 Task: Search one way flight ticket for 1 adult, 5 children, 2 infants in seat and 1 infant on lap in first from New York: Laguardia Airport (and Marine Air Terminal) to Rock Springs: Southwest Wyoming Regional Airport (rock Springs Sweetwater County Airport) on 8-5-2023. Choice of flights is Alaska. Number of bags: 1 checked bag. Price is upto 77000. Outbound departure time preference is 9:00.
Action: Mouse moved to (388, 332)
Screenshot: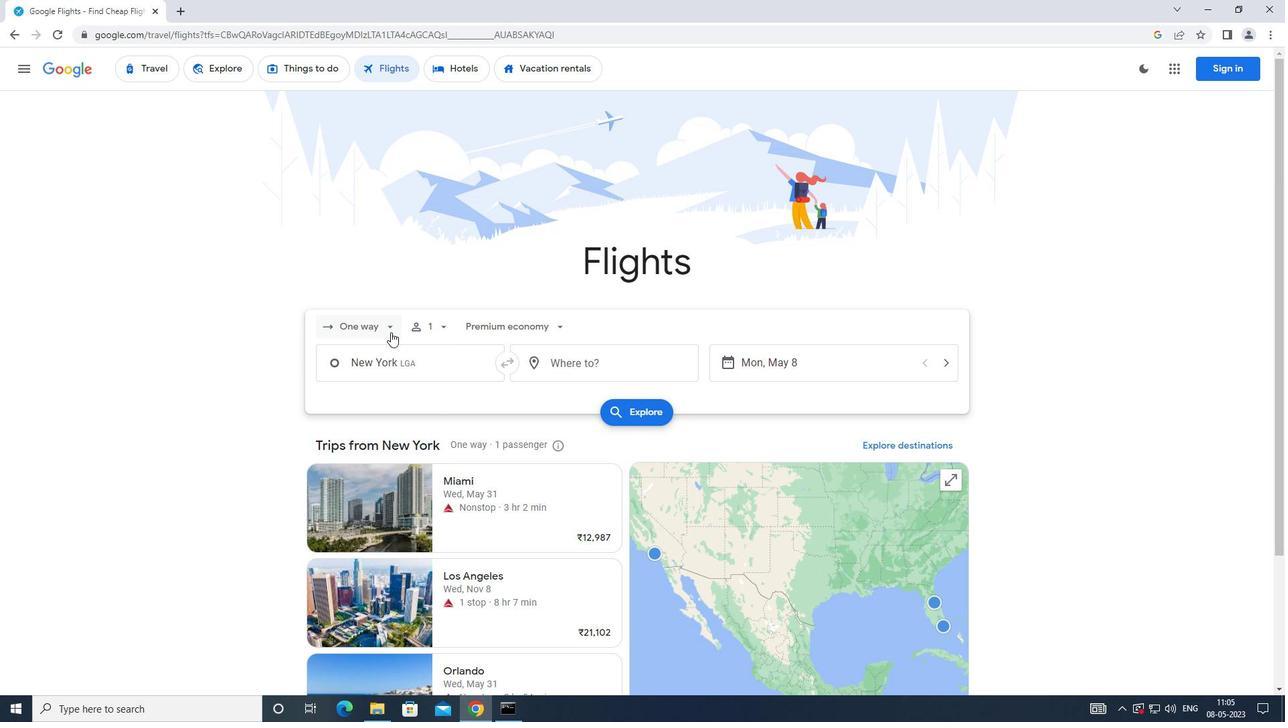 
Action: Mouse pressed left at (388, 332)
Screenshot: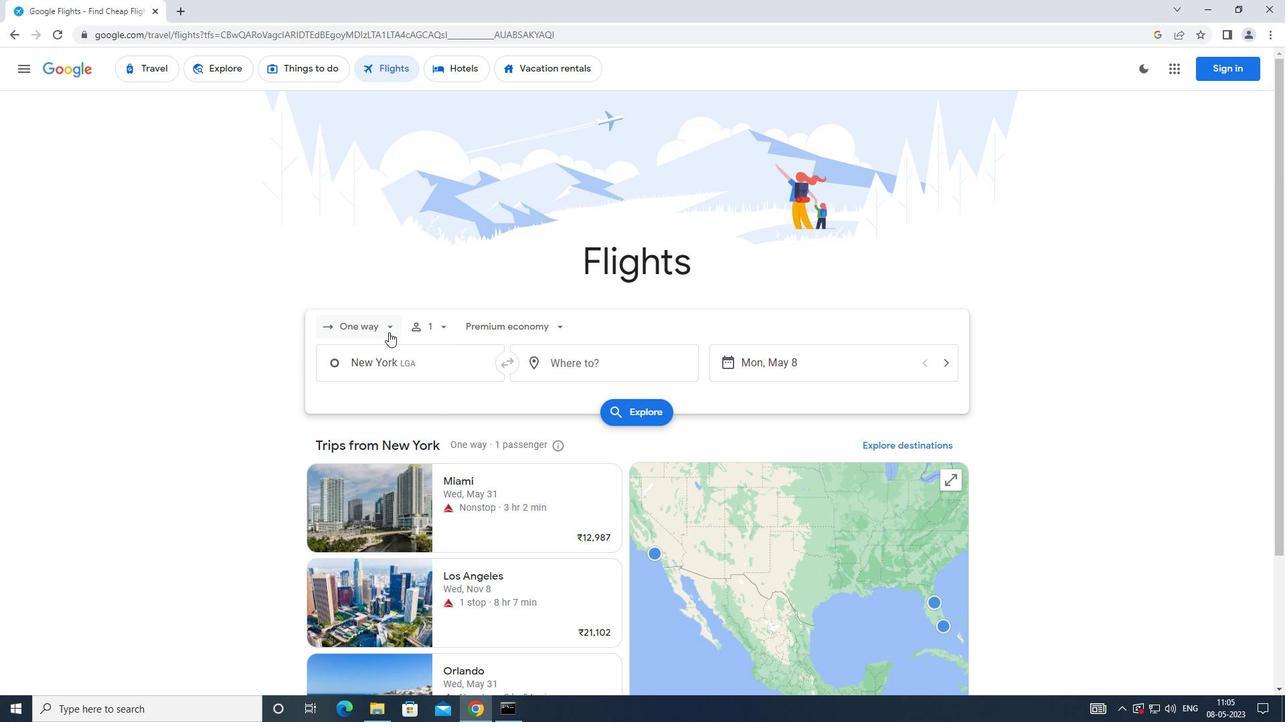 
Action: Mouse moved to (400, 392)
Screenshot: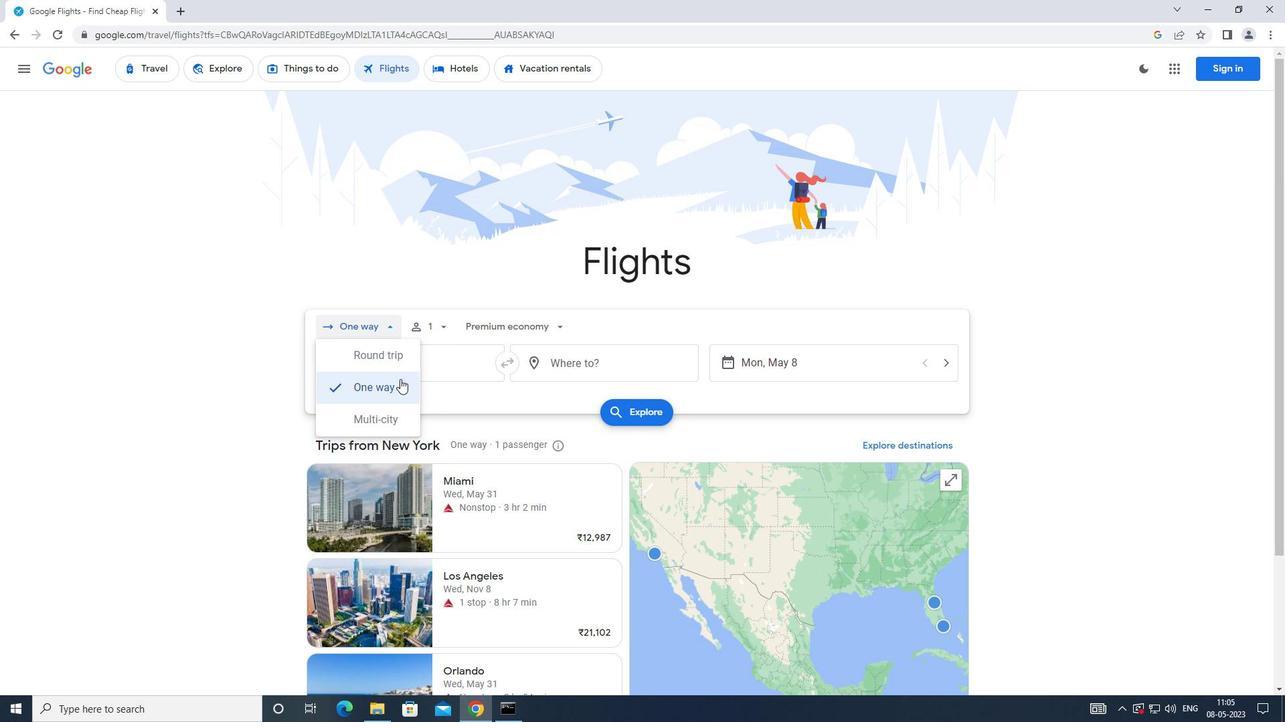 
Action: Mouse pressed left at (400, 392)
Screenshot: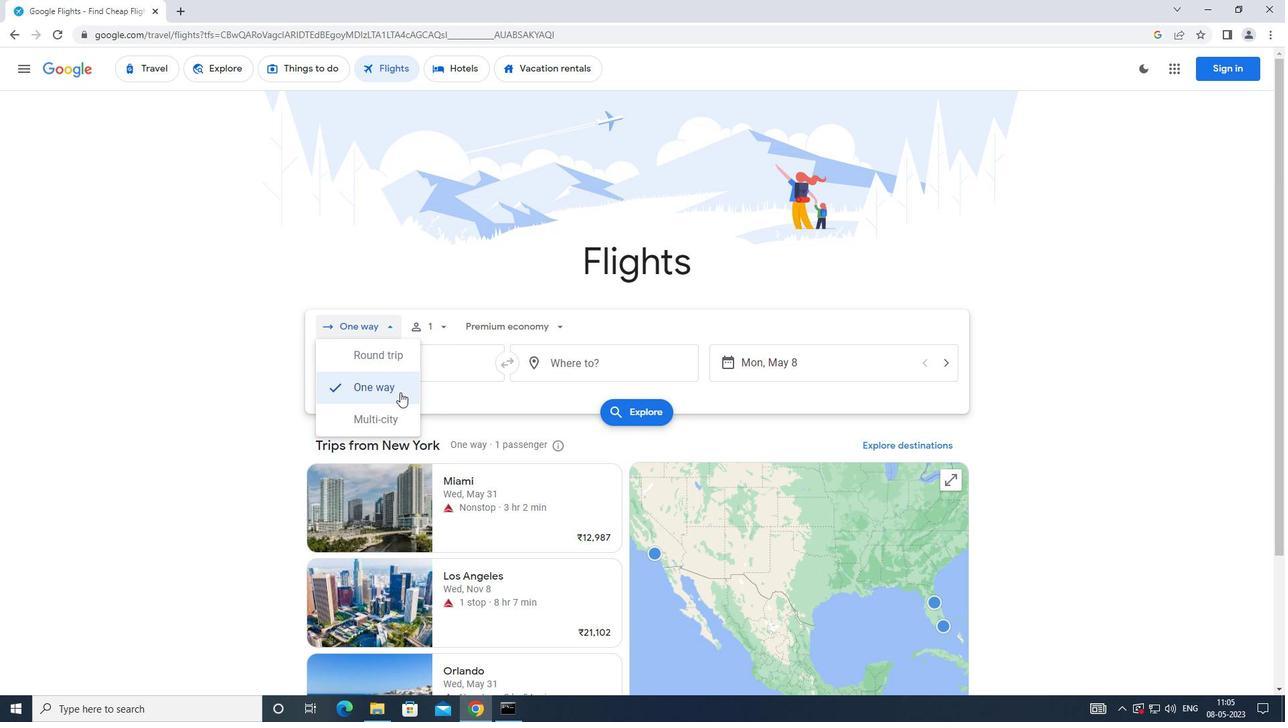 
Action: Mouse moved to (447, 328)
Screenshot: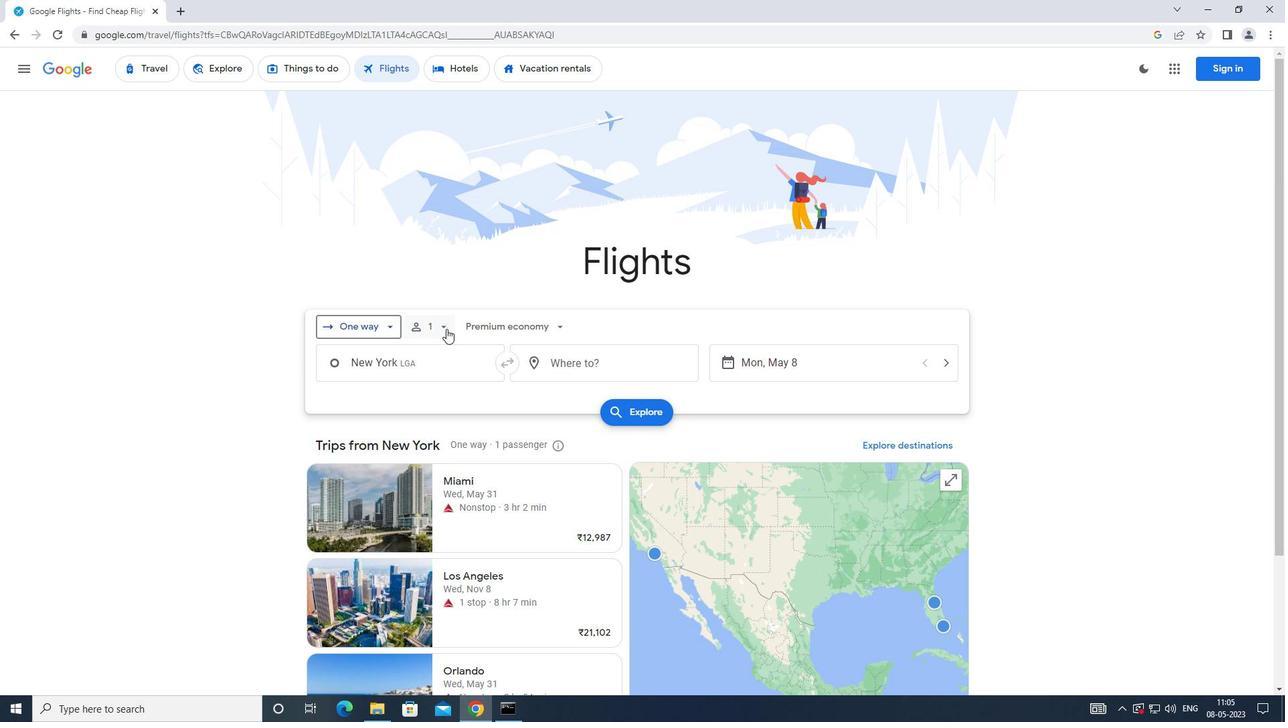
Action: Mouse pressed left at (447, 328)
Screenshot: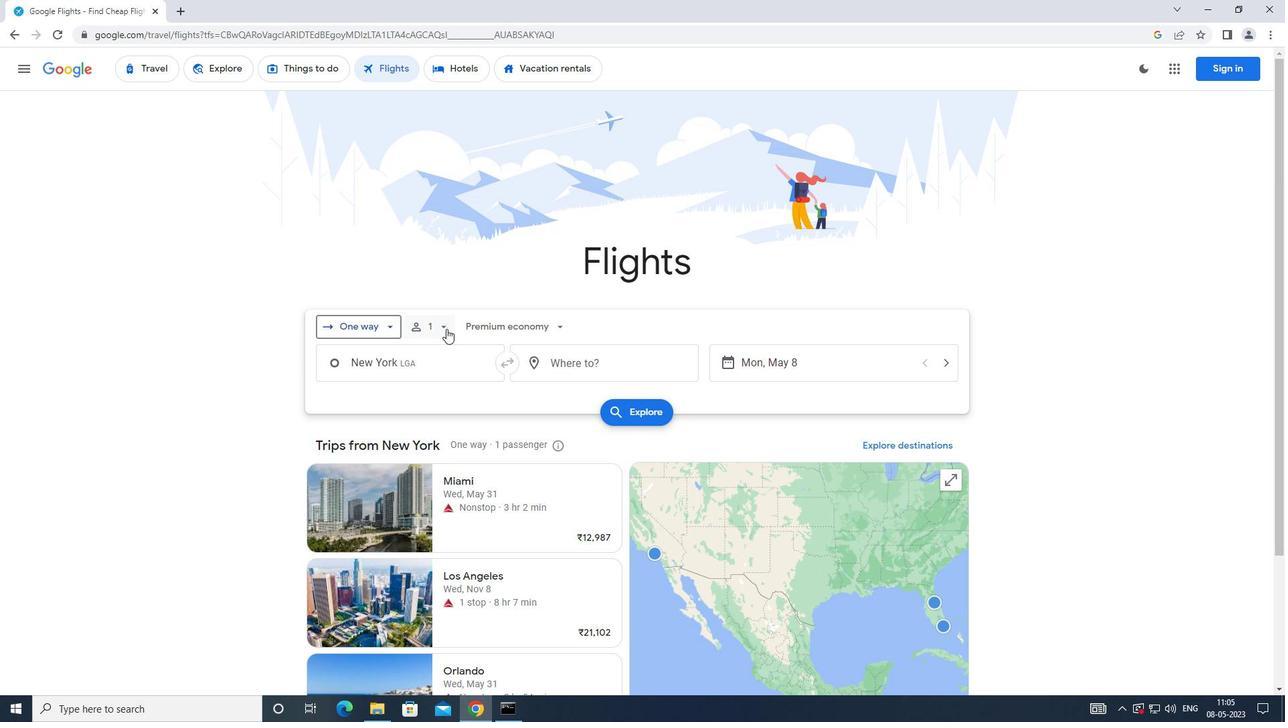 
Action: Mouse moved to (542, 398)
Screenshot: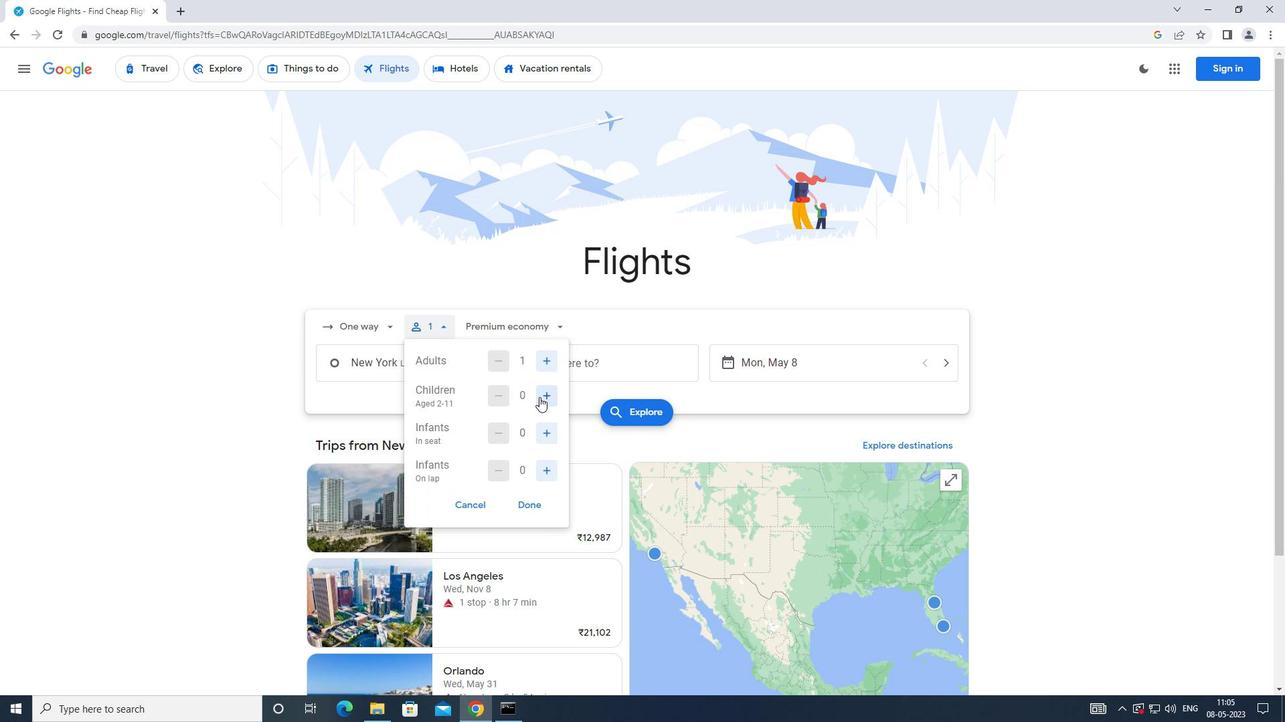 
Action: Mouse pressed left at (542, 398)
Screenshot: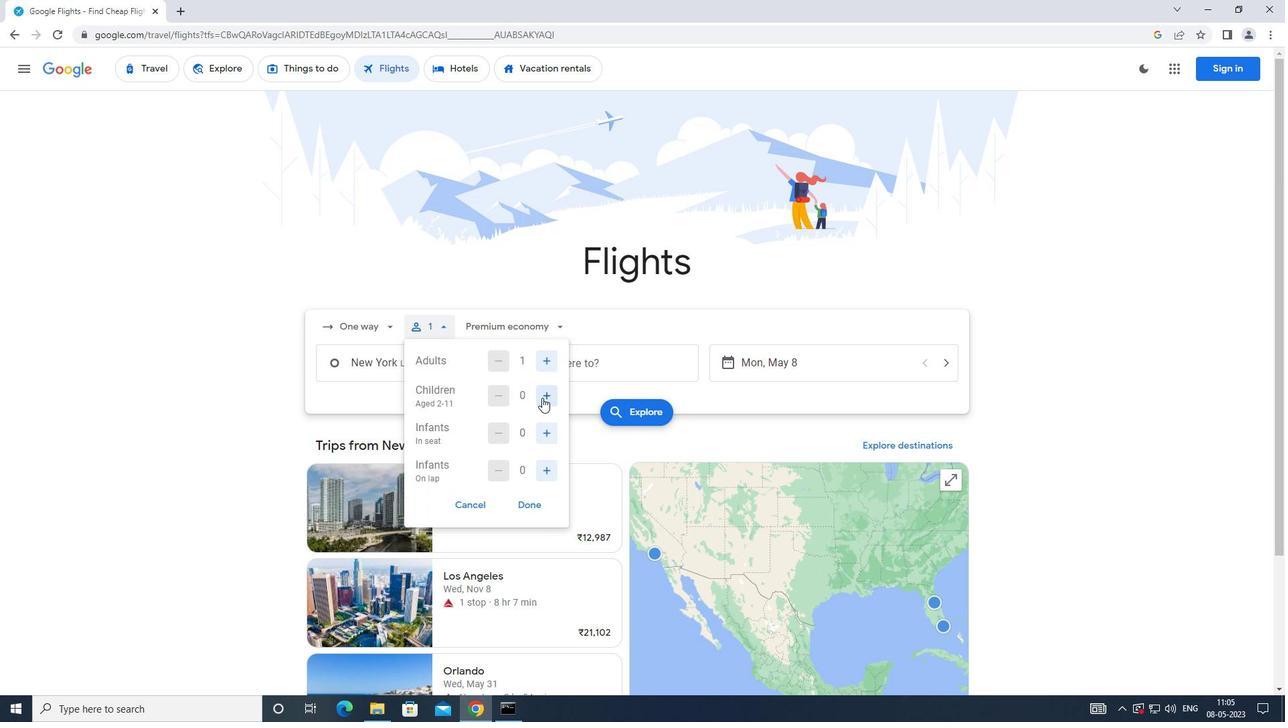 
Action: Mouse pressed left at (542, 398)
Screenshot: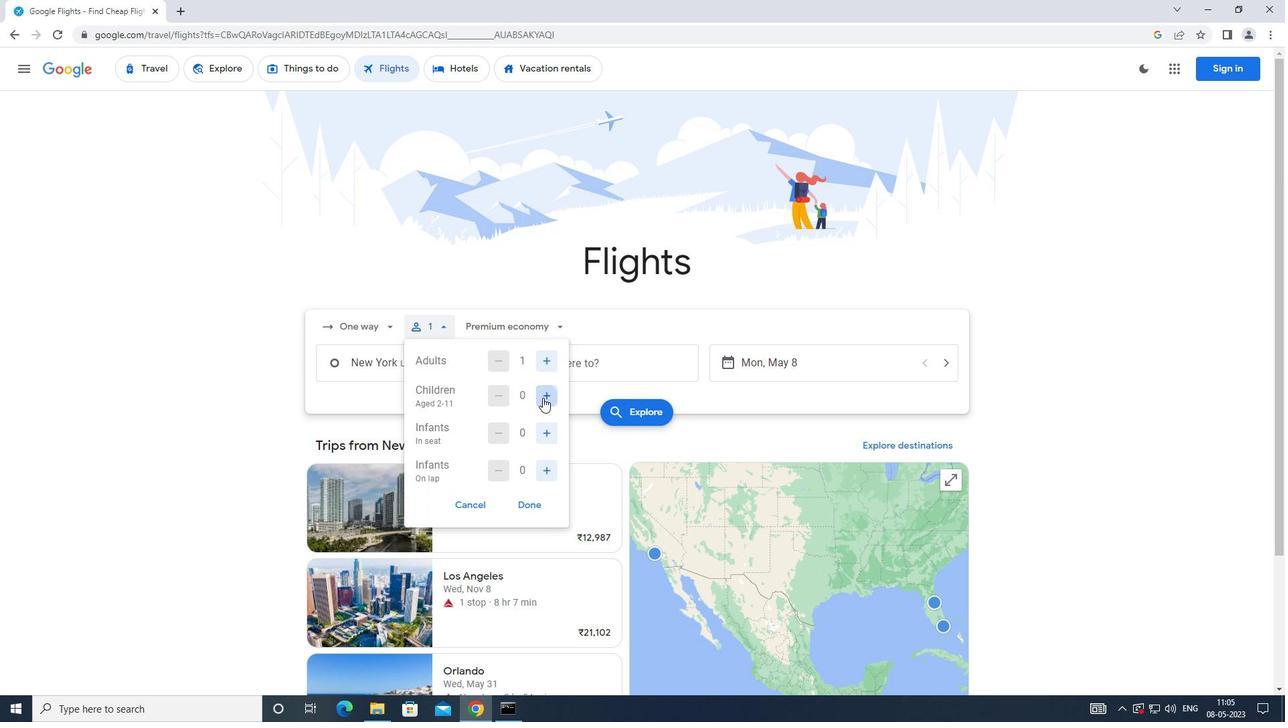 
Action: Mouse pressed left at (542, 398)
Screenshot: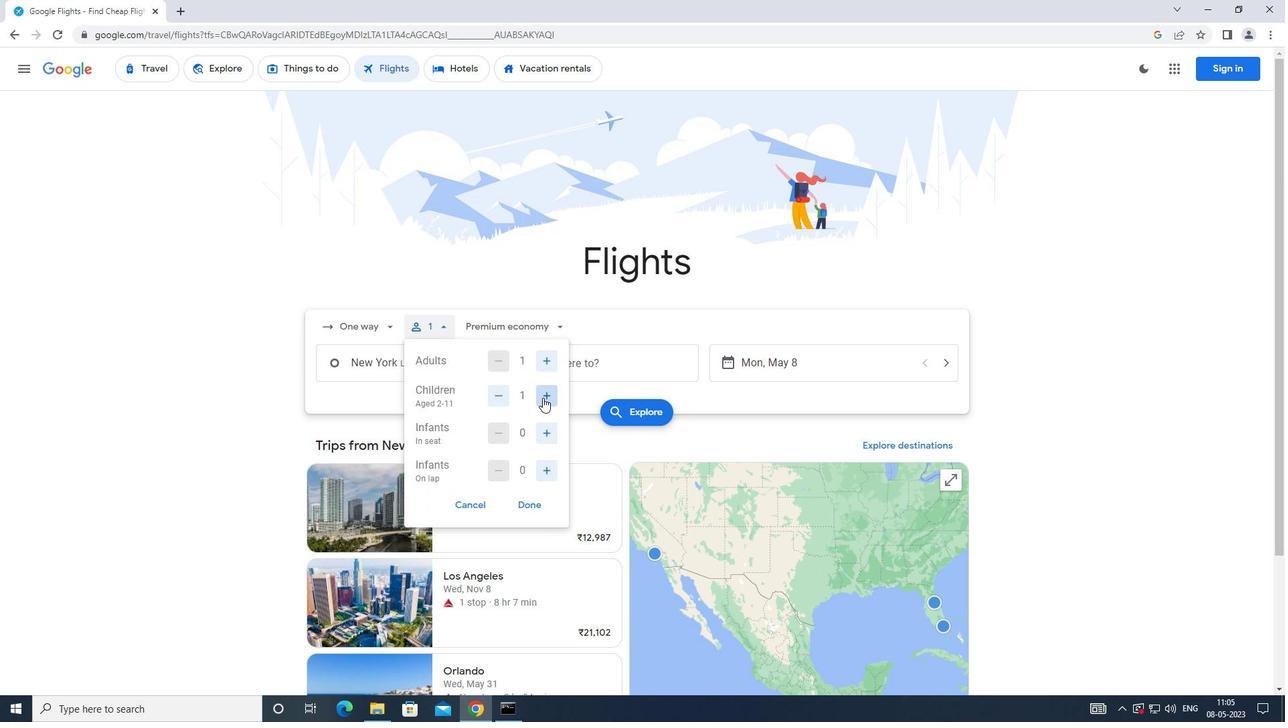 
Action: Mouse pressed left at (542, 398)
Screenshot: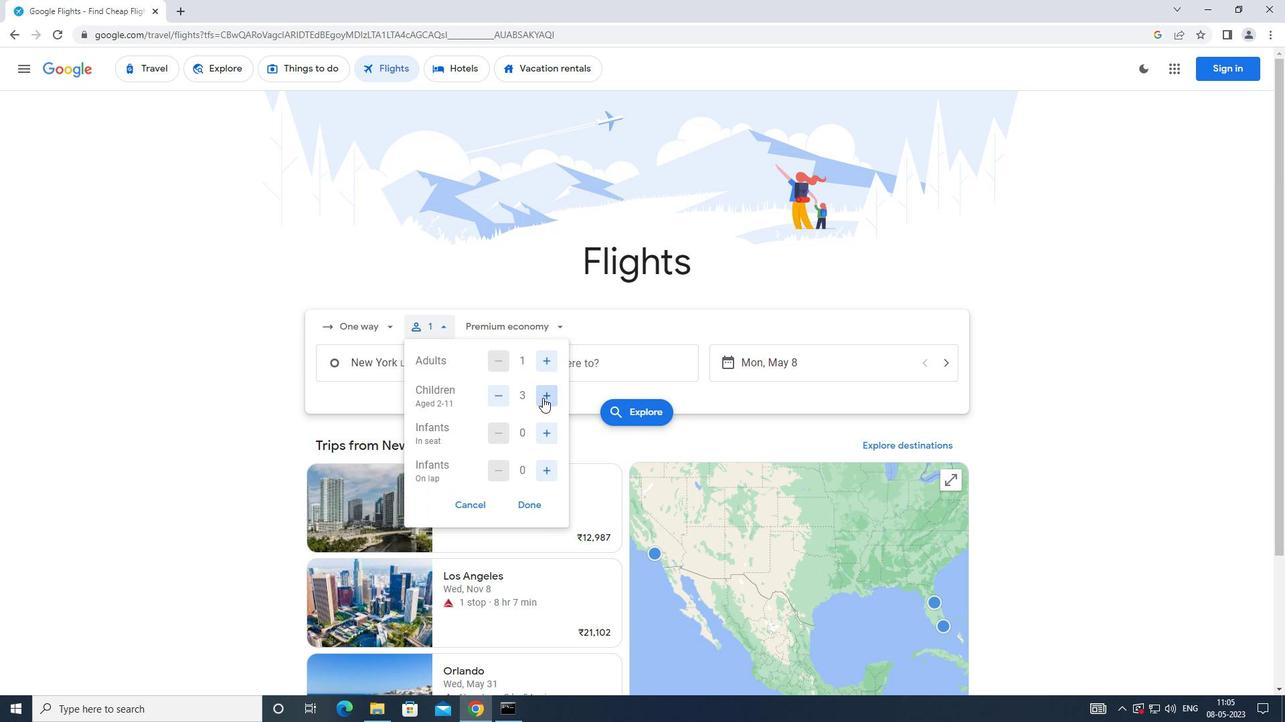 
Action: Mouse pressed left at (542, 398)
Screenshot: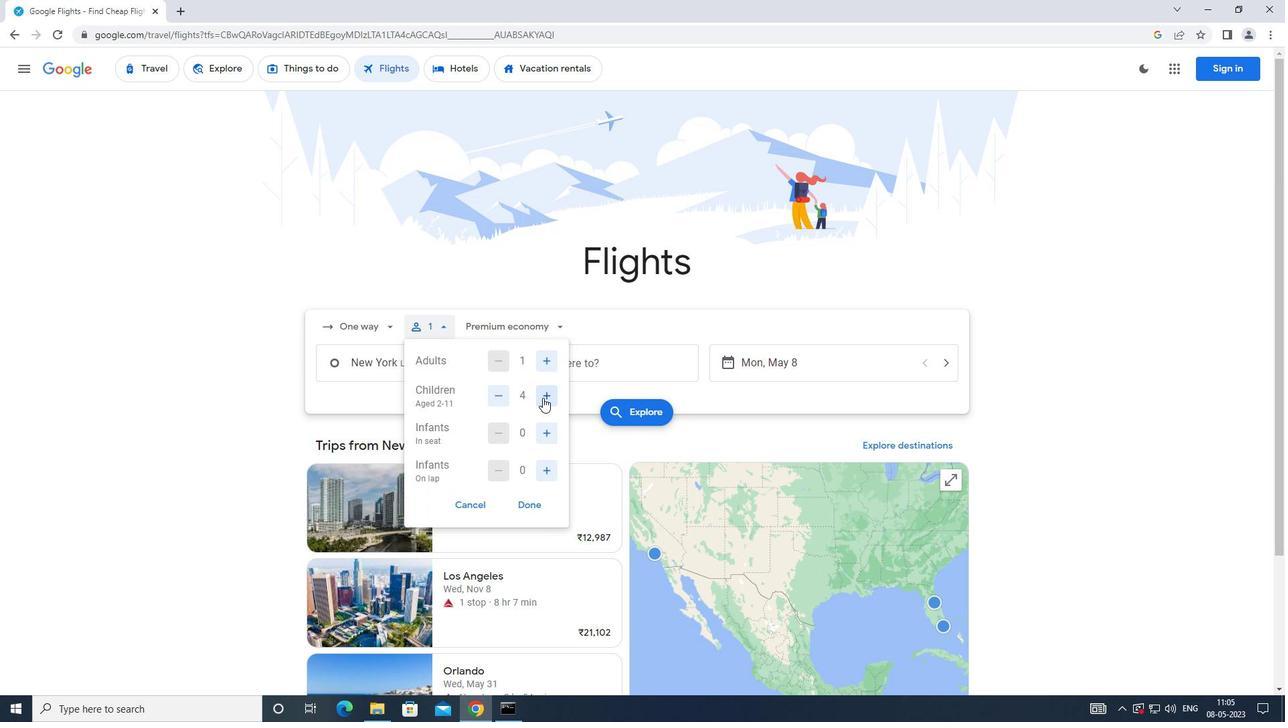 
Action: Mouse moved to (544, 433)
Screenshot: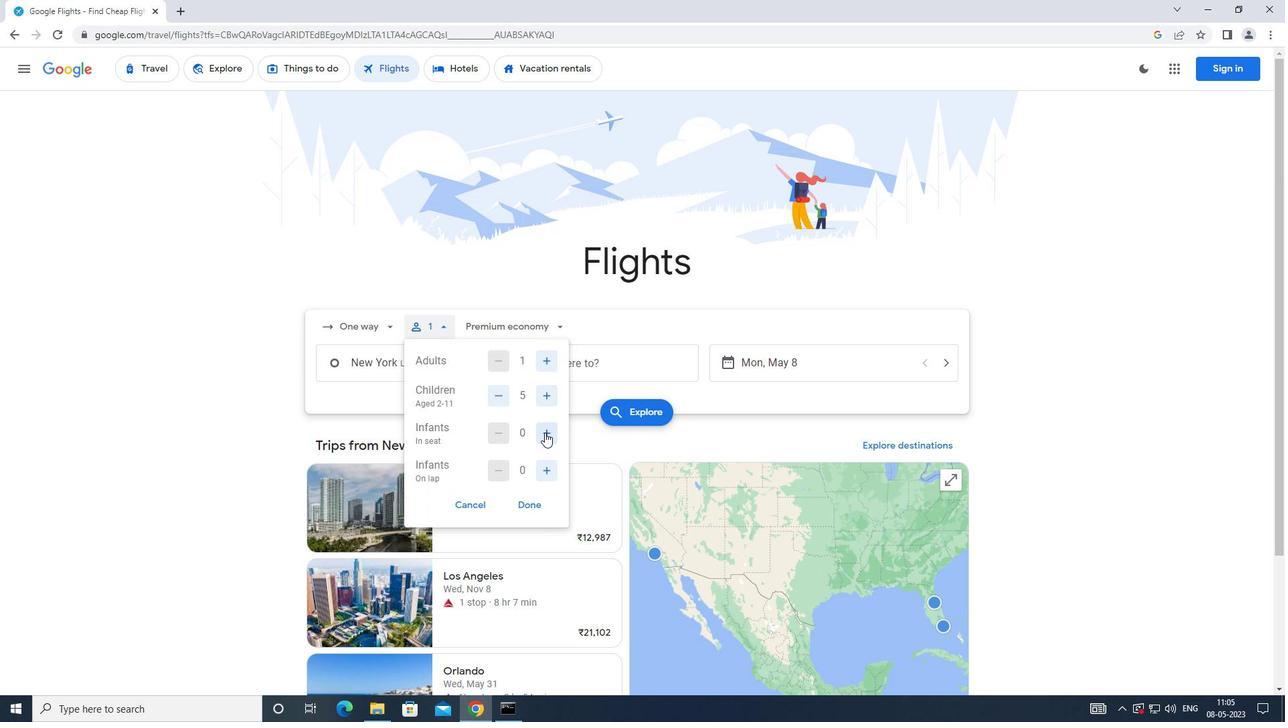 
Action: Mouse pressed left at (544, 433)
Screenshot: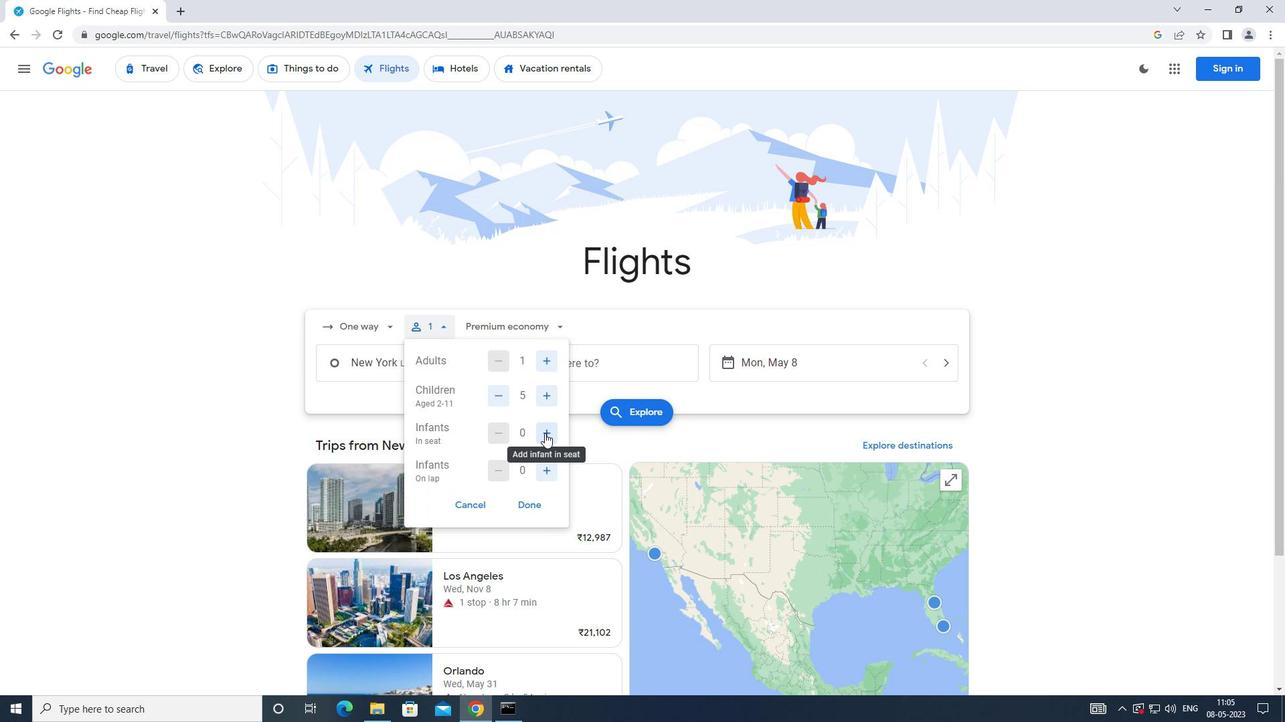
Action: Mouse moved to (546, 469)
Screenshot: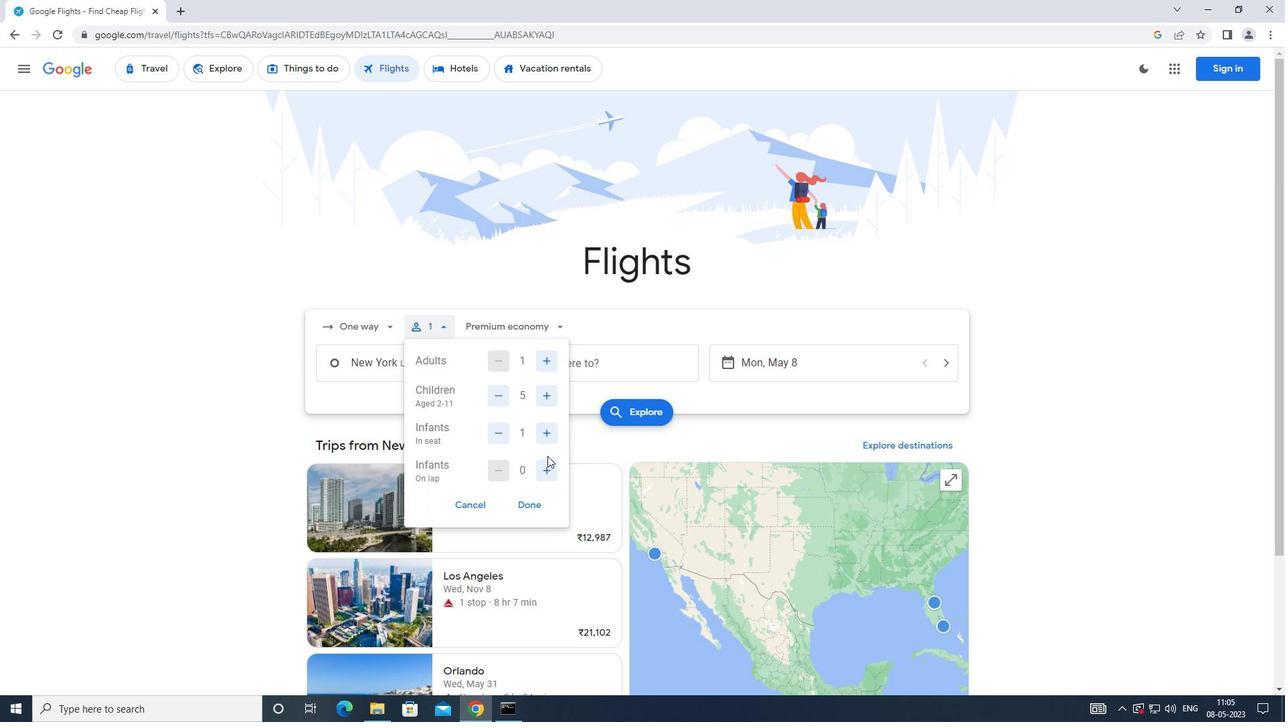 
Action: Mouse pressed left at (546, 469)
Screenshot: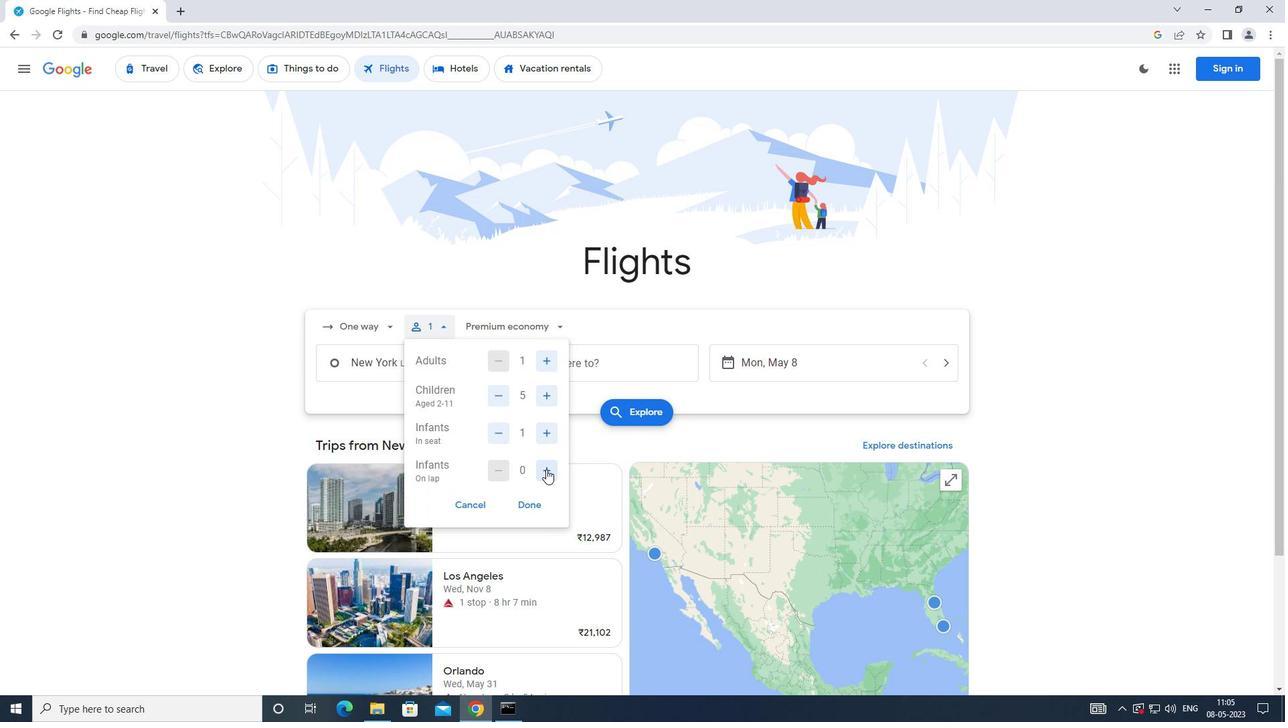 
Action: Mouse moved to (526, 508)
Screenshot: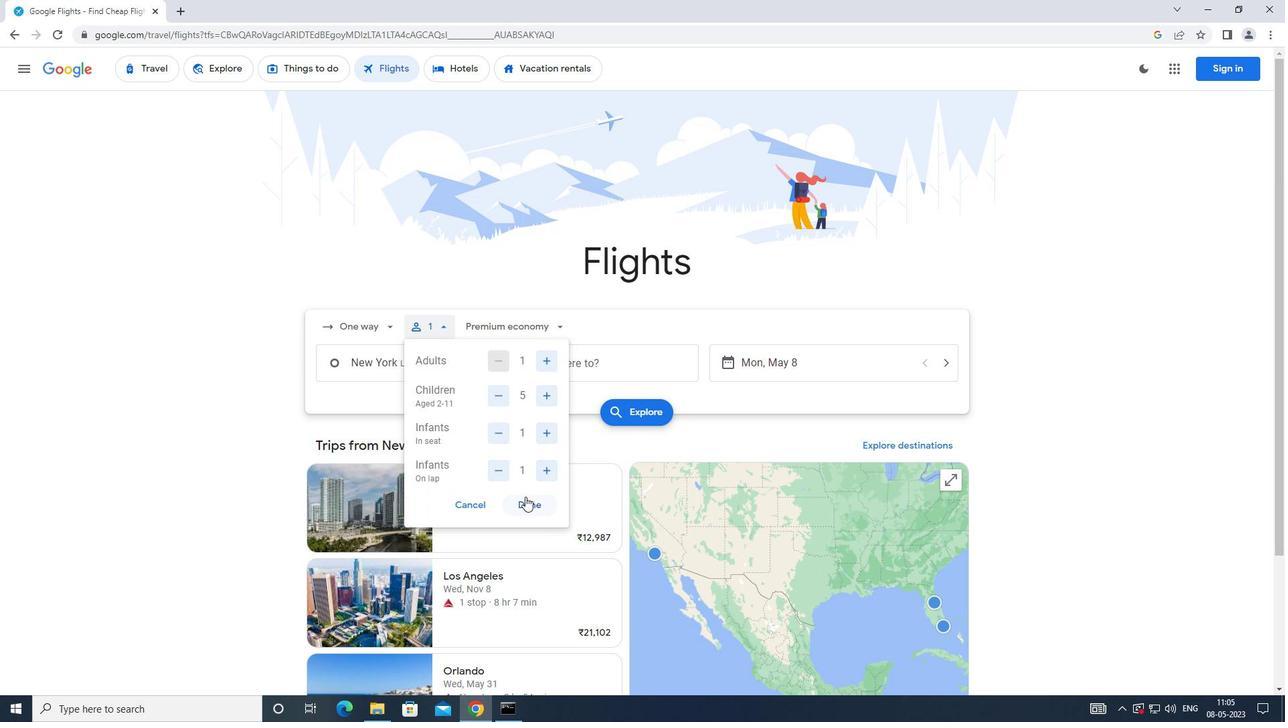 
Action: Mouse pressed left at (526, 508)
Screenshot: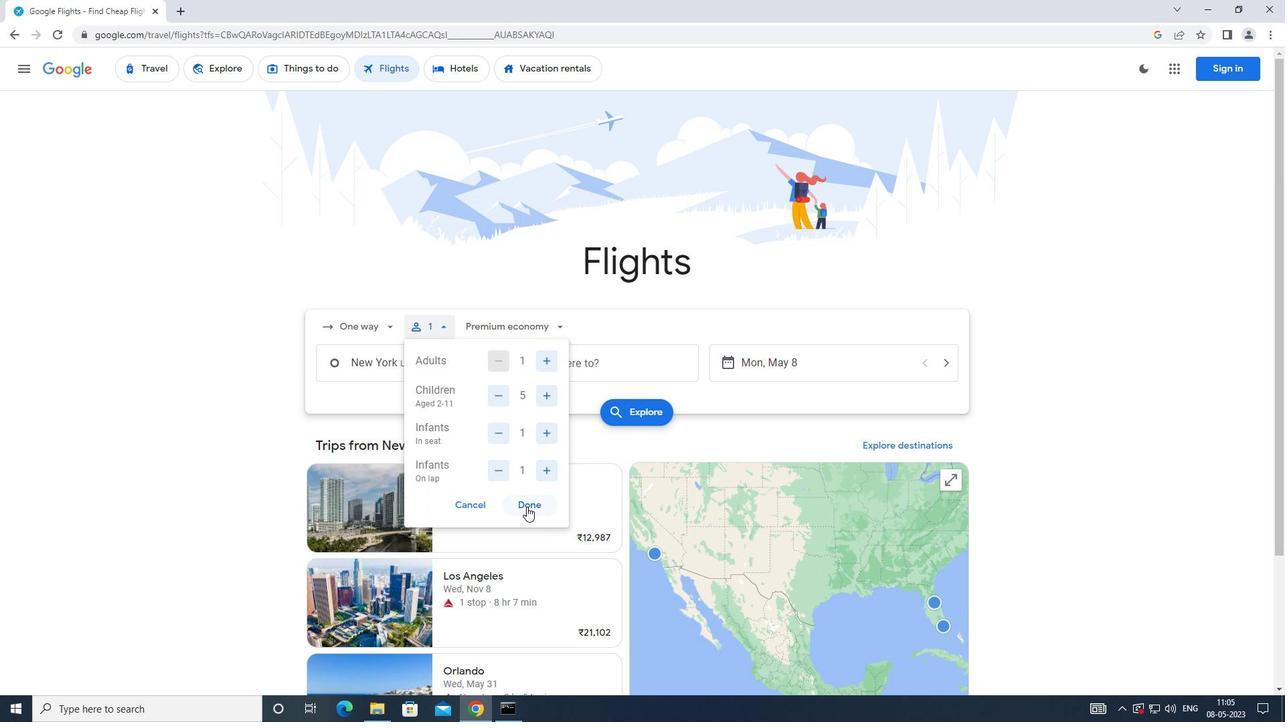 
Action: Mouse moved to (504, 329)
Screenshot: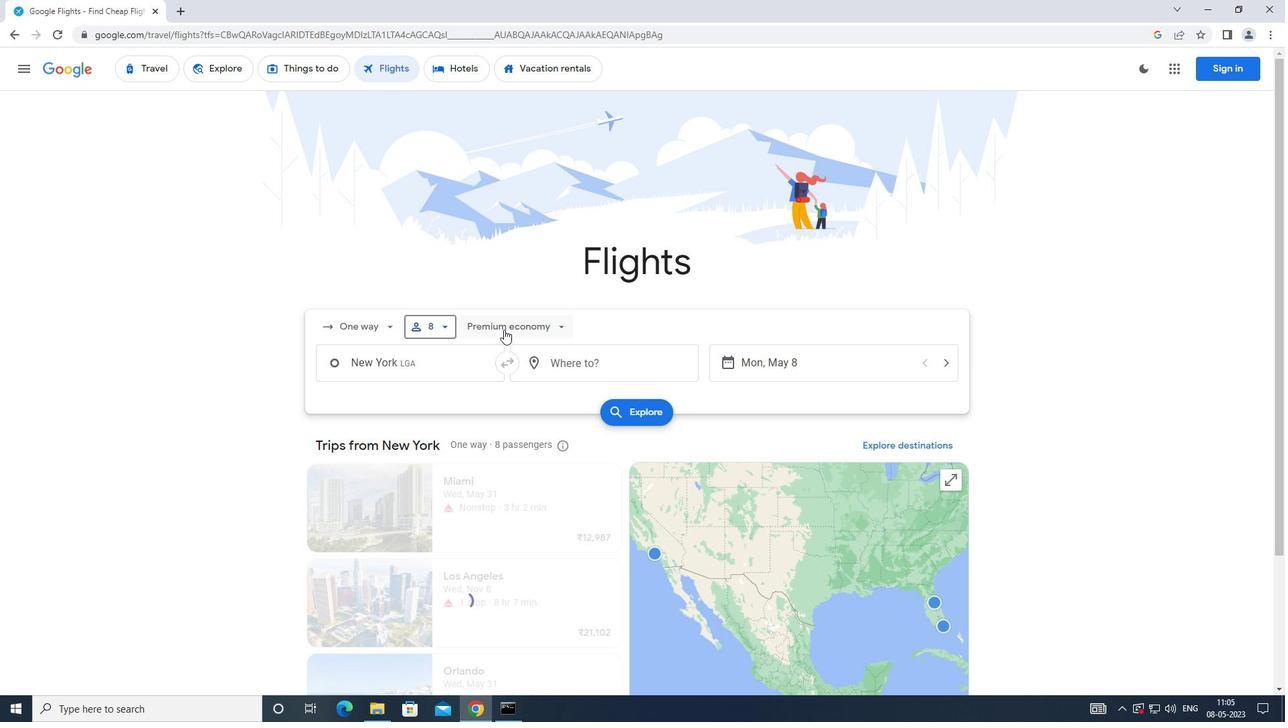 
Action: Mouse pressed left at (504, 329)
Screenshot: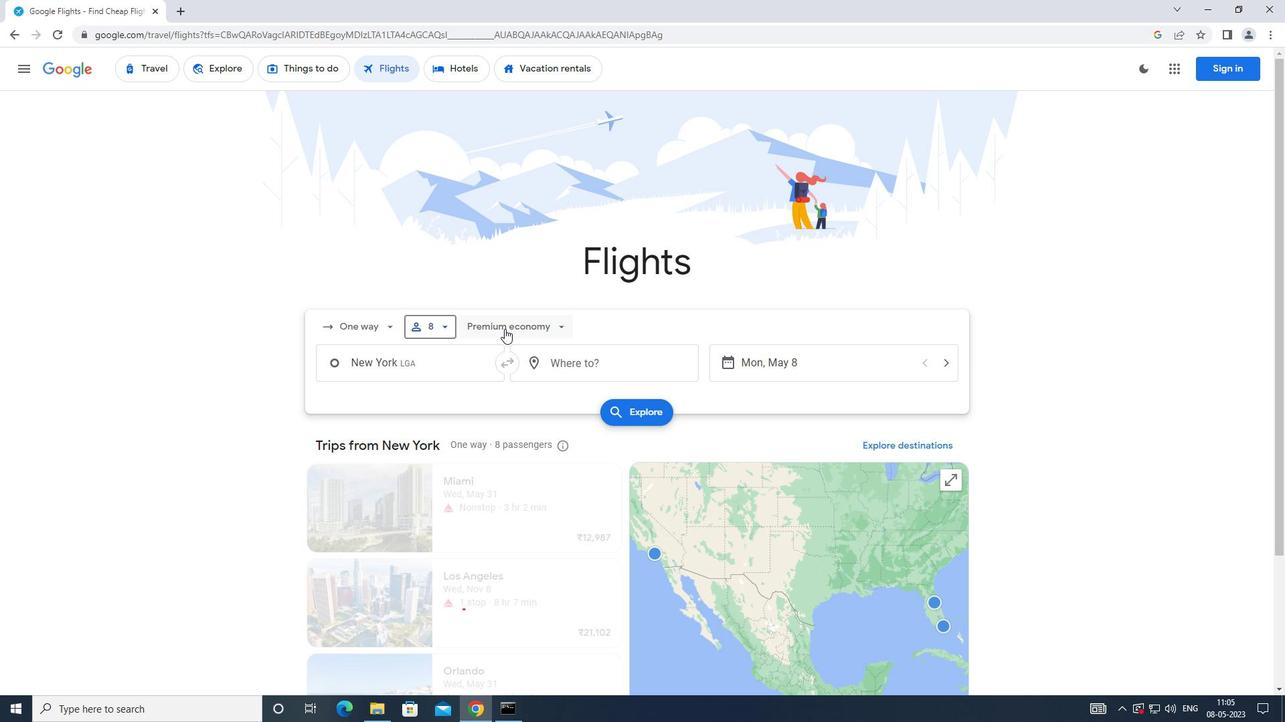 
Action: Mouse moved to (502, 457)
Screenshot: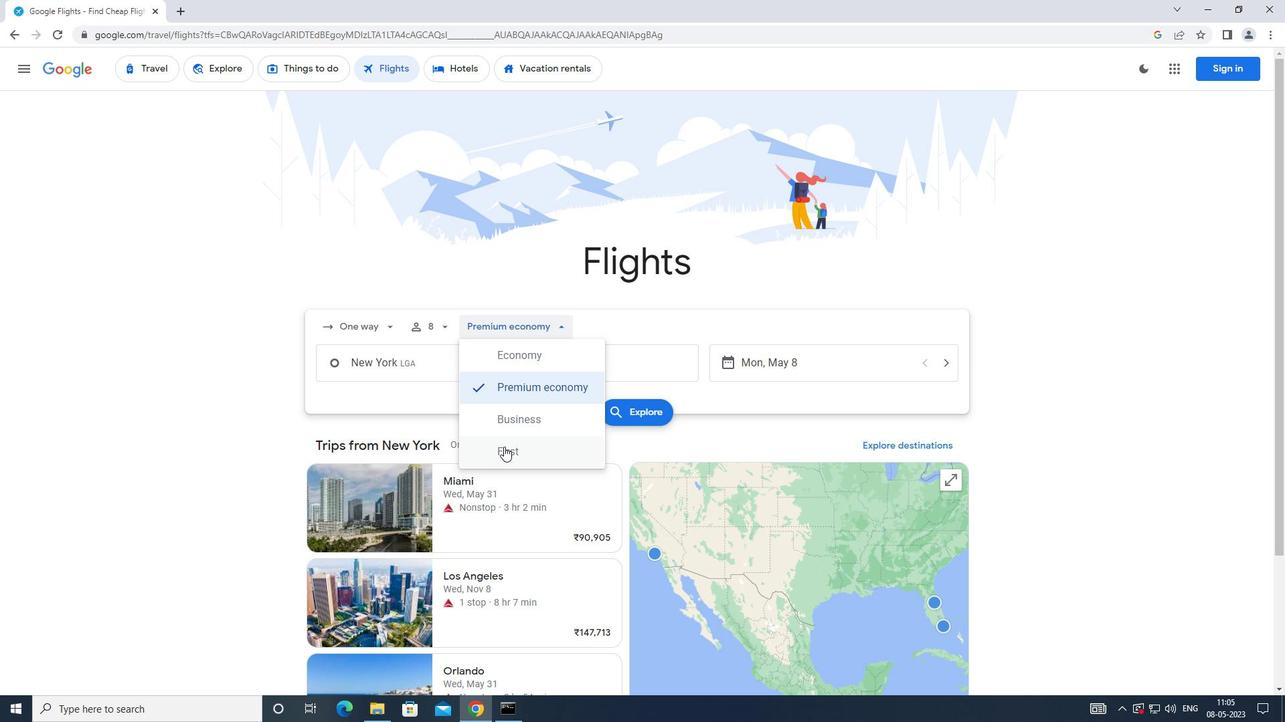 
Action: Mouse pressed left at (502, 457)
Screenshot: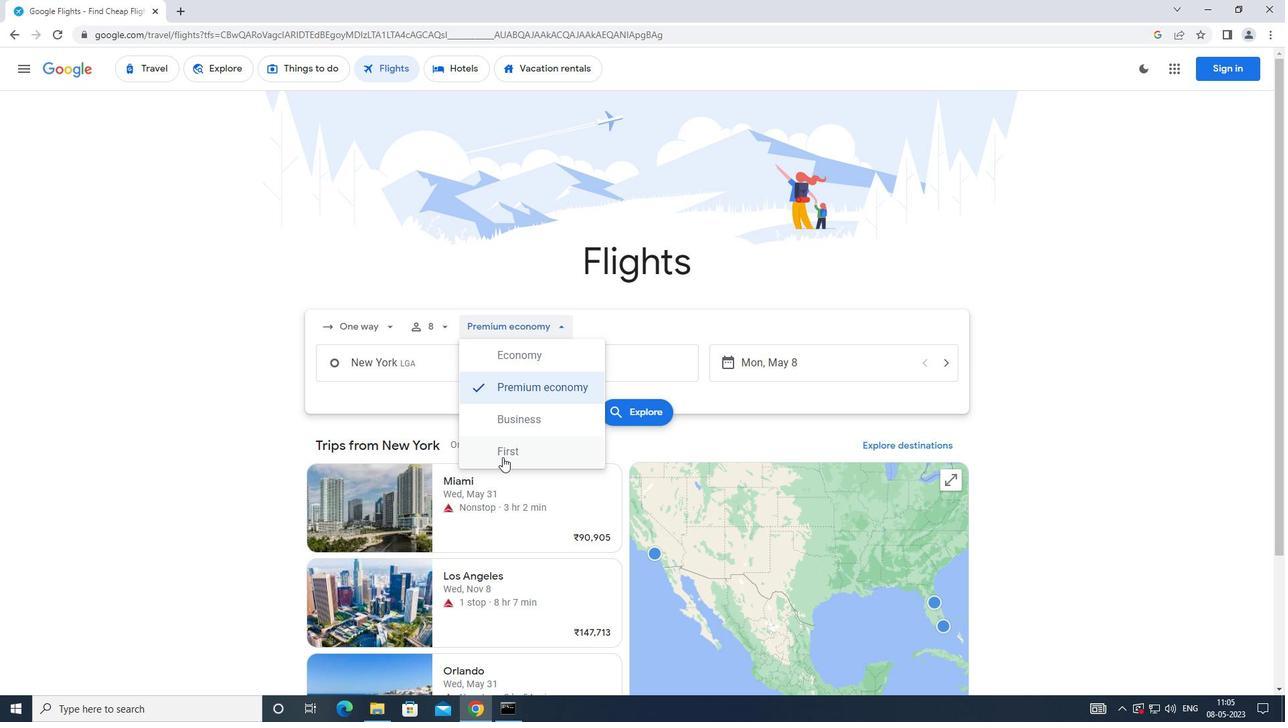 
Action: Mouse moved to (463, 371)
Screenshot: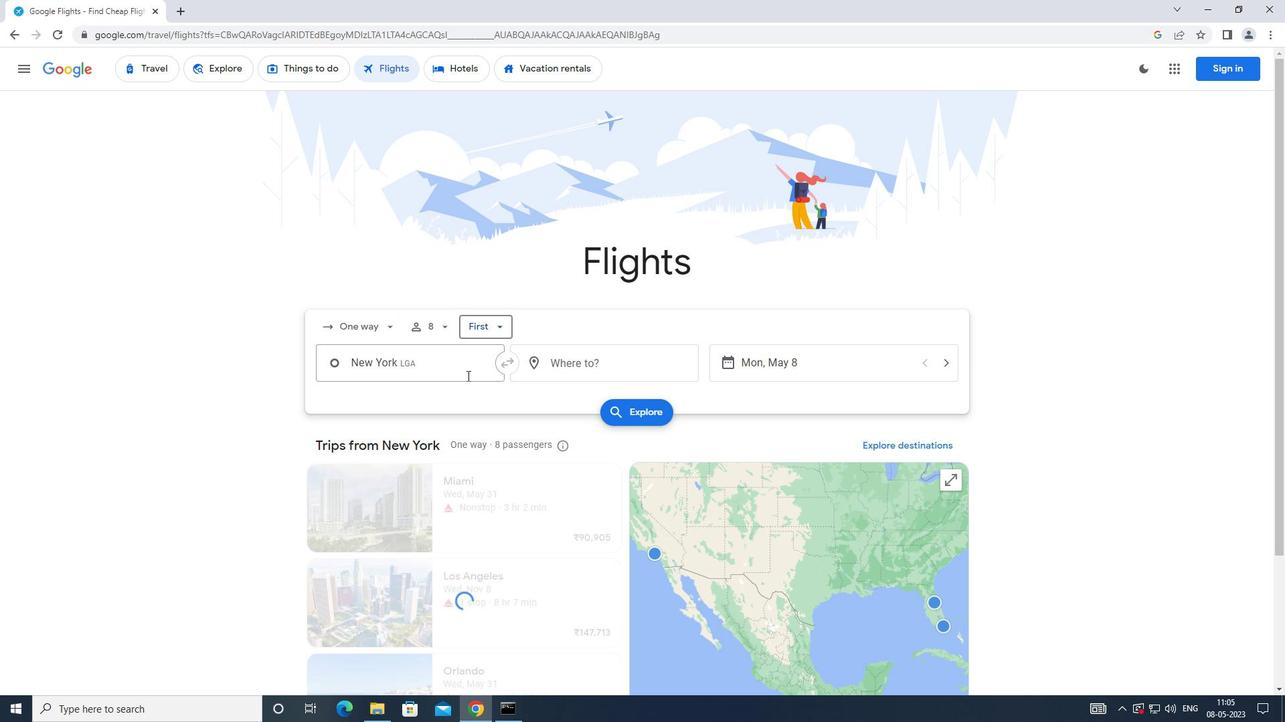 
Action: Mouse pressed left at (463, 371)
Screenshot: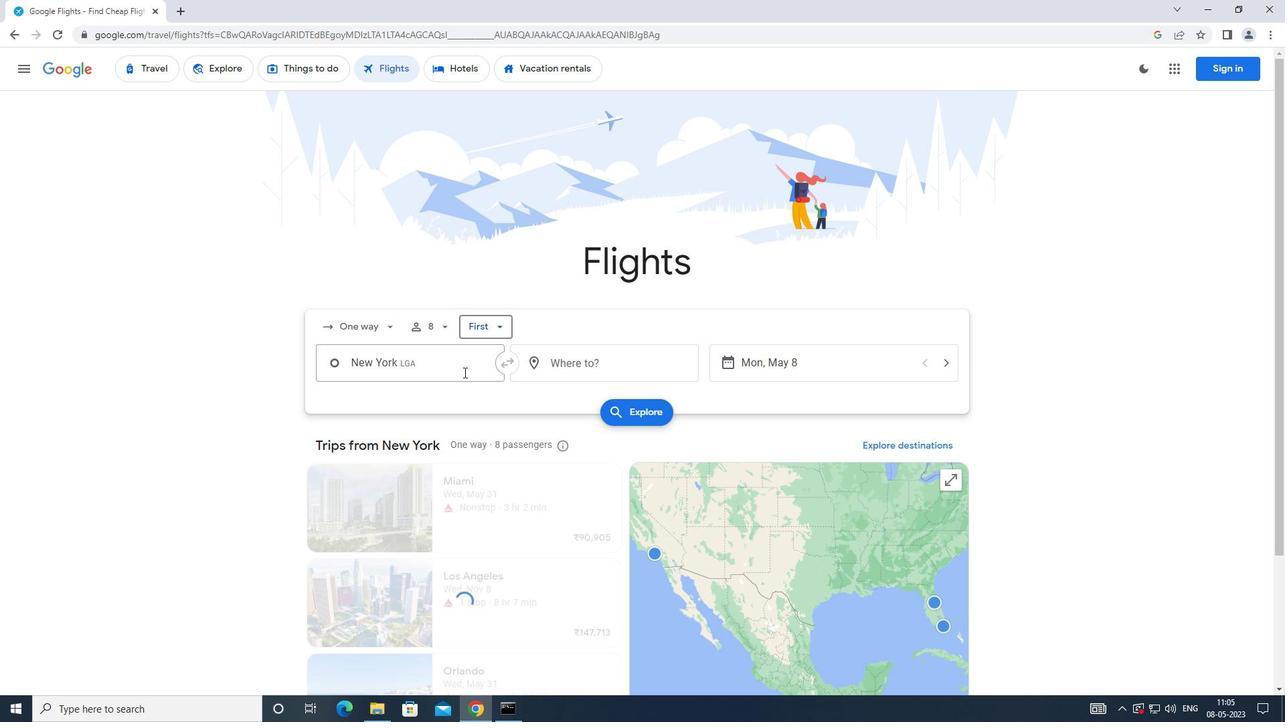 
Action: Mouse moved to (546, 410)
Screenshot: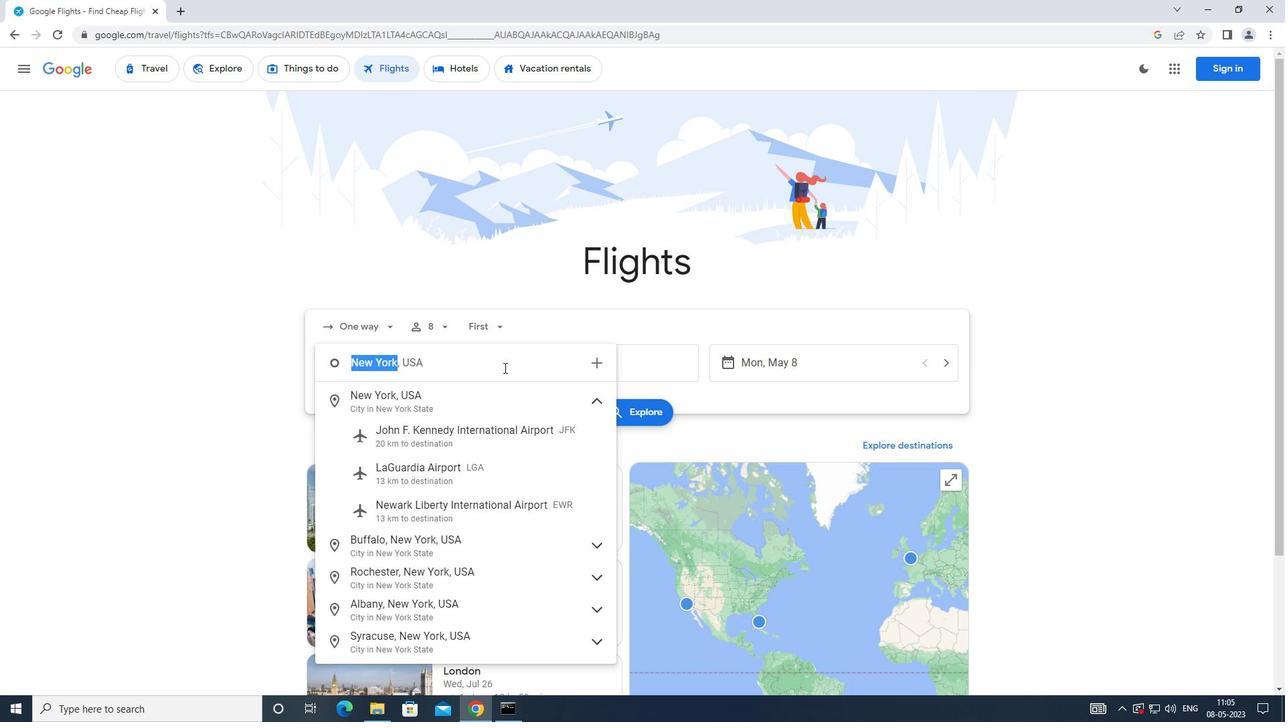 
Action: Key pressed <Key.caps_lock>n<Key.caps_lock>w<Key.backspace>ew<Key.space><Key.caps_lock>york<Key.enter>
Screenshot: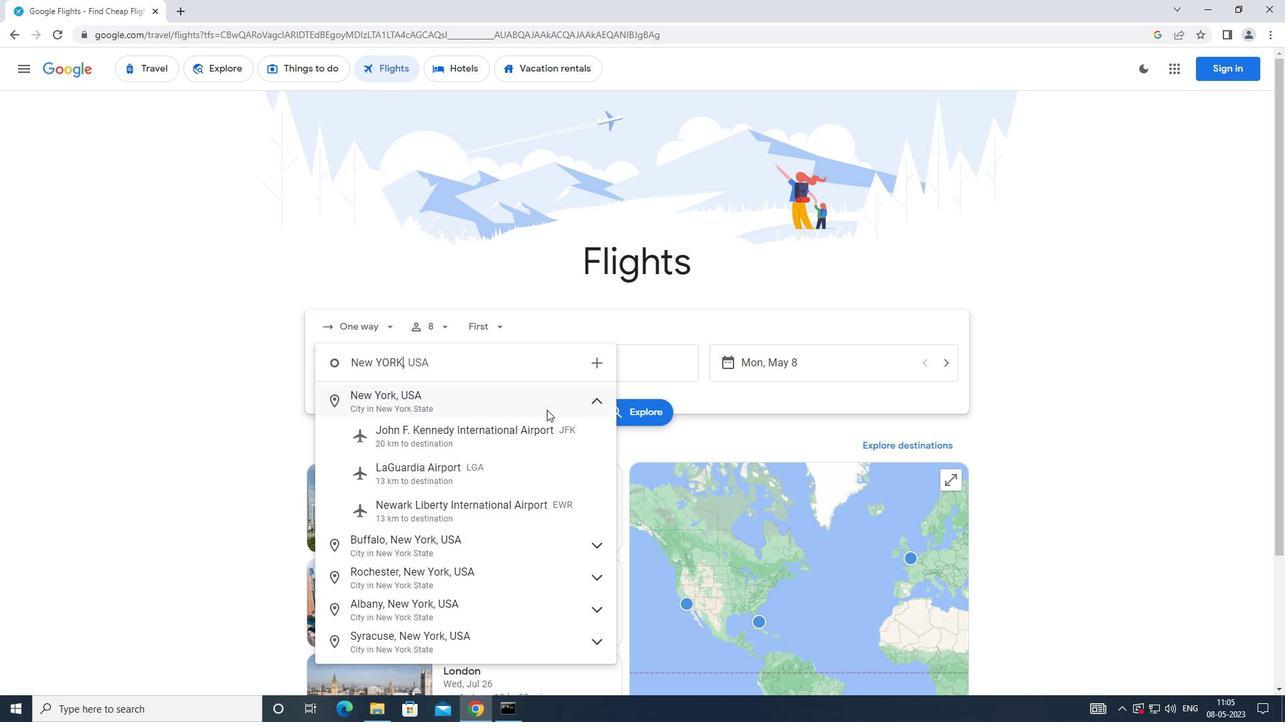 
Action: Mouse moved to (624, 373)
Screenshot: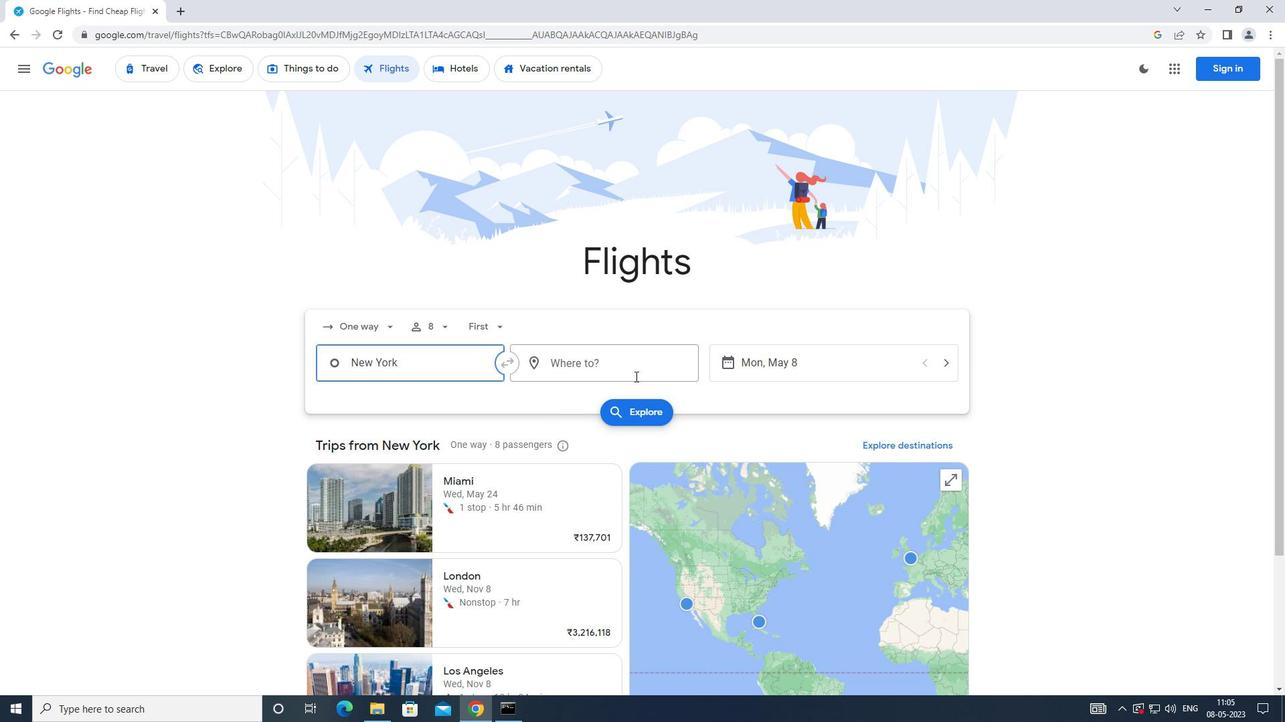 
Action: Mouse pressed left at (624, 373)
Screenshot: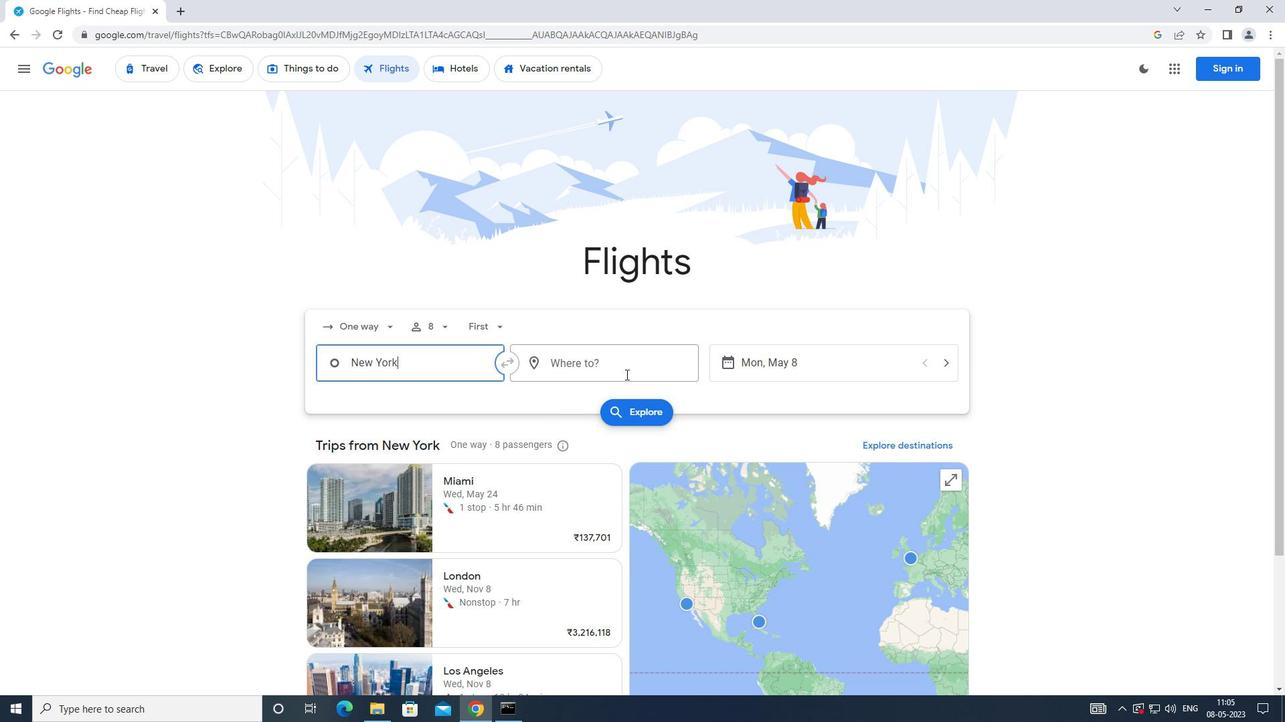 
Action: Mouse moved to (625, 373)
Screenshot: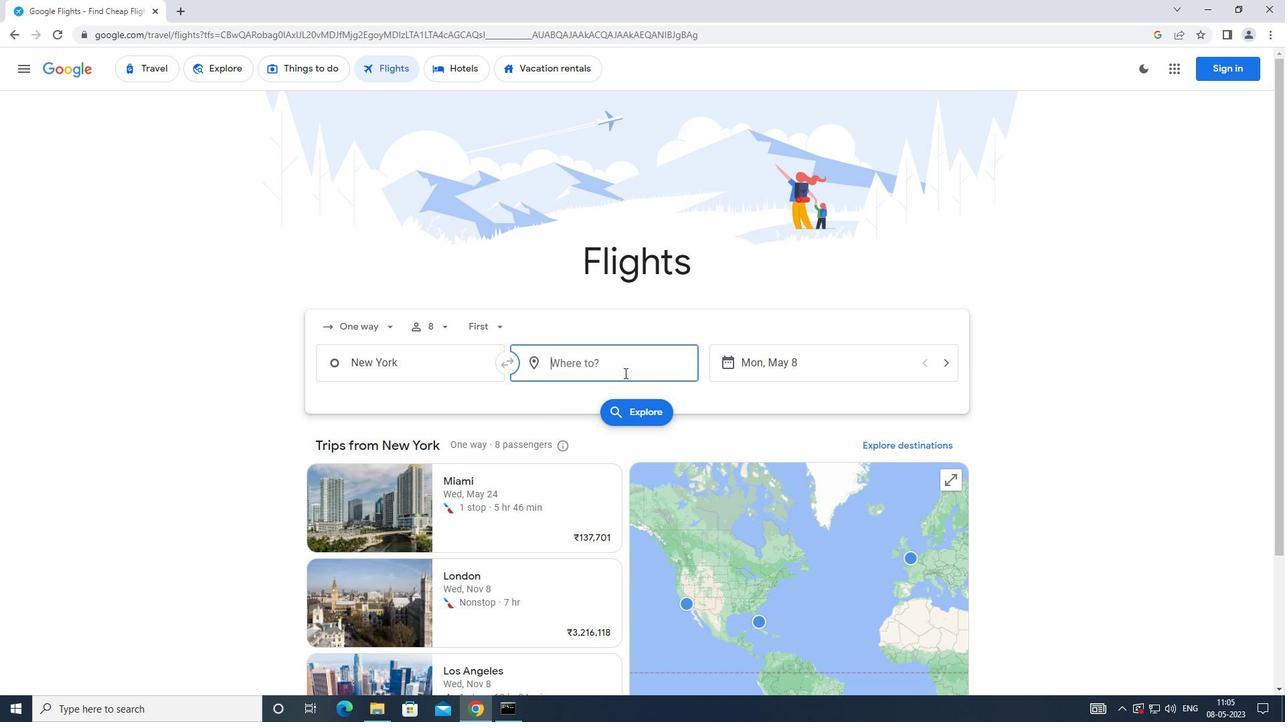 
Action: Key pressed <Key.caps_lock>s<Key.caps_lock>outhwest
Screenshot: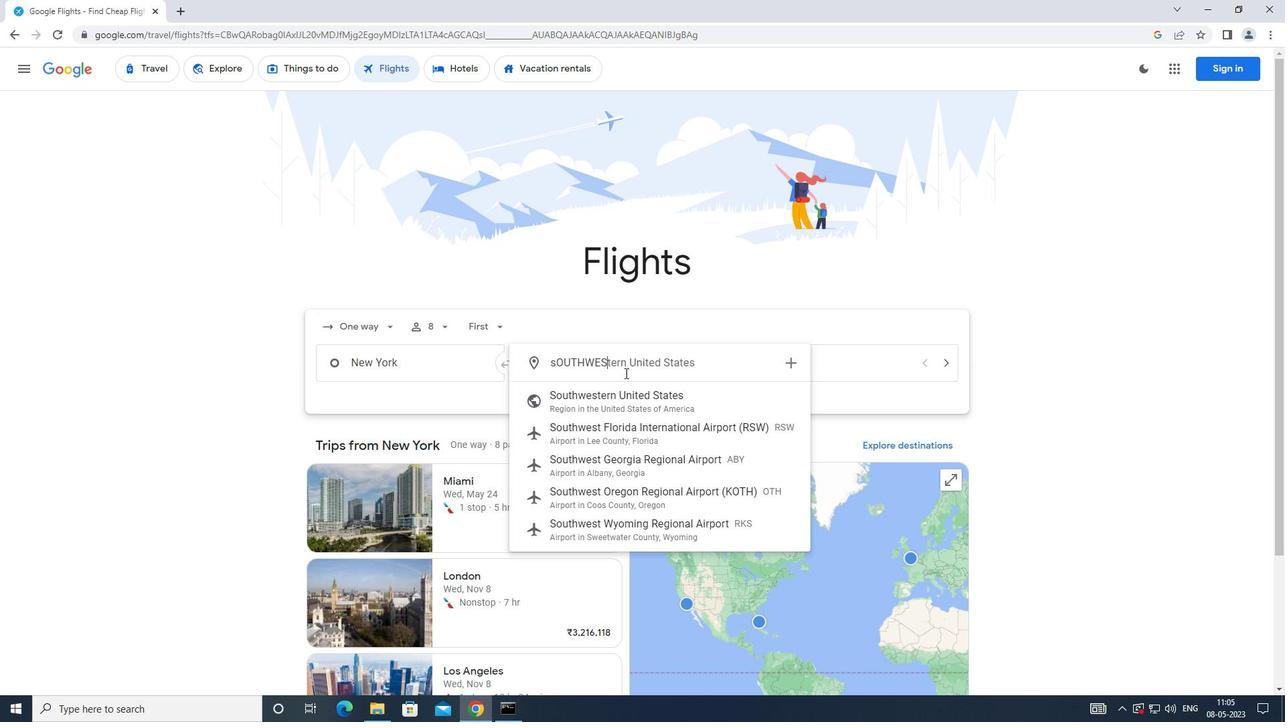 
Action: Mouse moved to (642, 523)
Screenshot: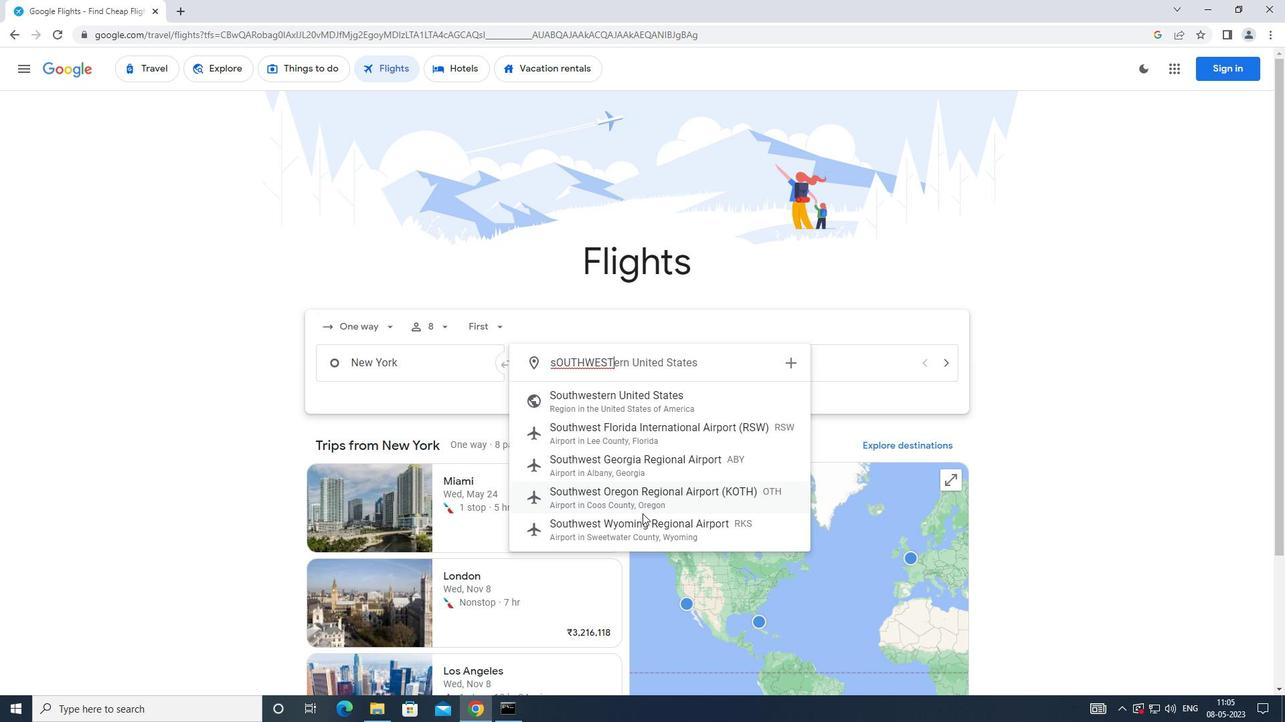 
Action: Mouse pressed left at (642, 523)
Screenshot: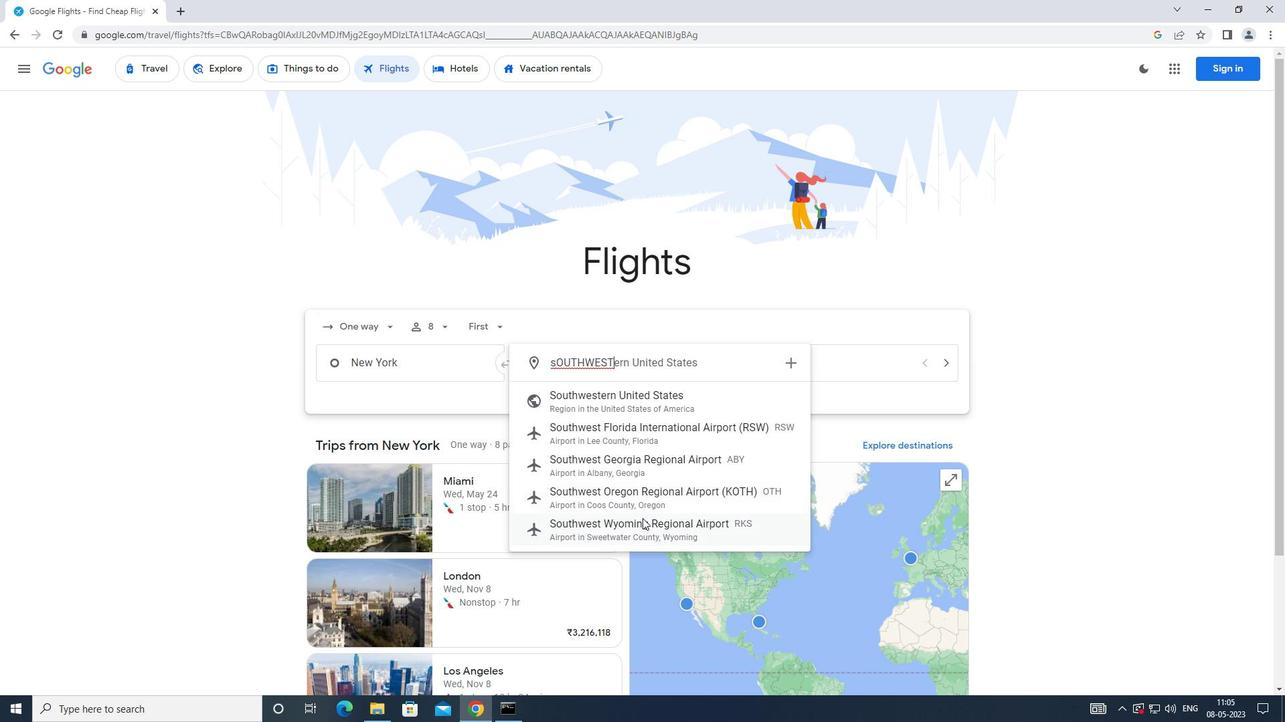 
Action: Mouse moved to (758, 373)
Screenshot: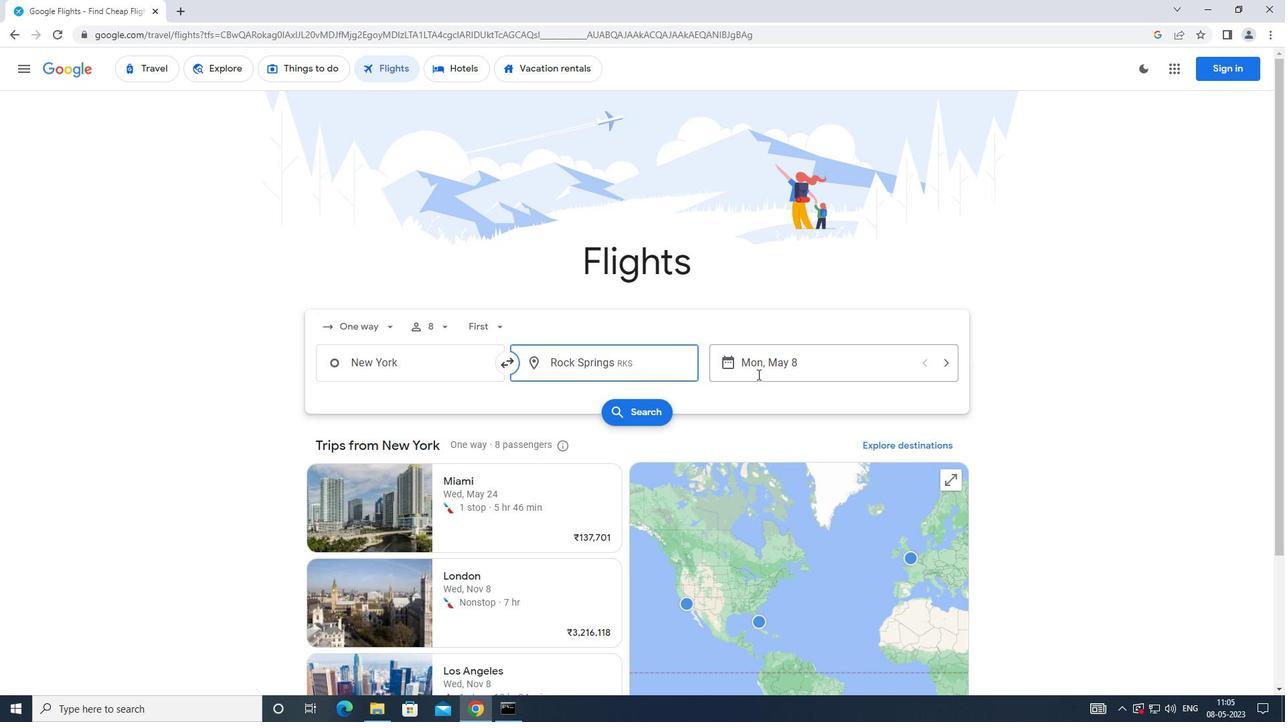 
Action: Mouse pressed left at (758, 373)
Screenshot: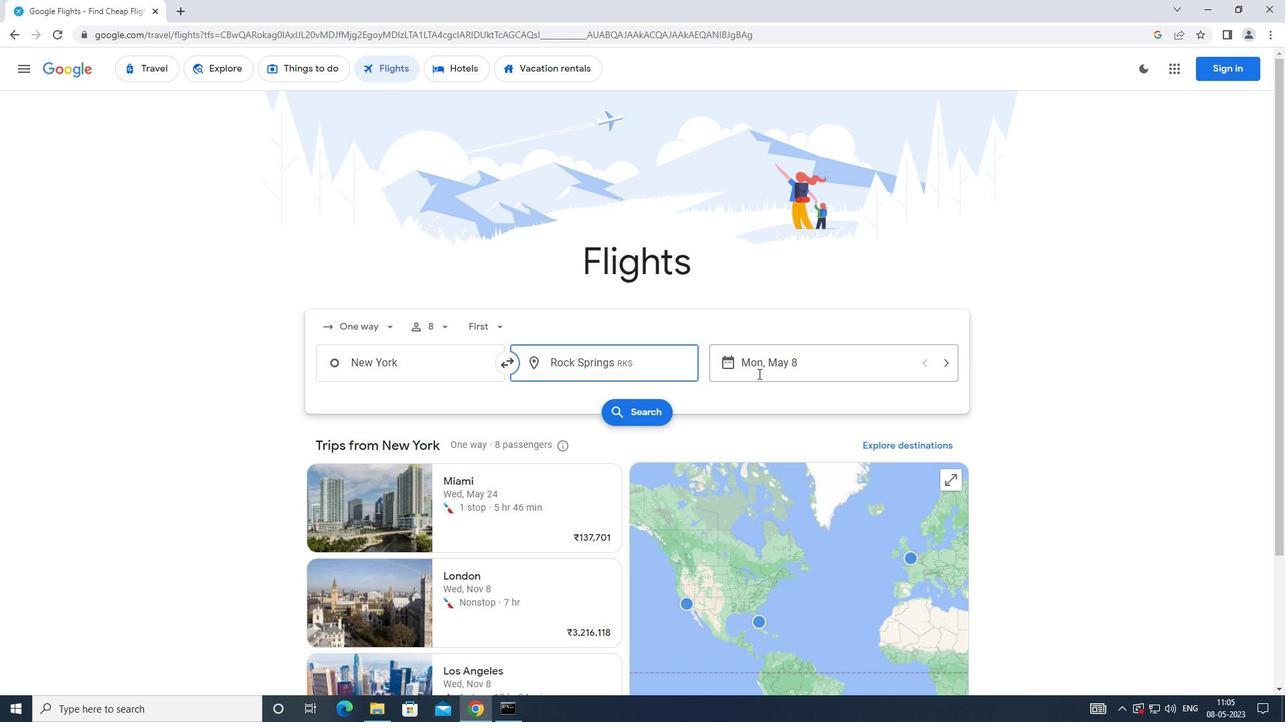 
Action: Mouse moved to (515, 496)
Screenshot: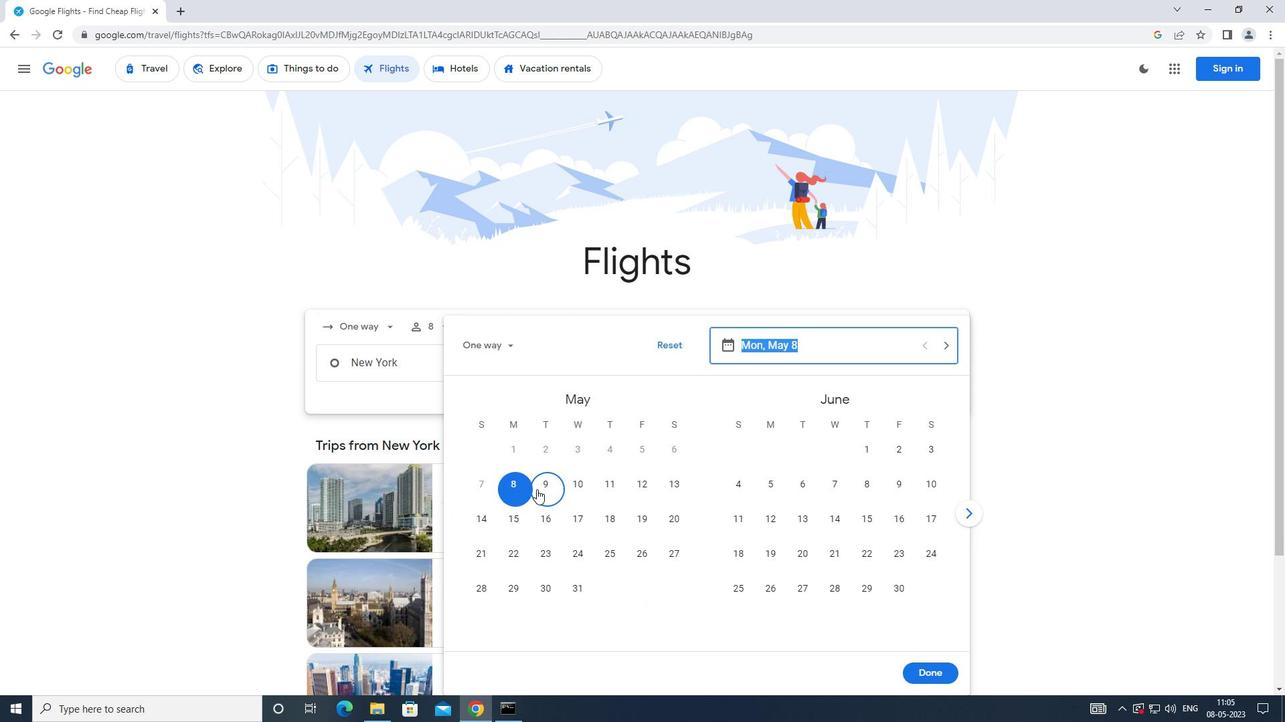 
Action: Mouse pressed left at (515, 496)
Screenshot: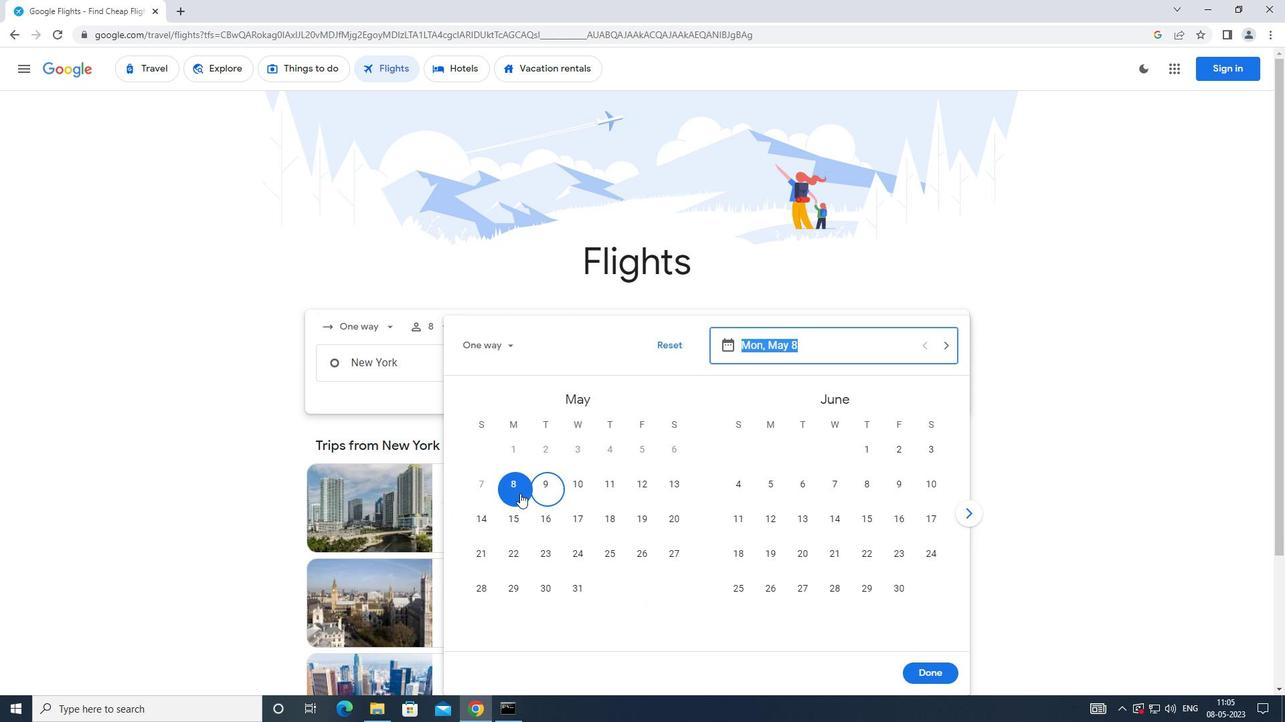 
Action: Mouse moved to (923, 670)
Screenshot: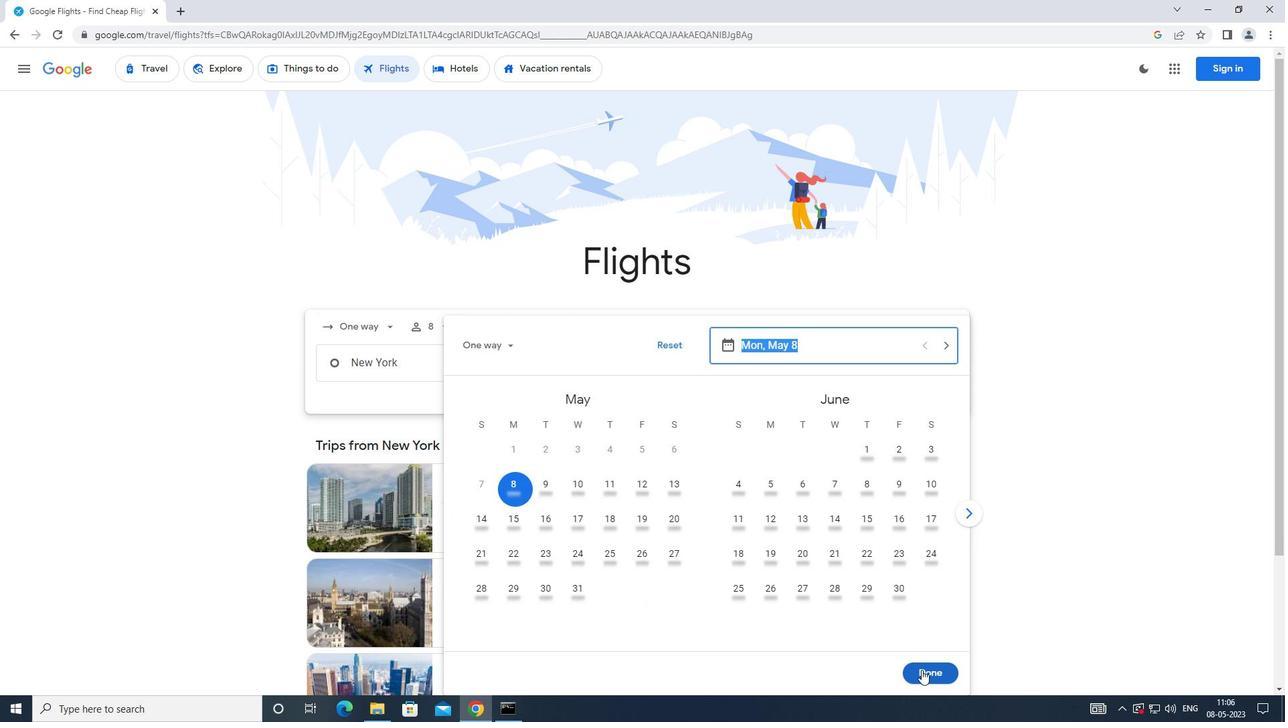 
Action: Mouse pressed left at (923, 670)
Screenshot: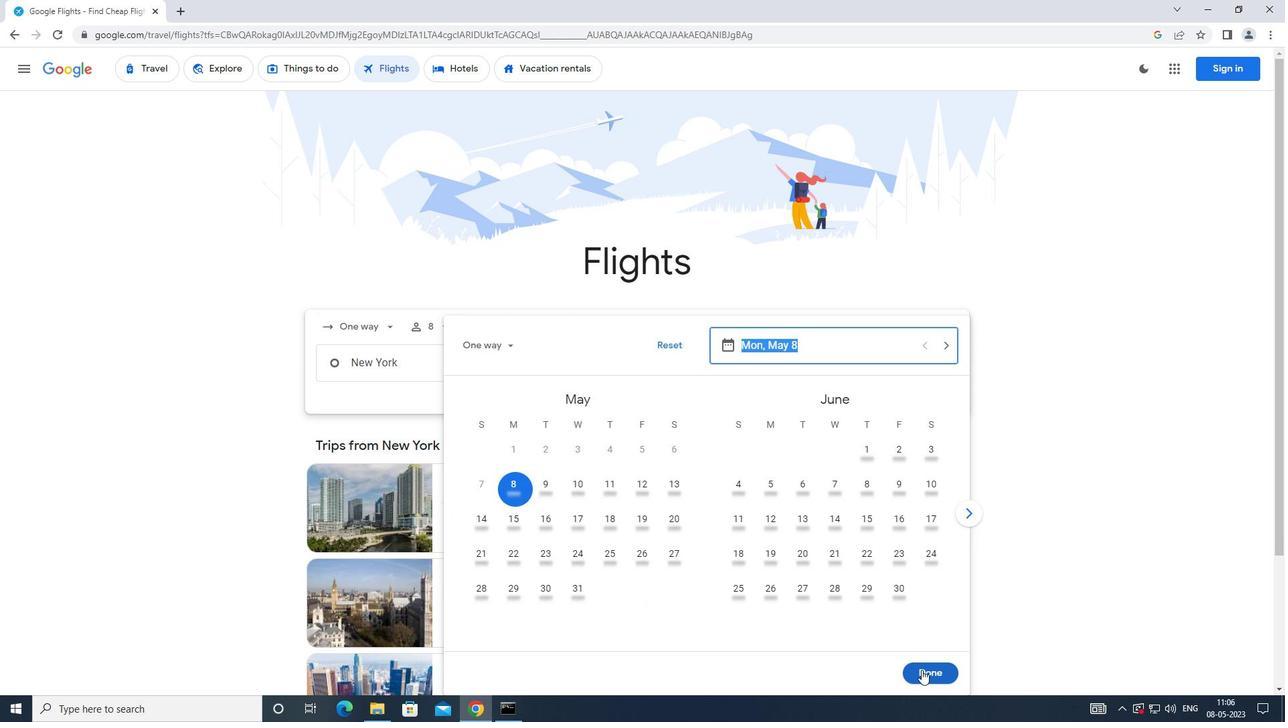 
Action: Mouse moved to (642, 405)
Screenshot: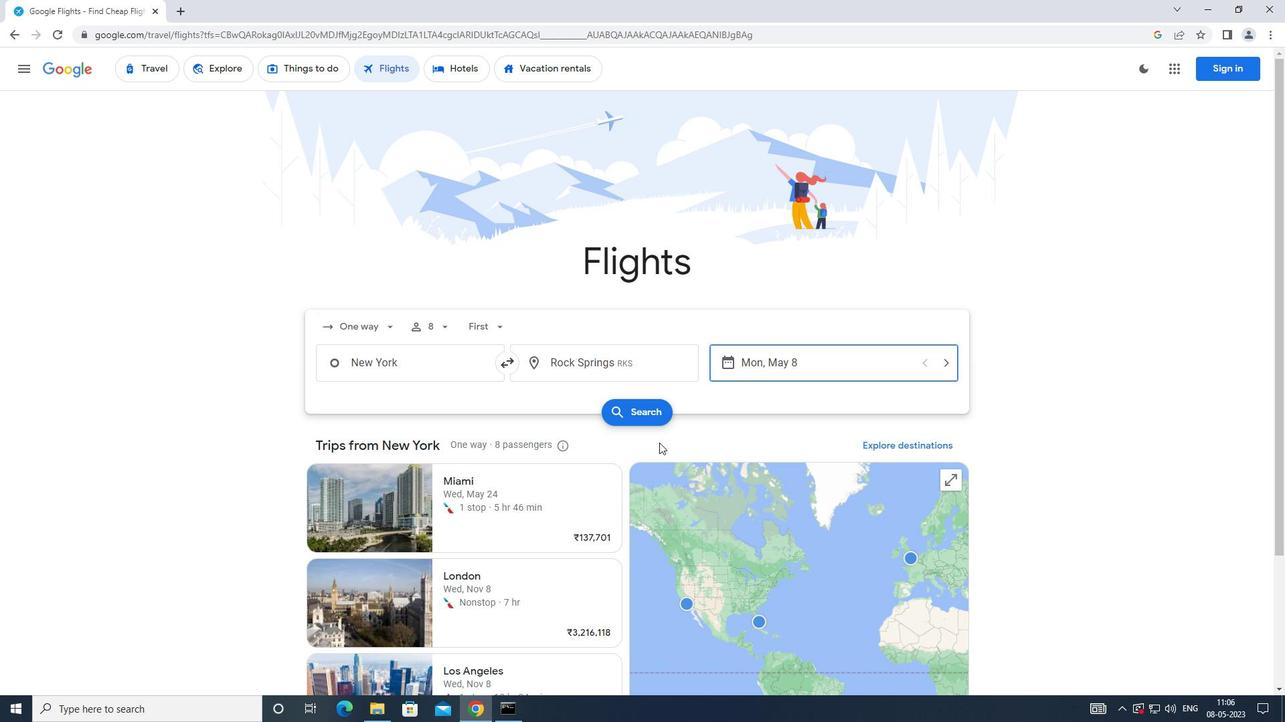 
Action: Mouse pressed left at (642, 405)
Screenshot: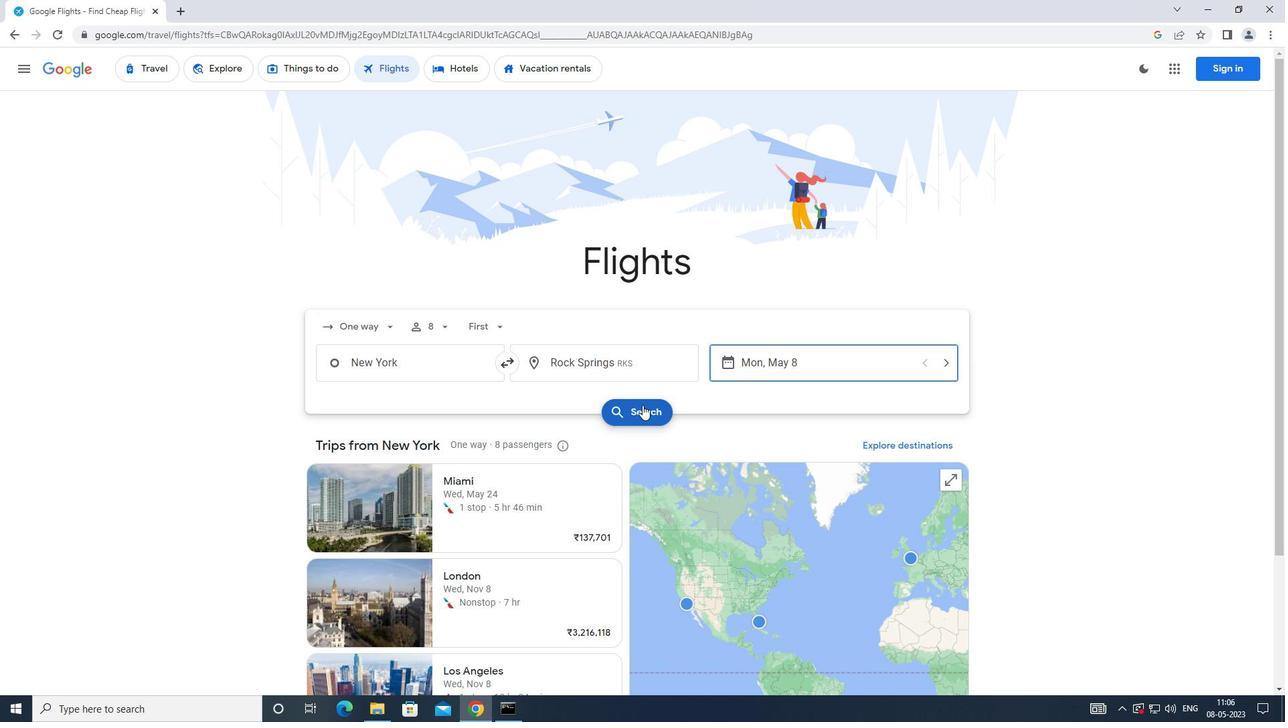 
Action: Mouse moved to (341, 192)
Screenshot: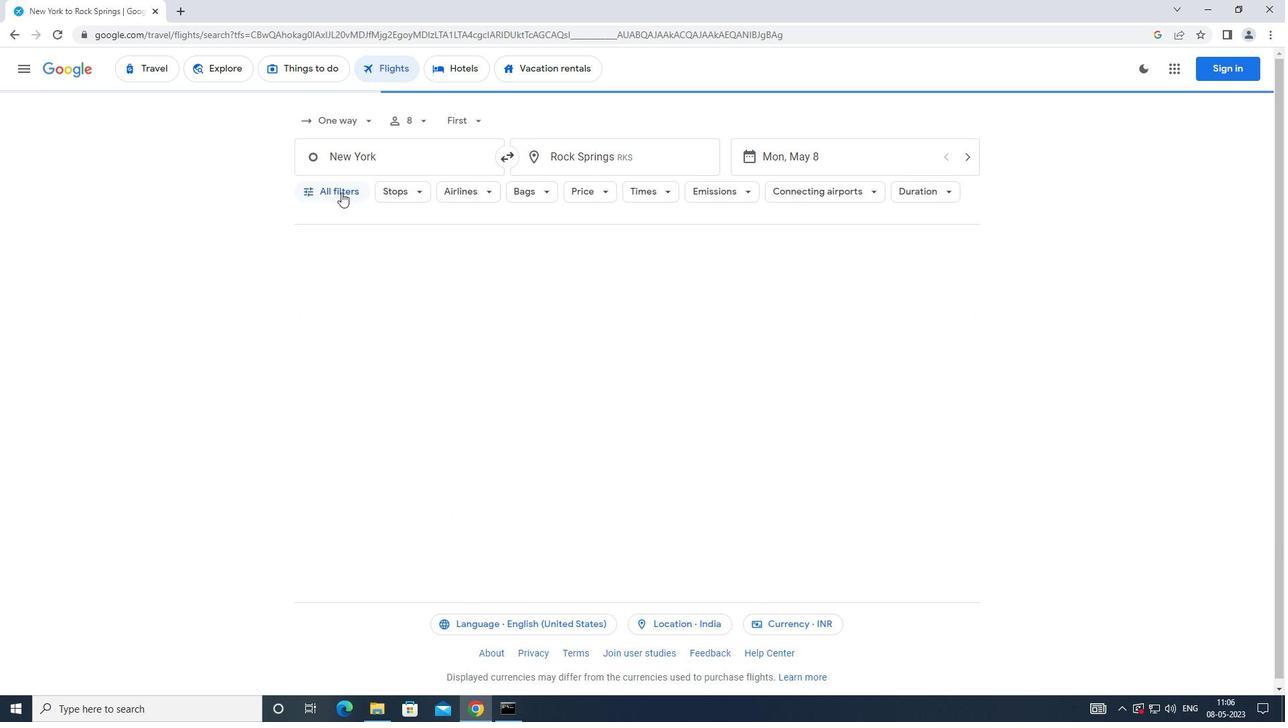 
Action: Mouse pressed left at (341, 192)
Screenshot: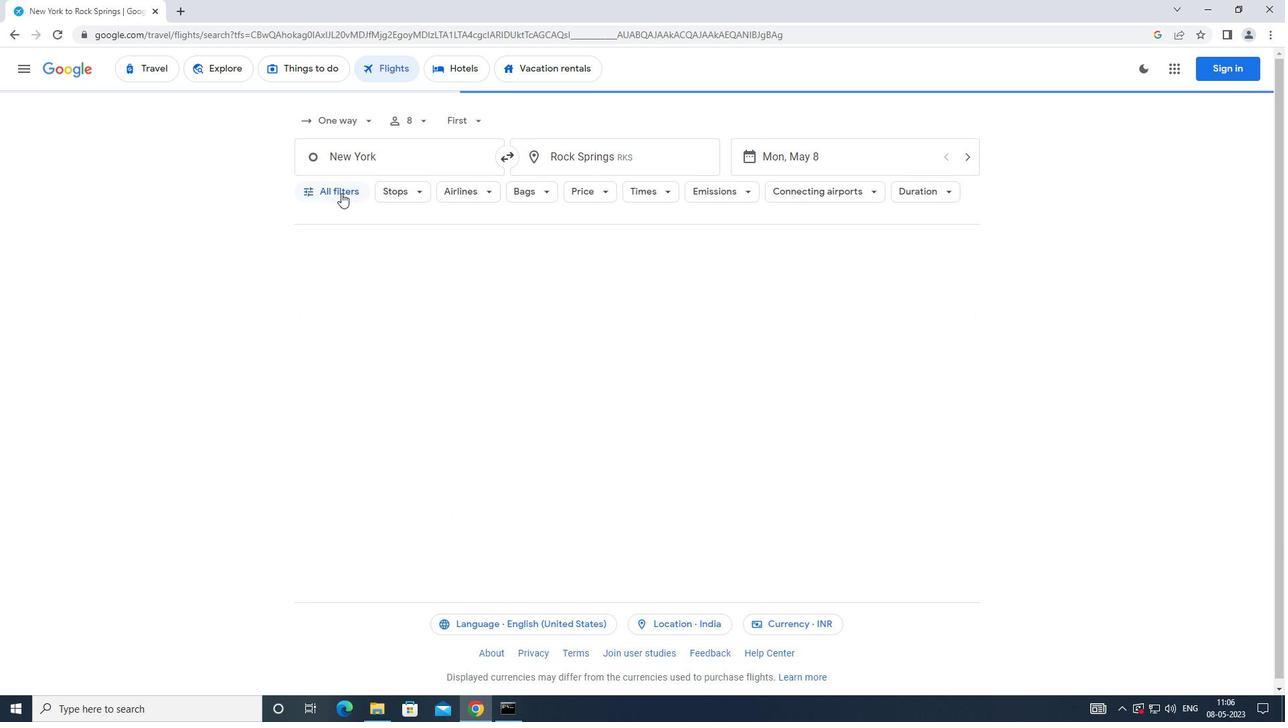 
Action: Mouse moved to (421, 348)
Screenshot: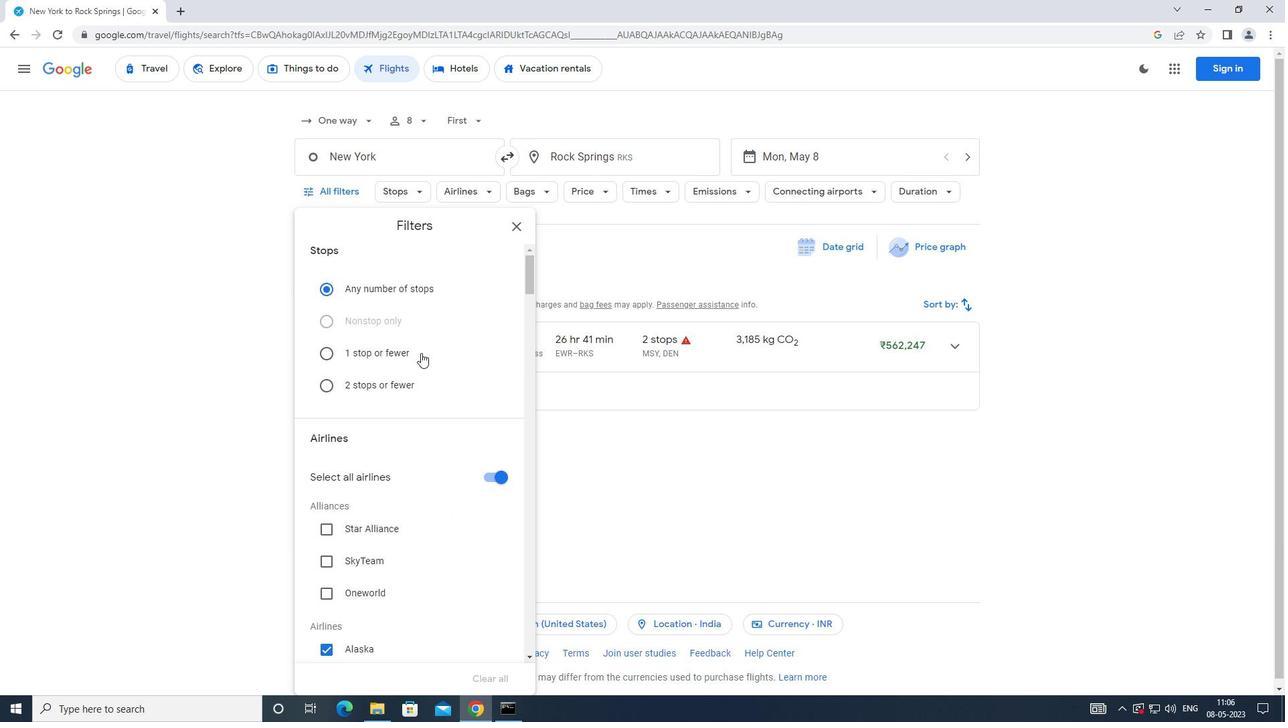 
Action: Mouse scrolled (421, 348) with delta (0, 0)
Screenshot: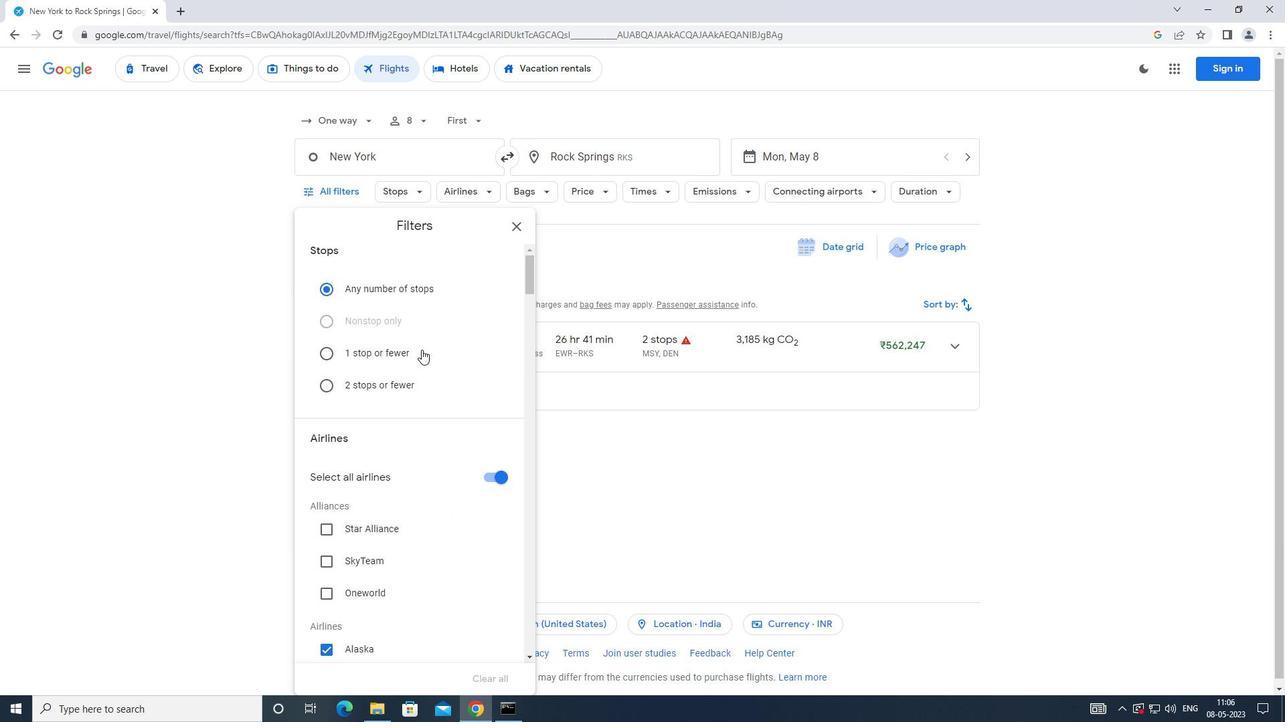 
Action: Mouse moved to (421, 348)
Screenshot: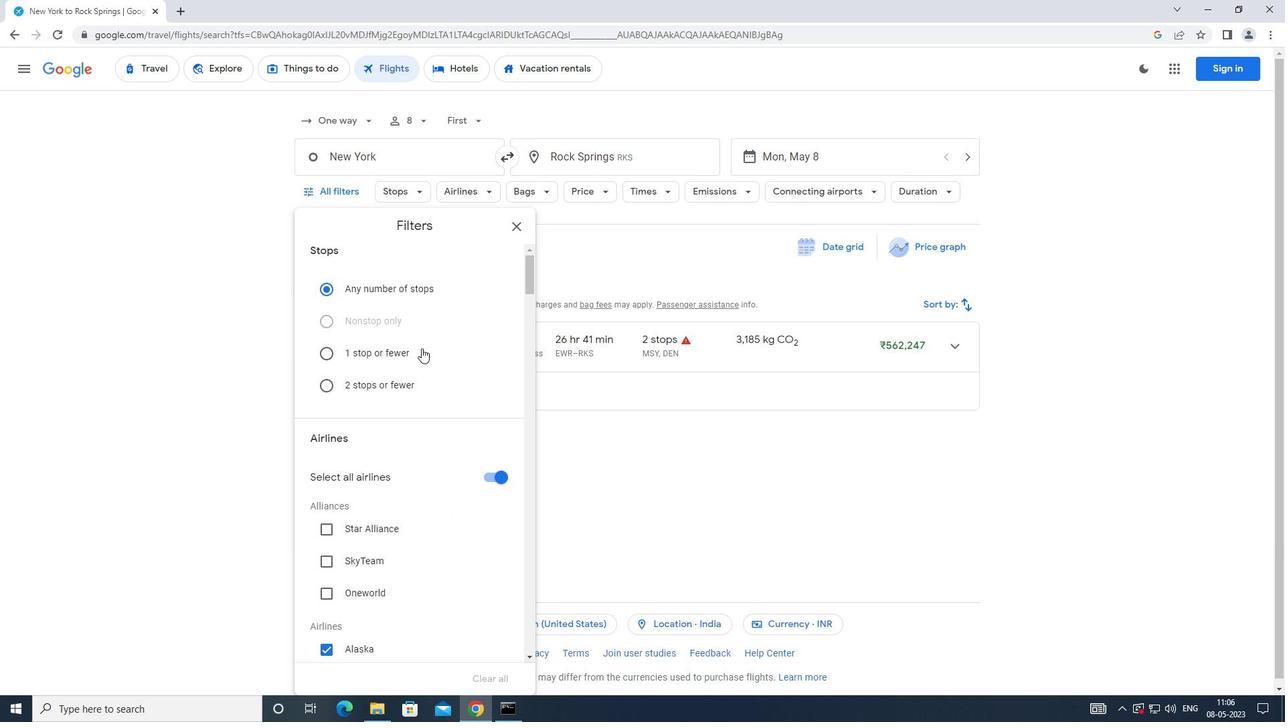 
Action: Mouse scrolled (421, 348) with delta (0, 0)
Screenshot: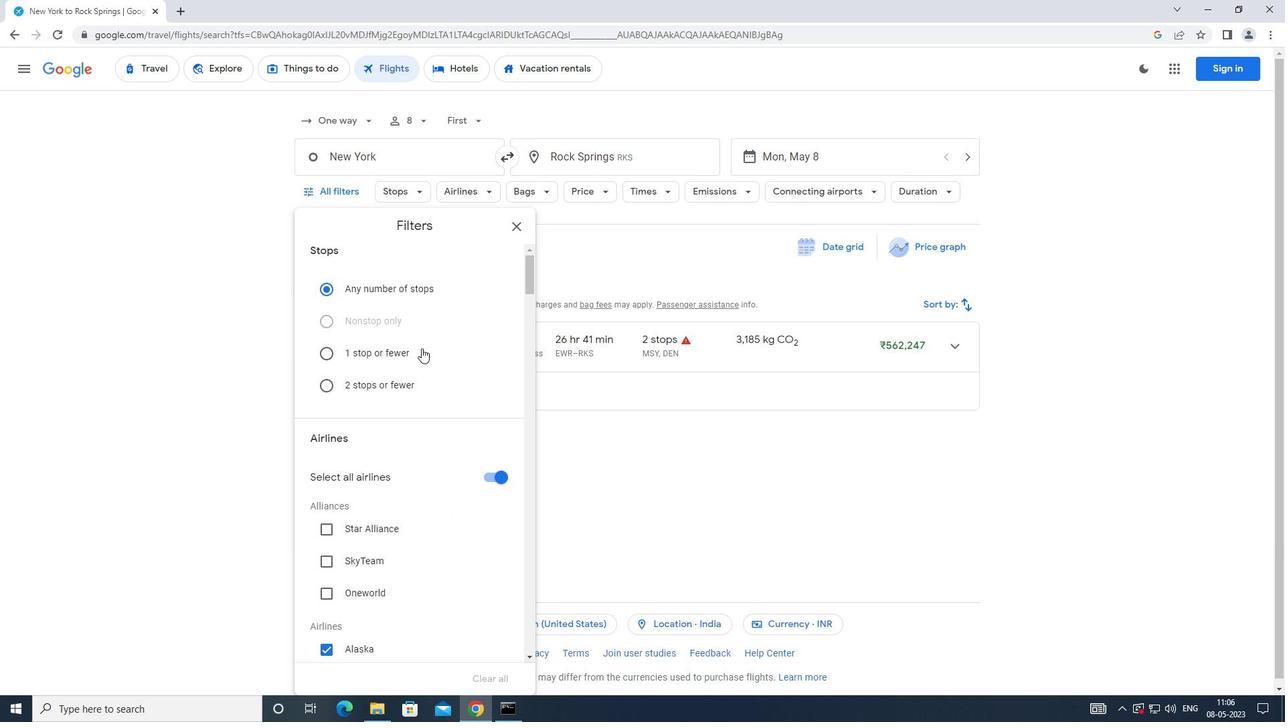 
Action: Mouse moved to (486, 344)
Screenshot: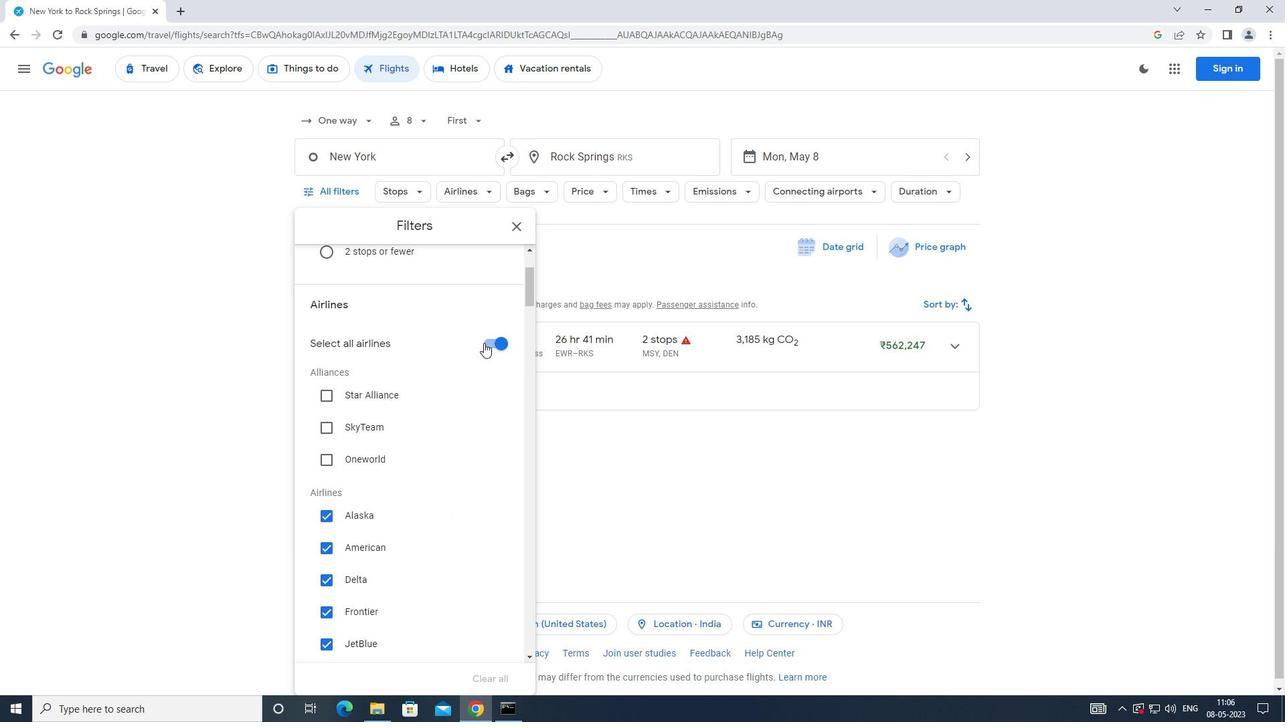 
Action: Mouse pressed left at (486, 344)
Screenshot: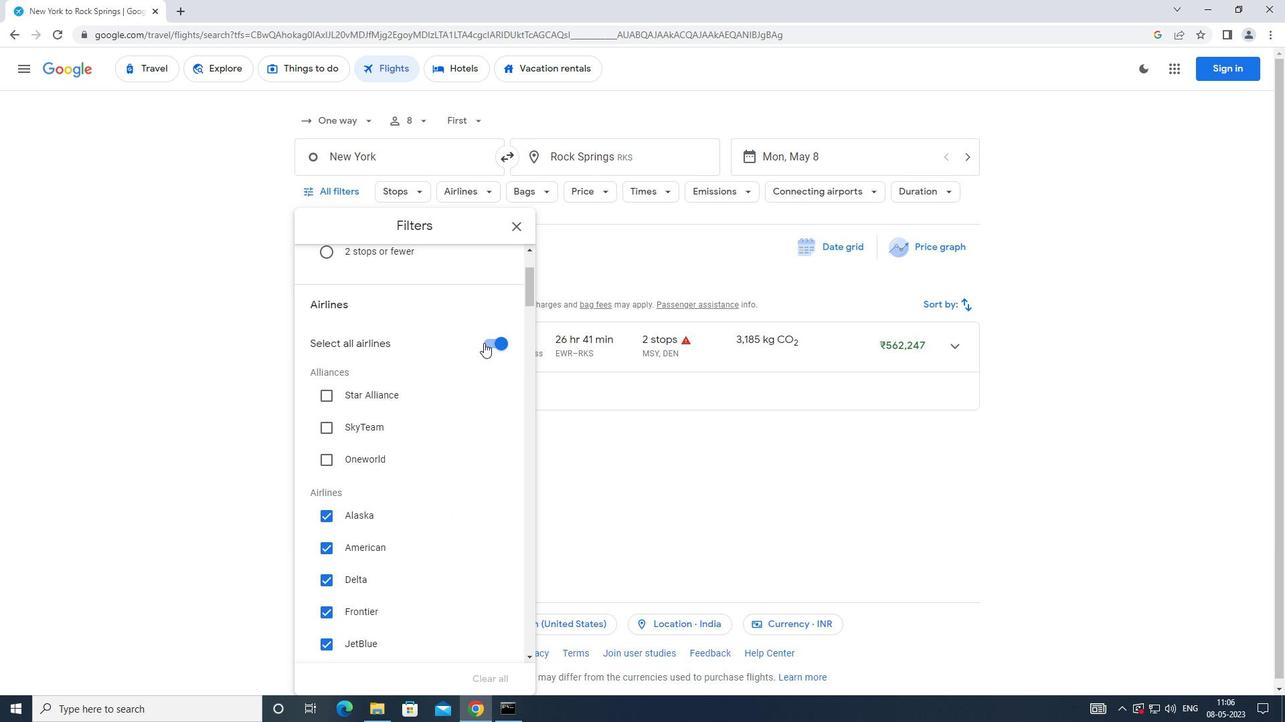 
Action: Mouse moved to (482, 332)
Screenshot: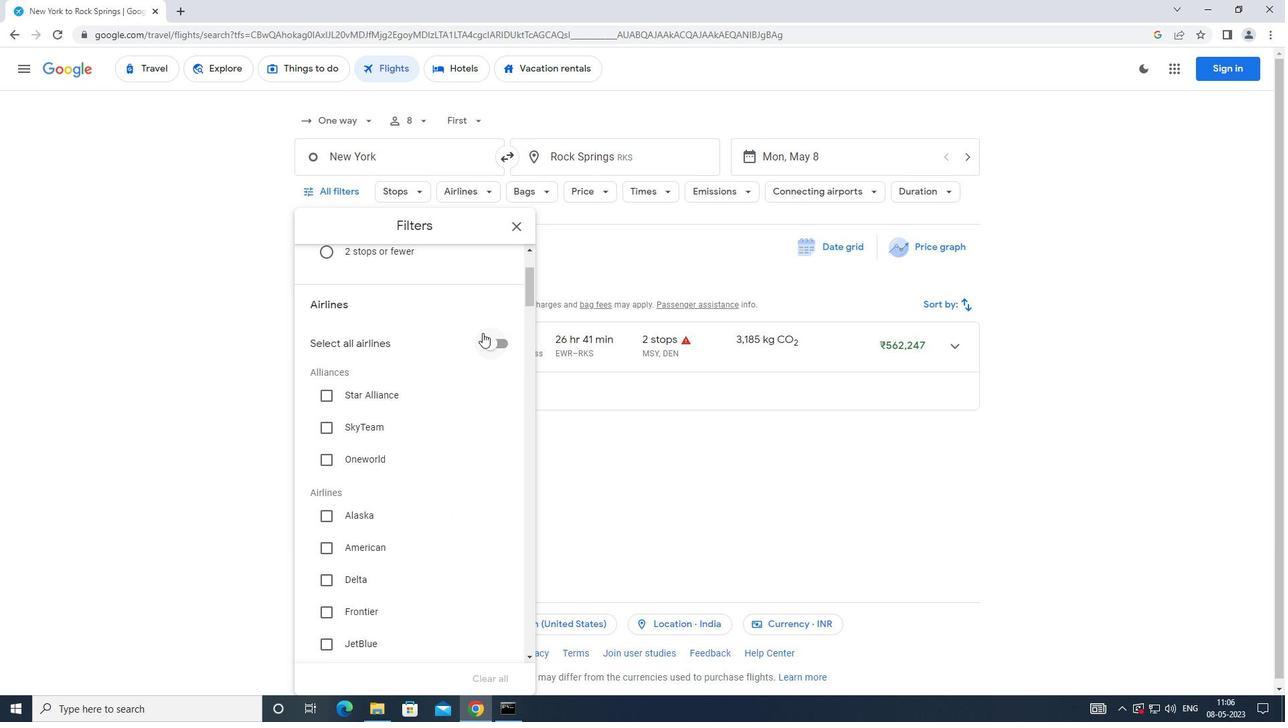 
Action: Mouse scrolled (482, 331) with delta (0, 0)
Screenshot: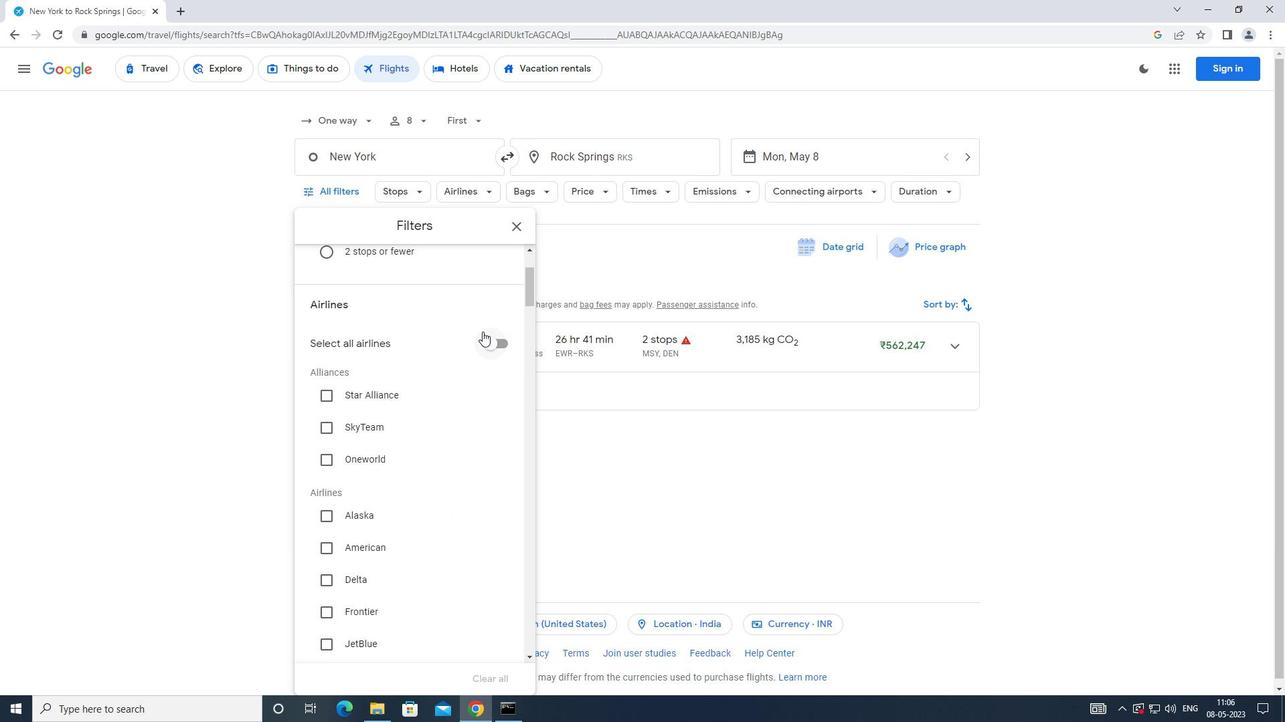
Action: Mouse scrolled (482, 331) with delta (0, 0)
Screenshot: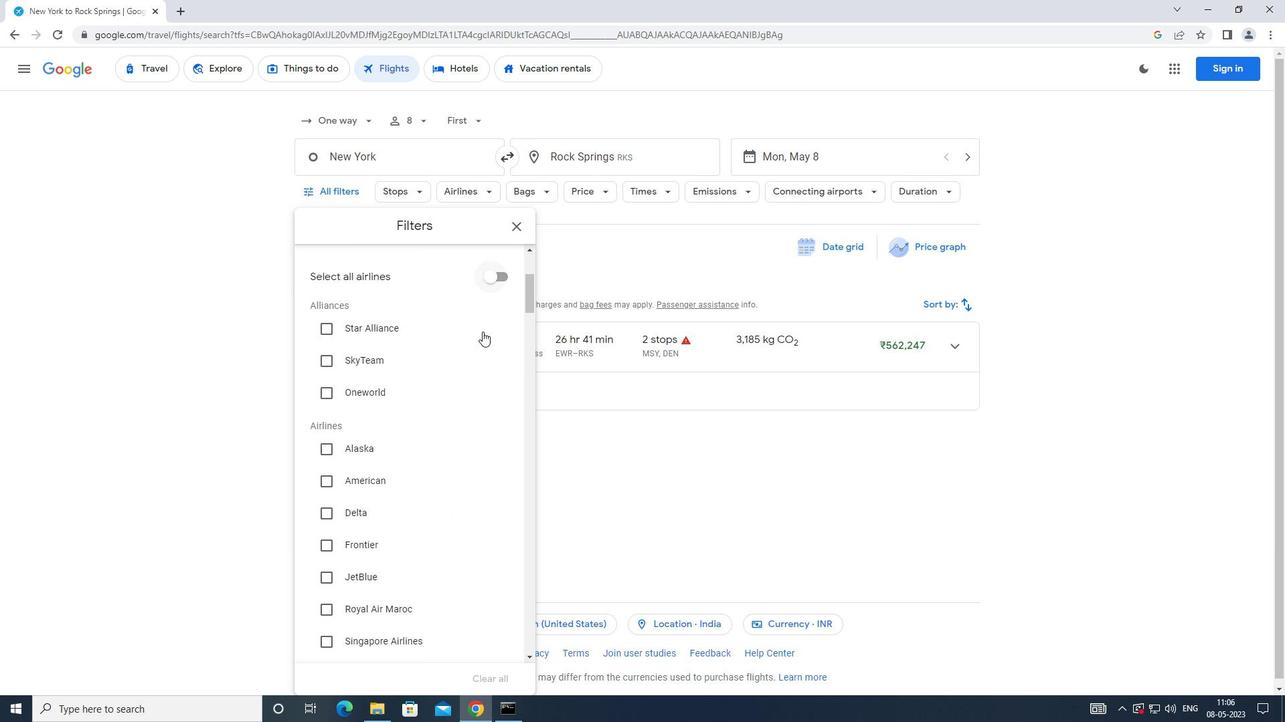 
Action: Mouse scrolled (482, 331) with delta (0, 0)
Screenshot: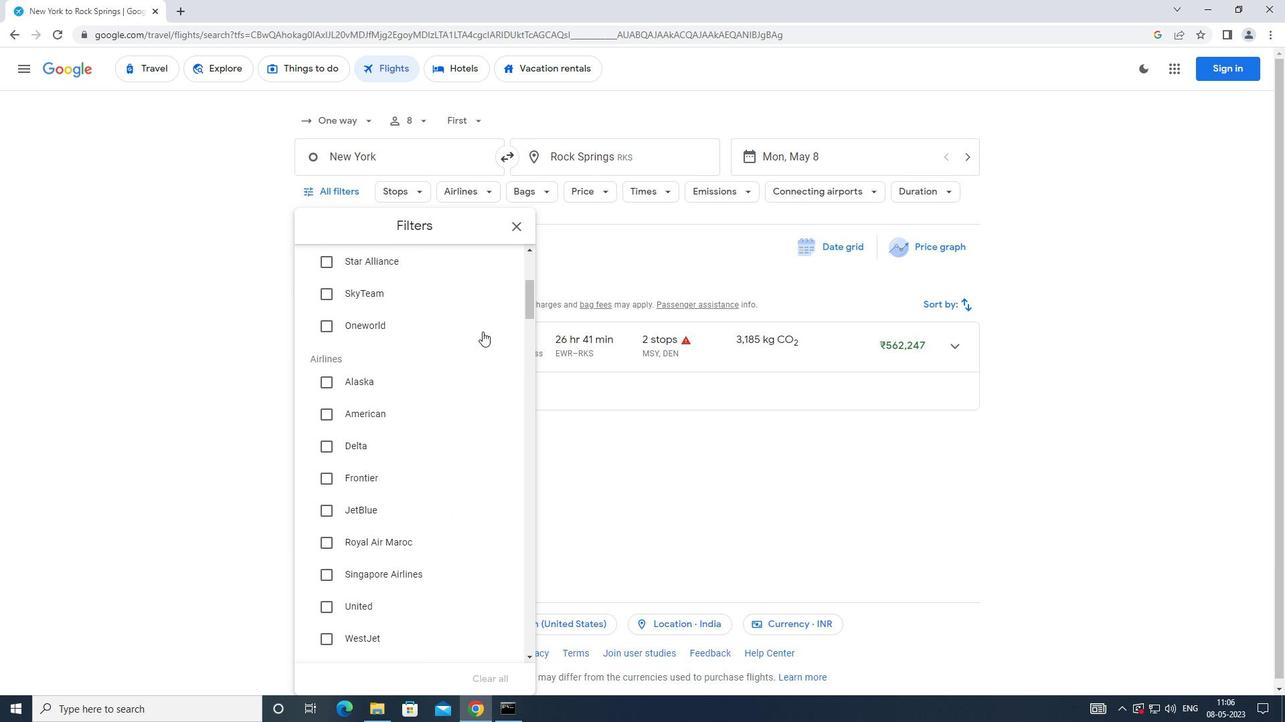
Action: Mouse moved to (326, 313)
Screenshot: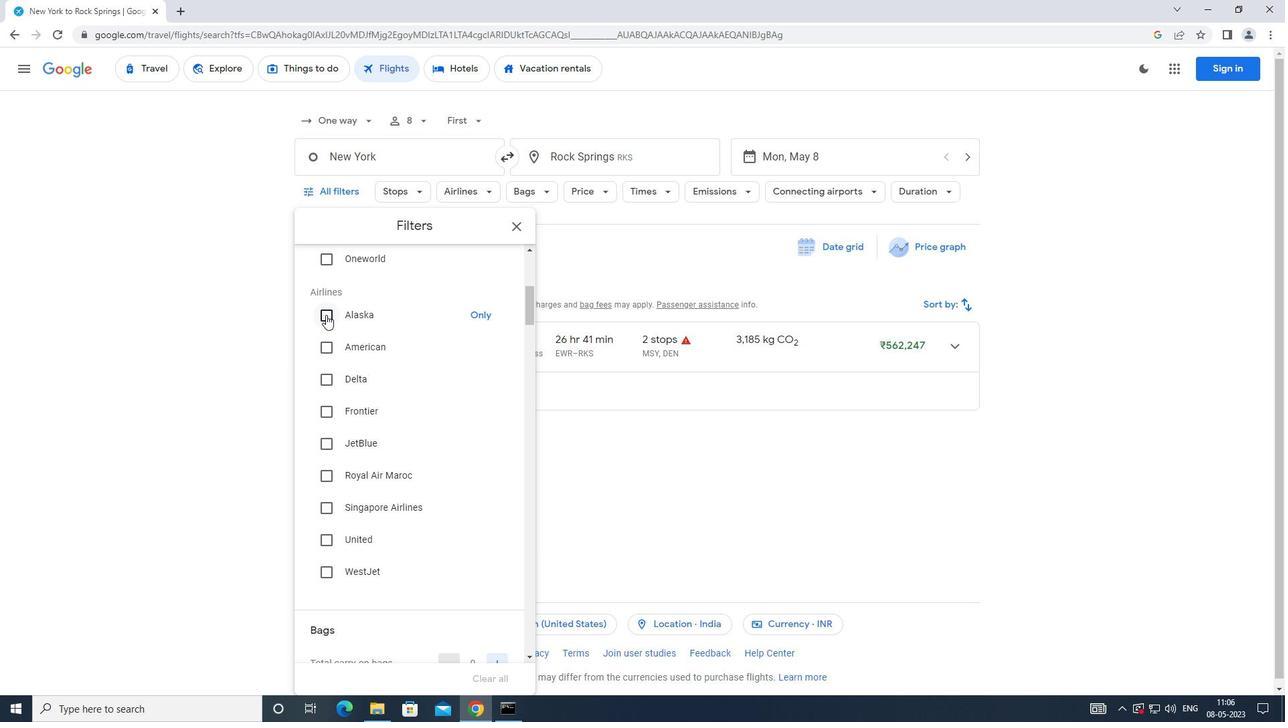 
Action: Mouse pressed left at (326, 313)
Screenshot: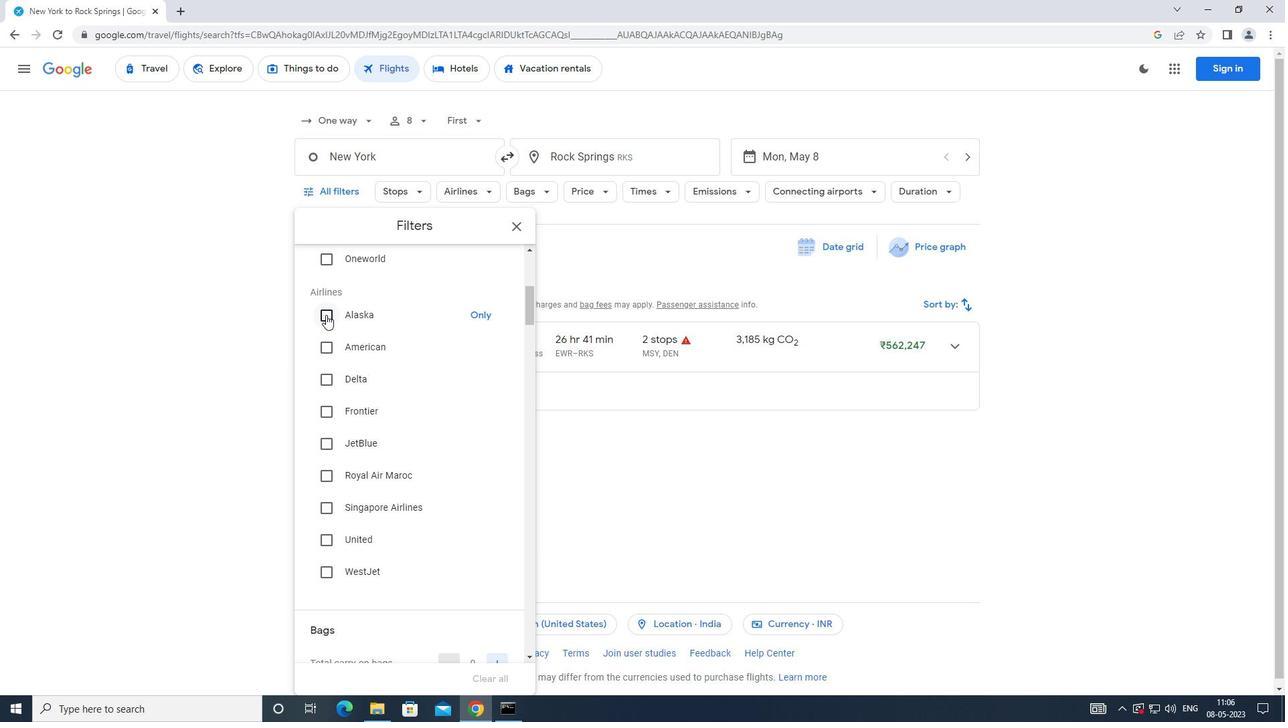 
Action: Mouse moved to (440, 343)
Screenshot: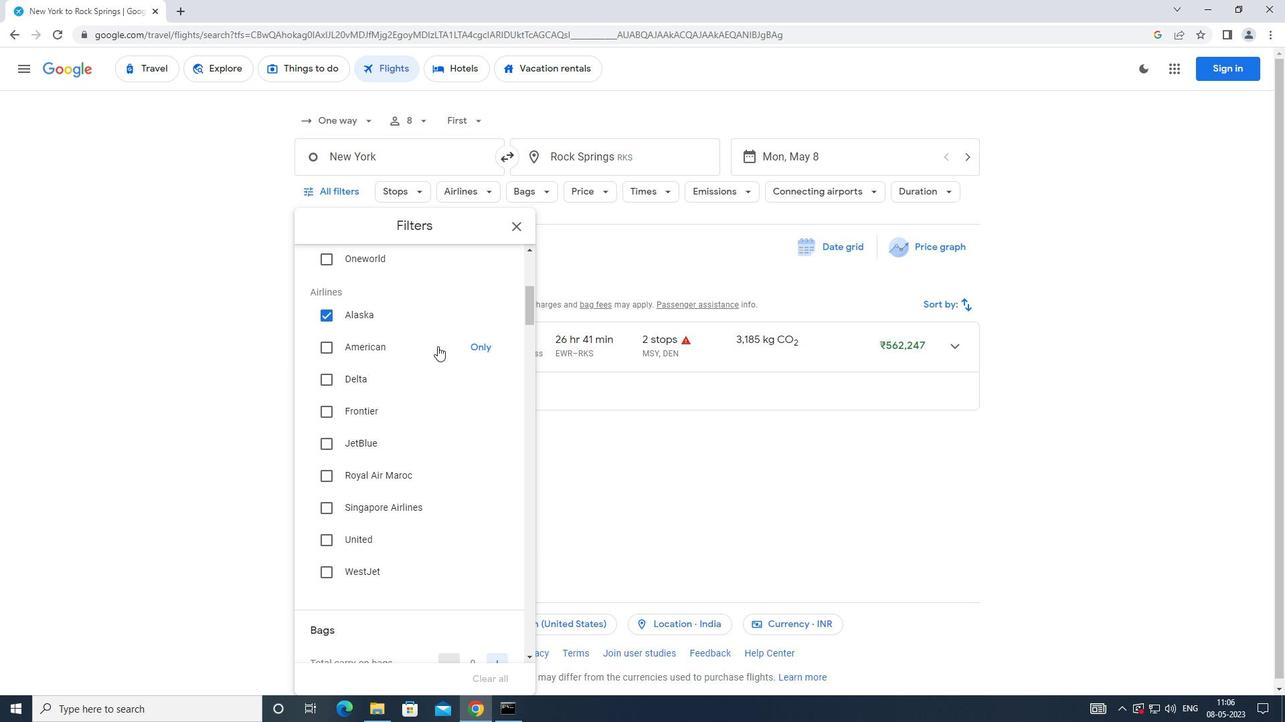 
Action: Mouse scrolled (440, 342) with delta (0, 0)
Screenshot: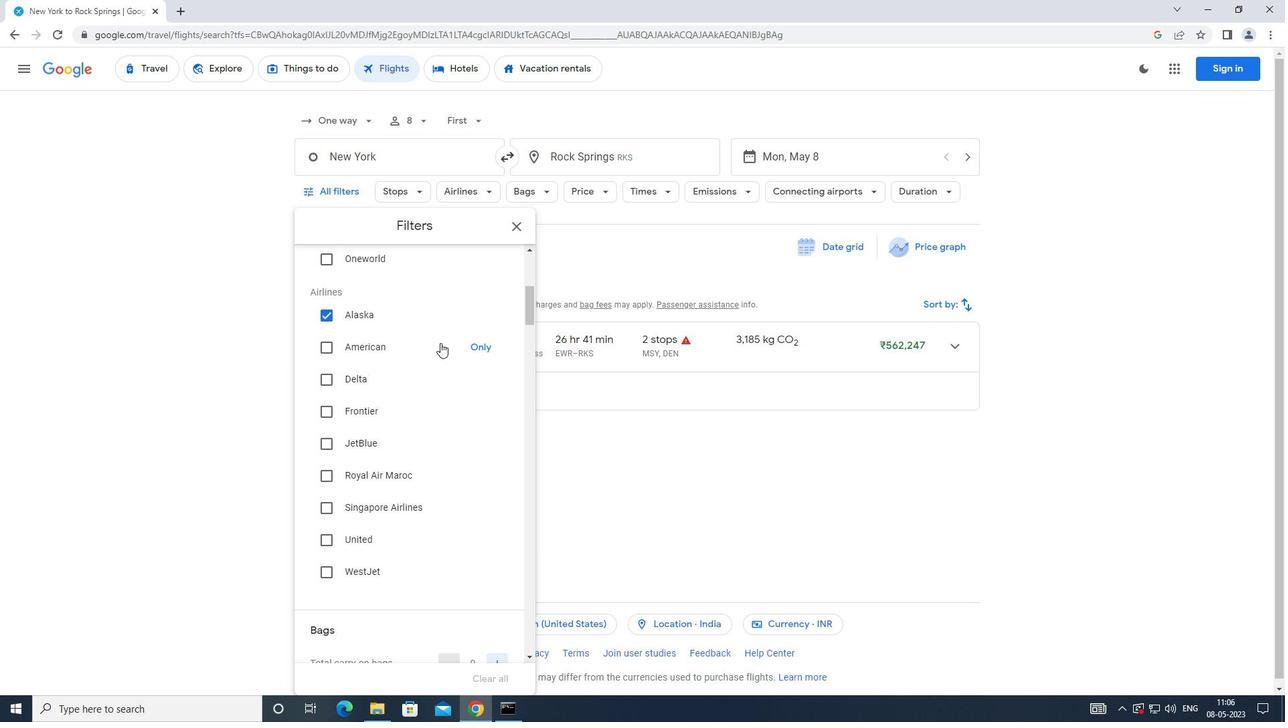 
Action: Mouse scrolled (440, 342) with delta (0, 0)
Screenshot: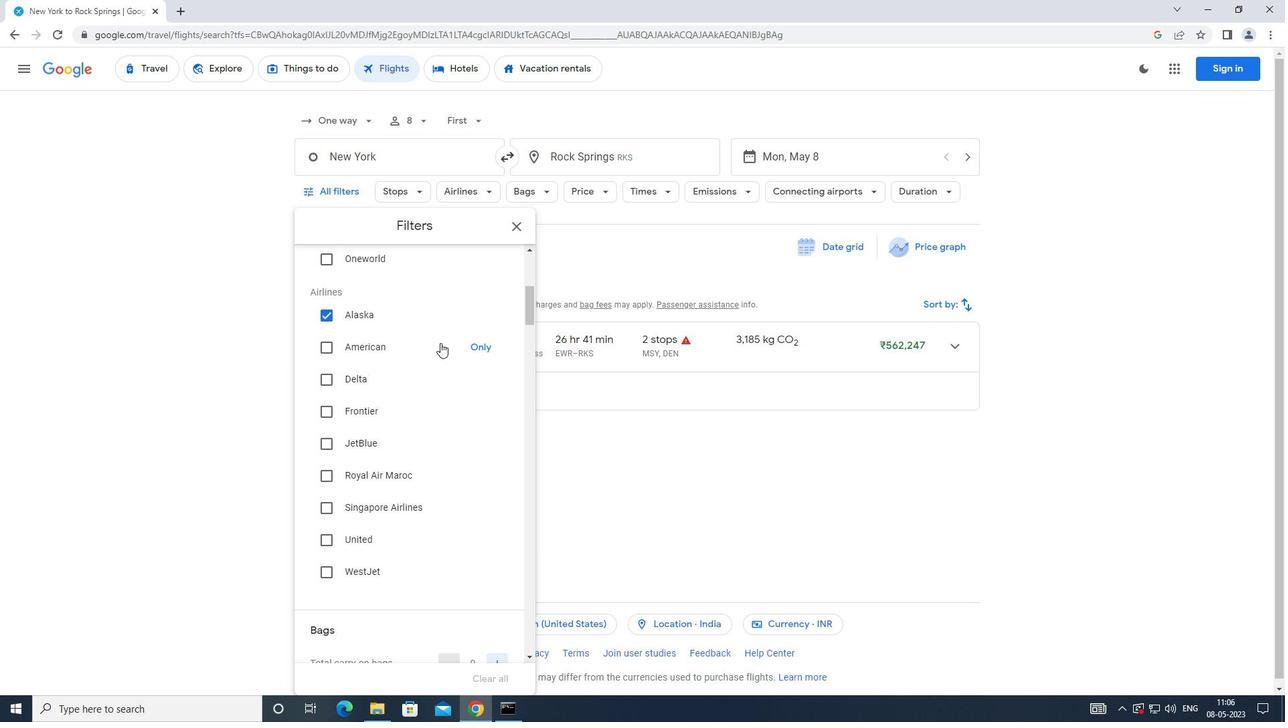 
Action: Mouse moved to (443, 340)
Screenshot: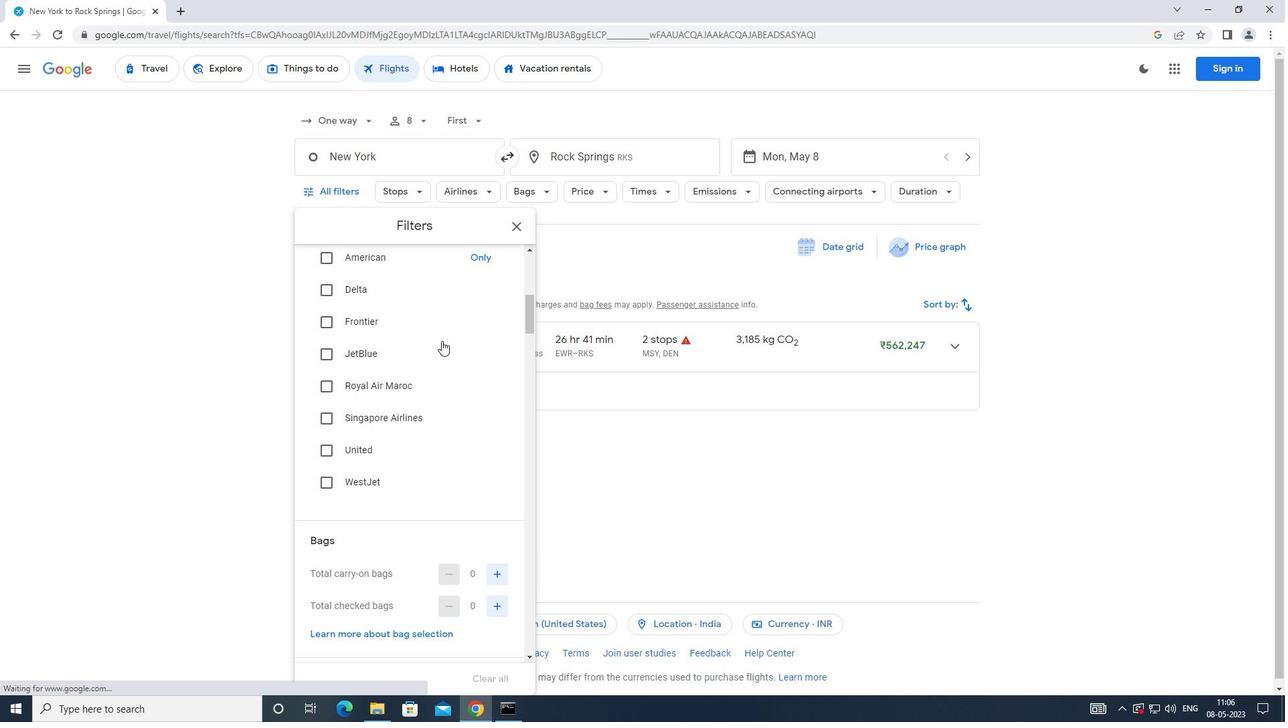 
Action: Mouse scrolled (443, 339) with delta (0, 0)
Screenshot: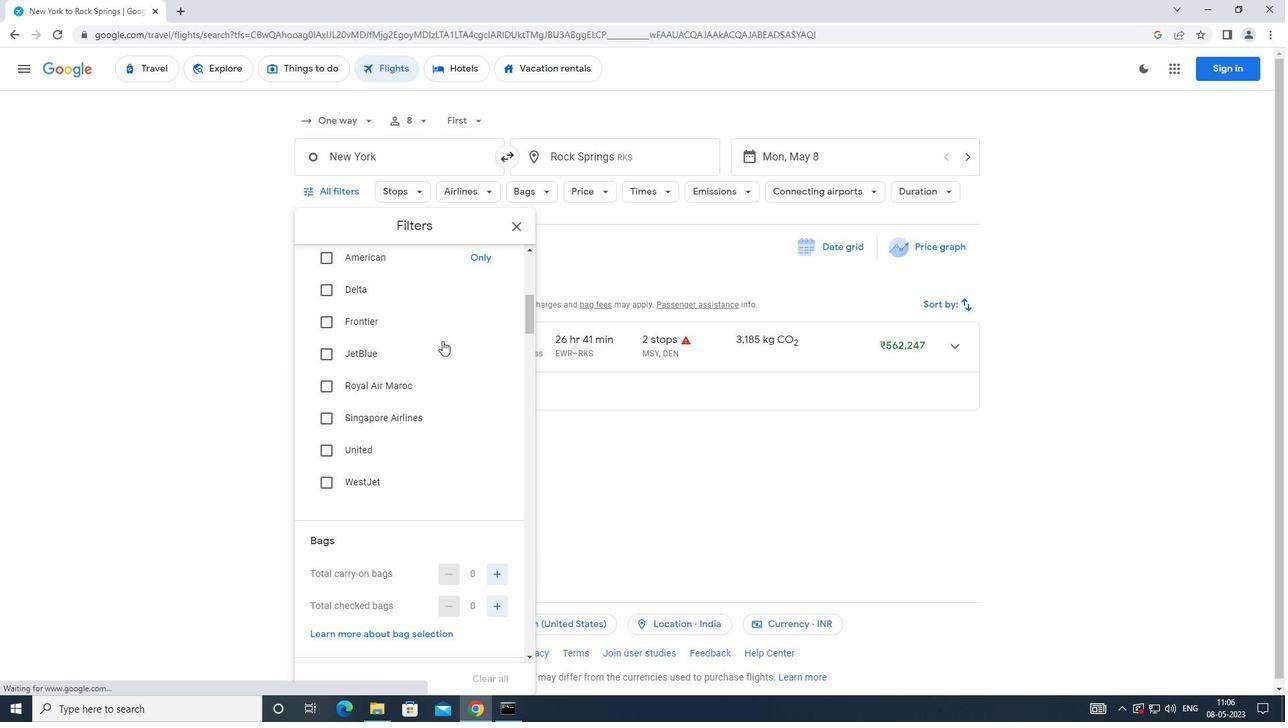 
Action: Mouse scrolled (443, 339) with delta (0, 0)
Screenshot: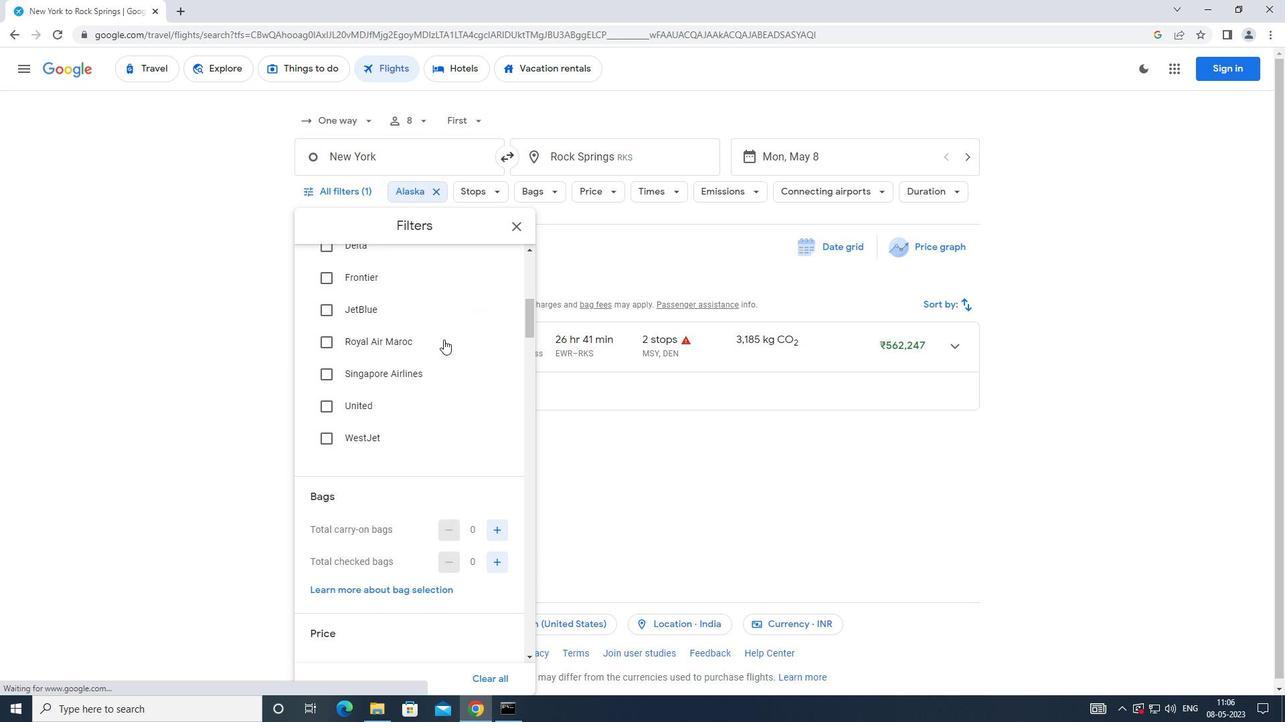 
Action: Mouse scrolled (443, 339) with delta (0, 0)
Screenshot: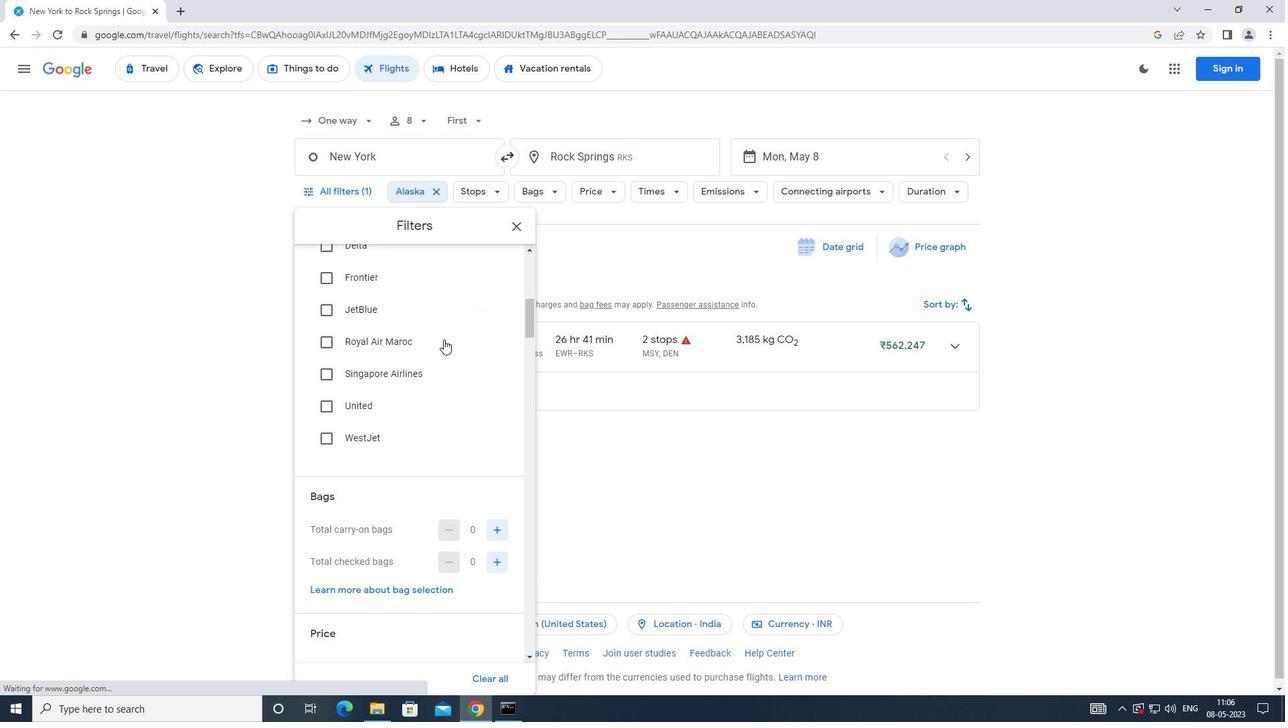 
Action: Mouse moved to (494, 358)
Screenshot: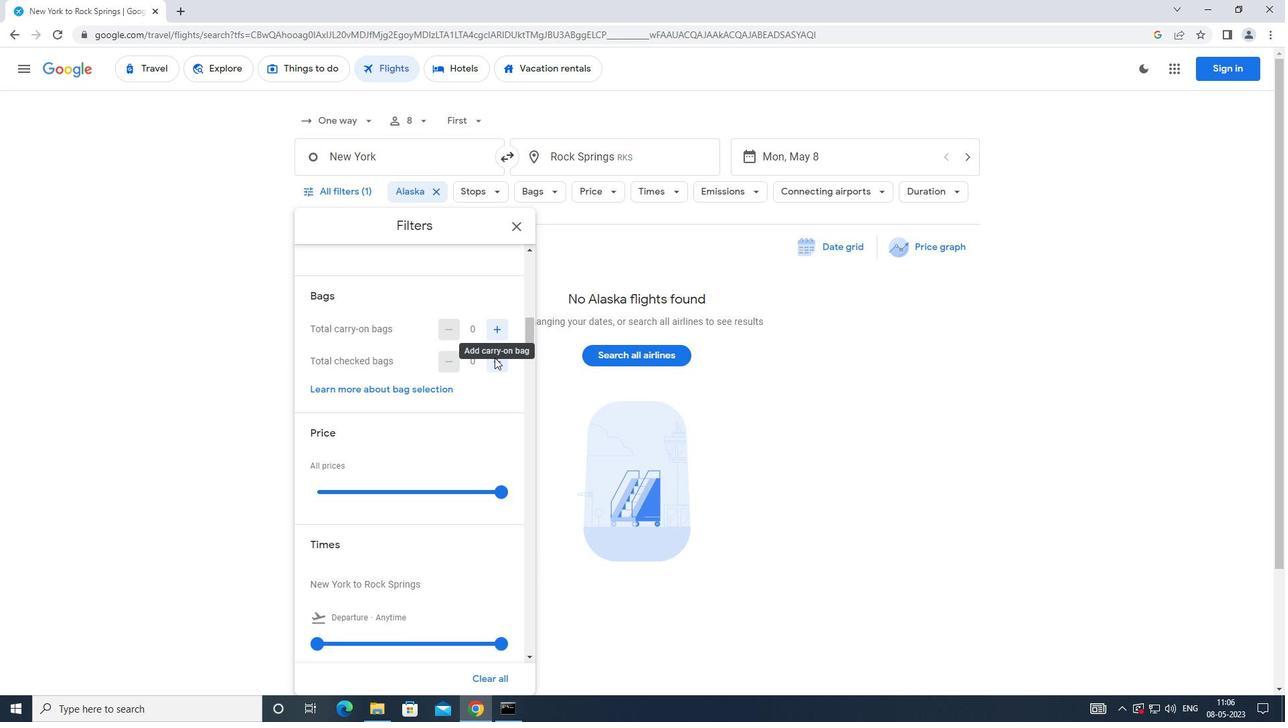 
Action: Mouse pressed left at (494, 358)
Screenshot: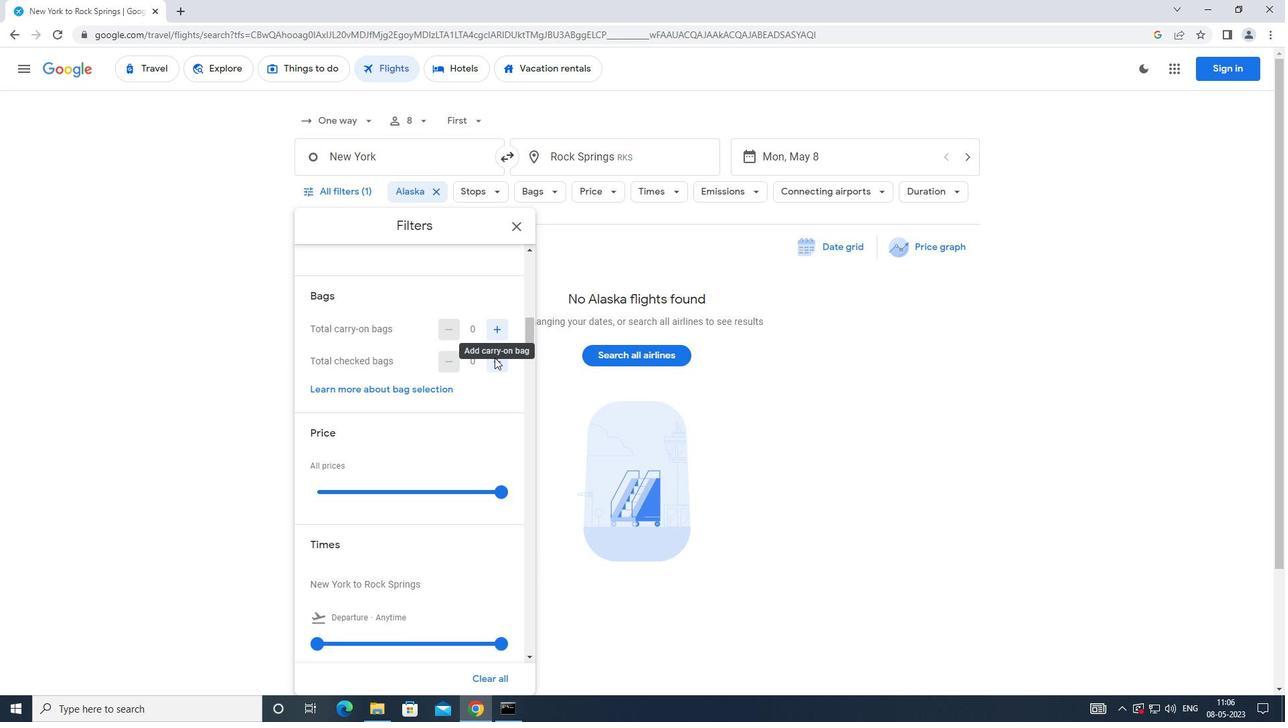 
Action: Mouse moved to (353, 194)
Screenshot: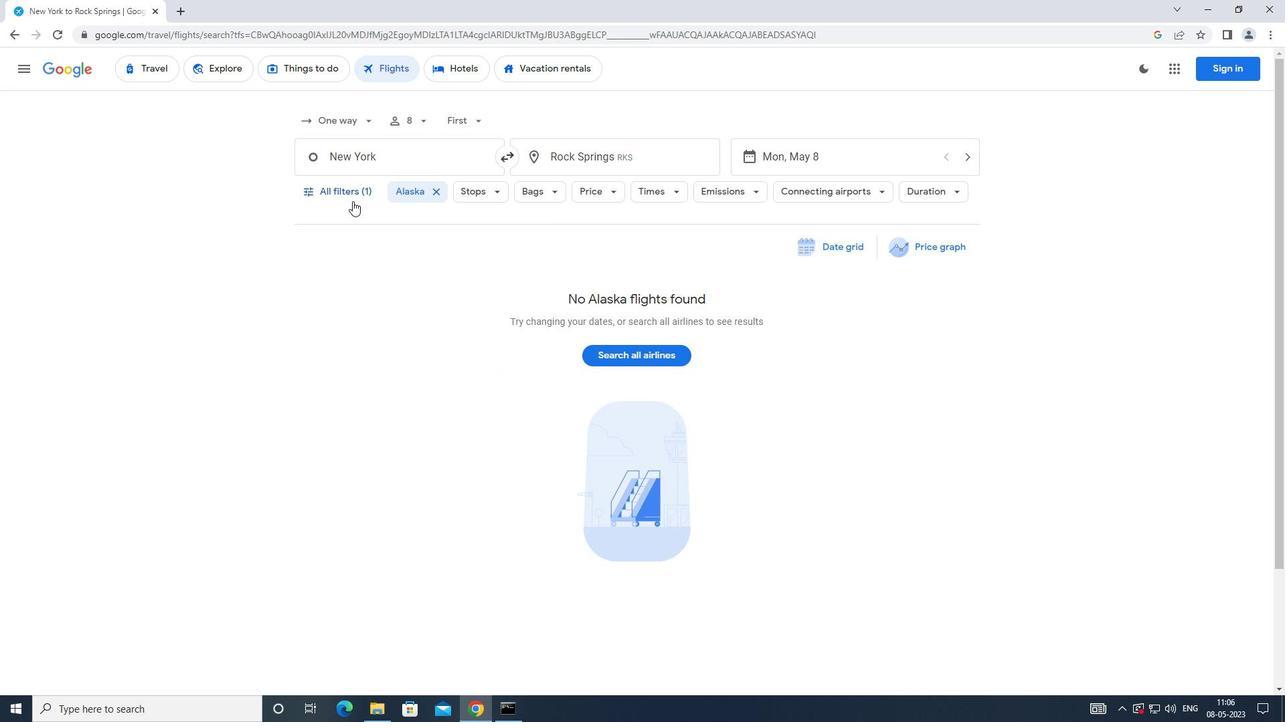 
Action: Mouse pressed left at (353, 194)
Screenshot: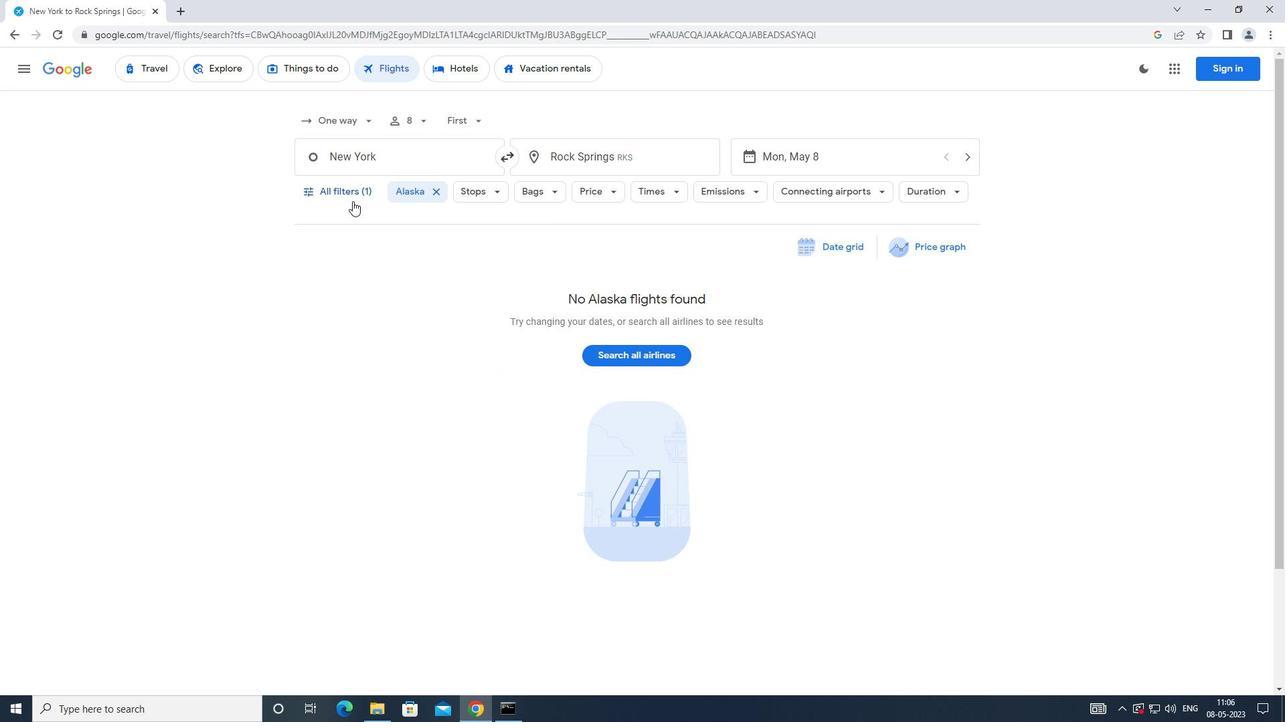 
Action: Mouse moved to (429, 346)
Screenshot: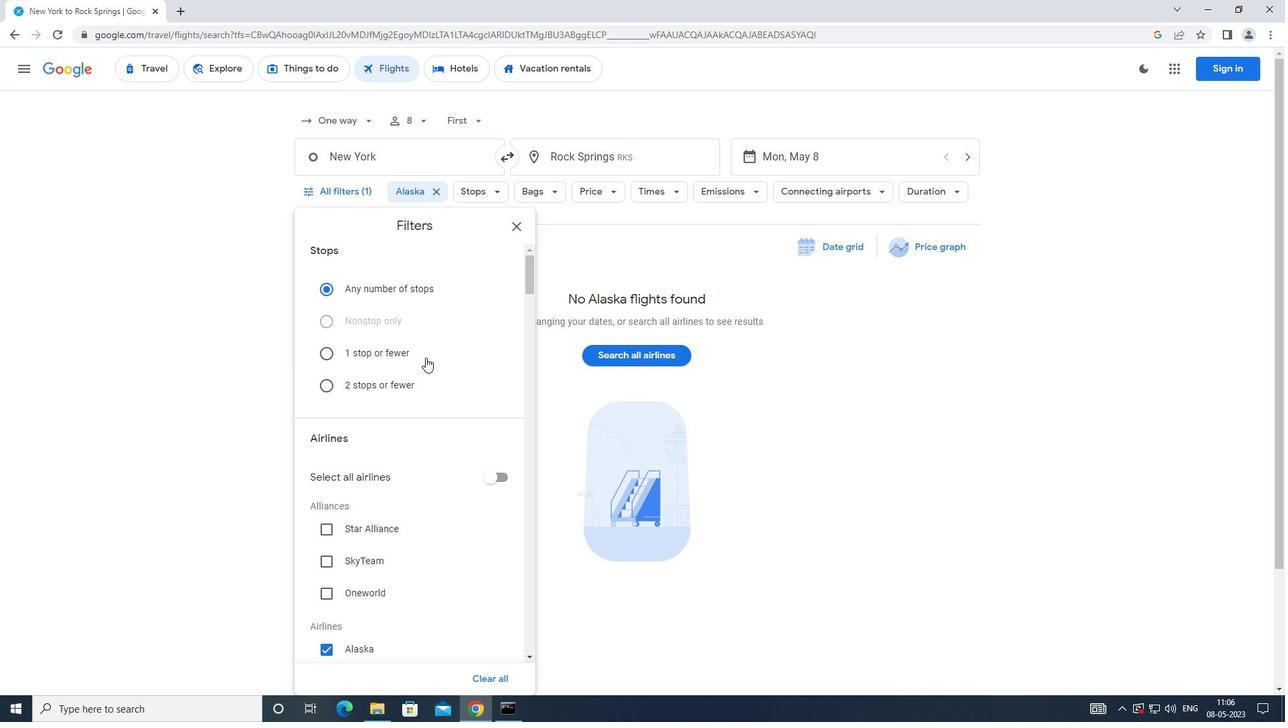 
Action: Mouse scrolled (429, 346) with delta (0, 0)
Screenshot: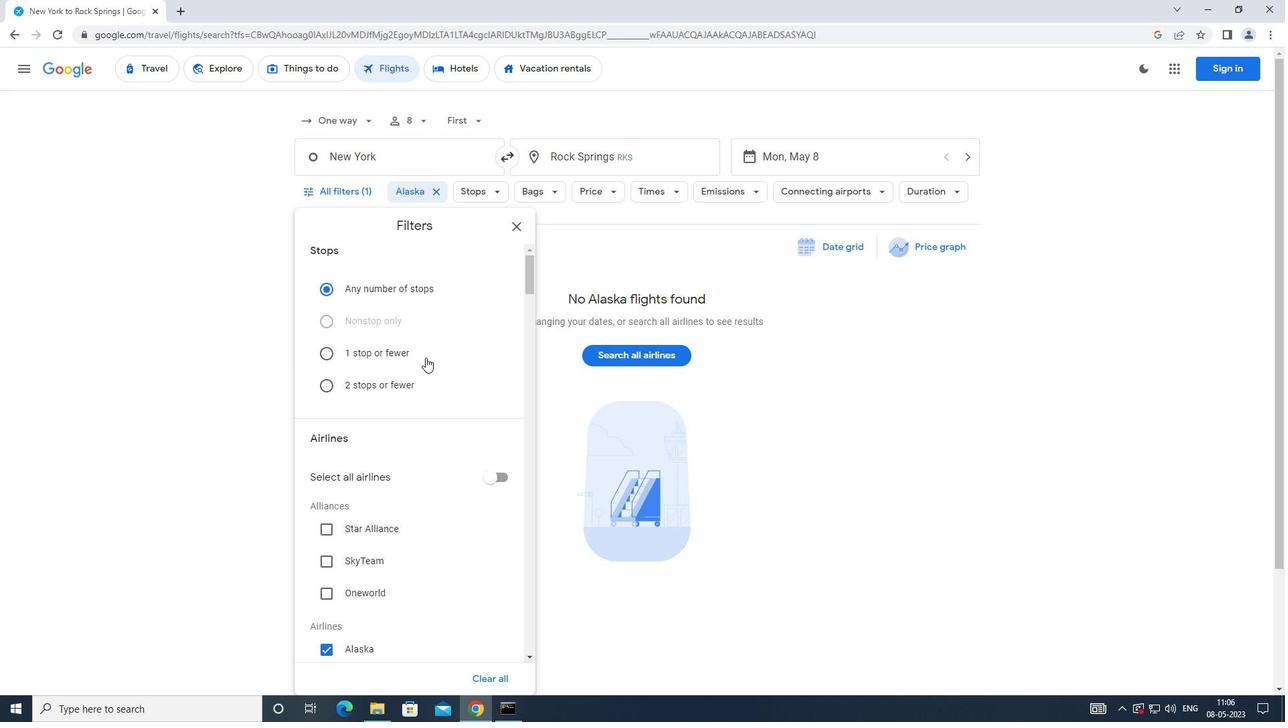 
Action: Mouse scrolled (429, 346) with delta (0, 0)
Screenshot: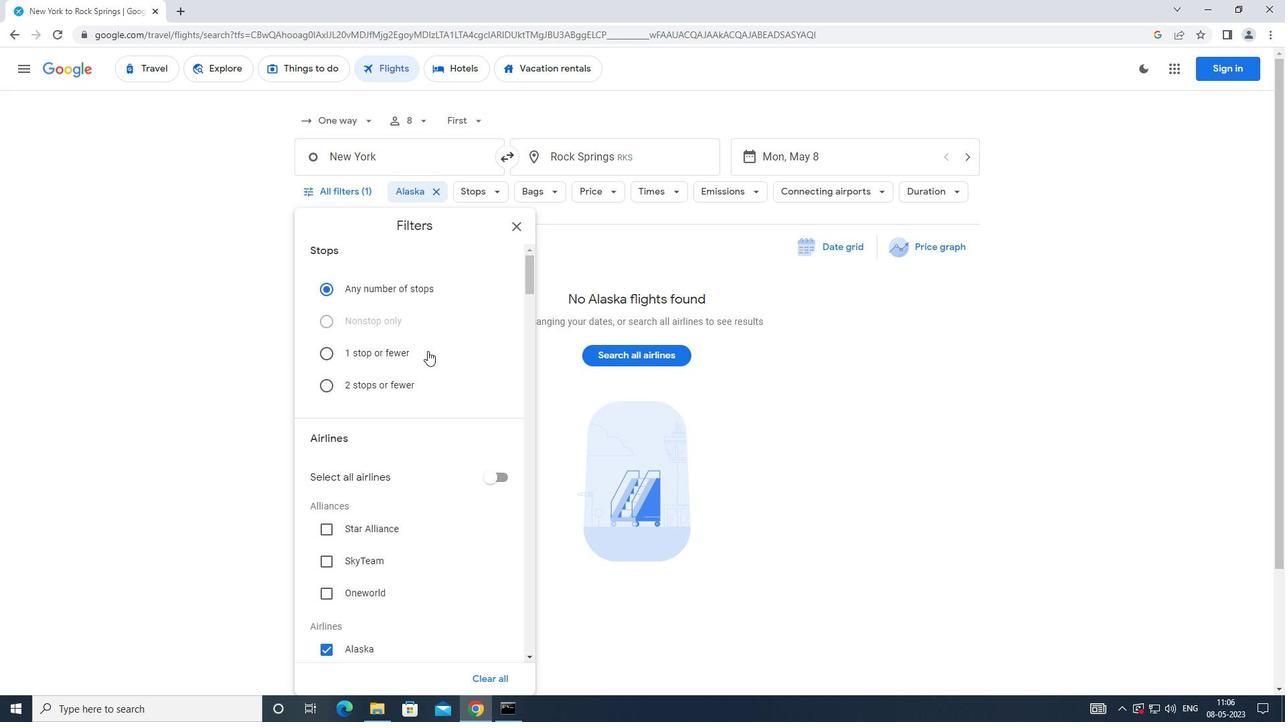 
Action: Mouse scrolled (429, 346) with delta (0, 0)
Screenshot: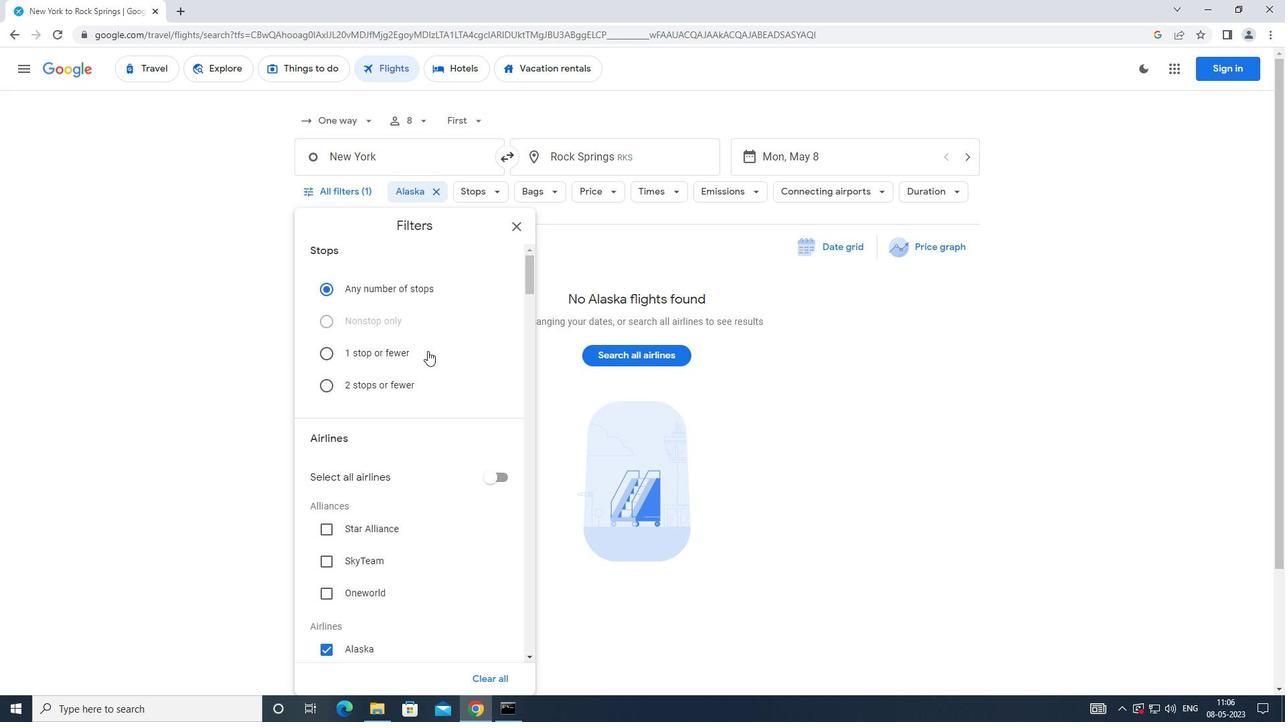 
Action: Mouse scrolled (429, 346) with delta (0, 0)
Screenshot: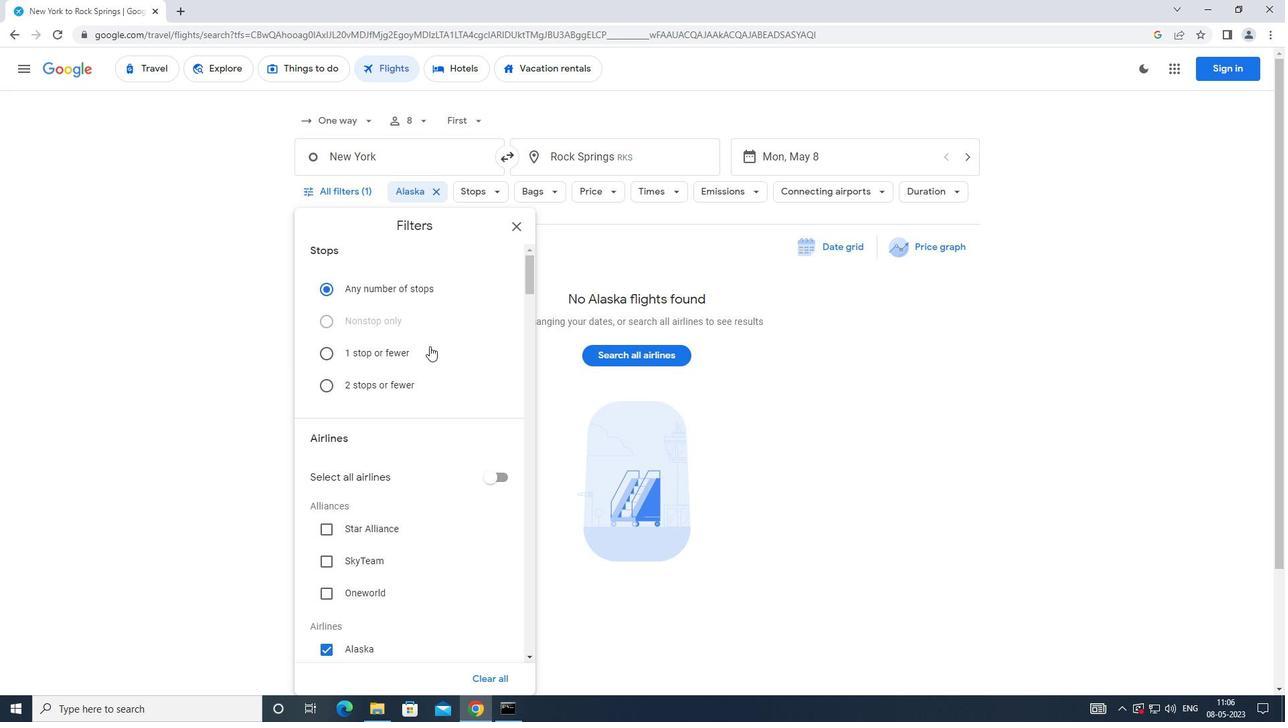 
Action: Mouse moved to (437, 337)
Screenshot: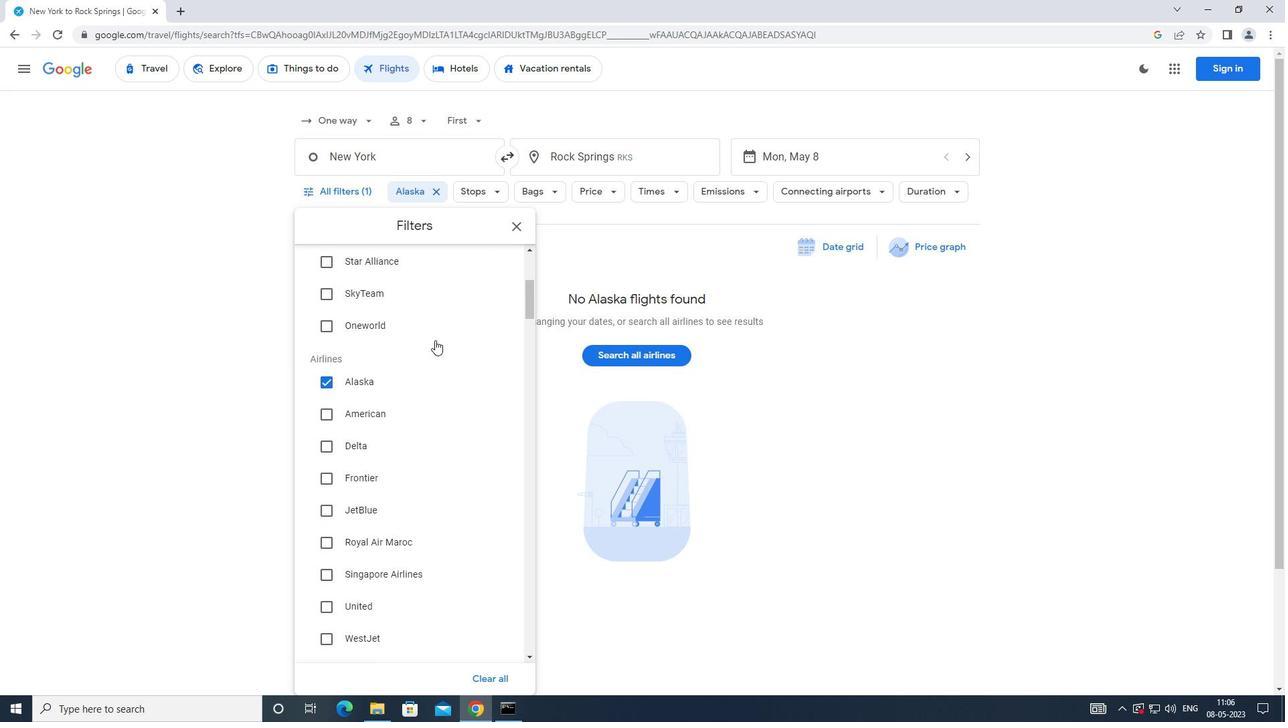 
Action: Mouse scrolled (437, 336) with delta (0, 0)
Screenshot: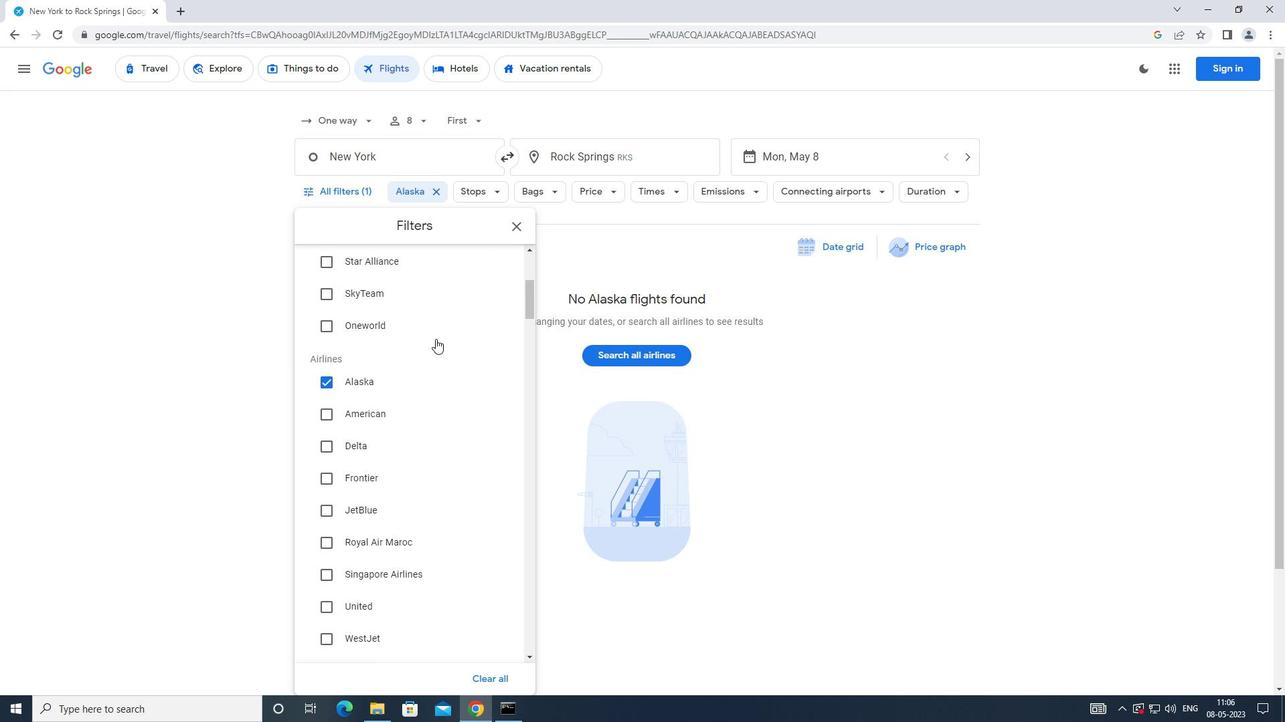 
Action: Mouse scrolled (437, 336) with delta (0, 0)
Screenshot: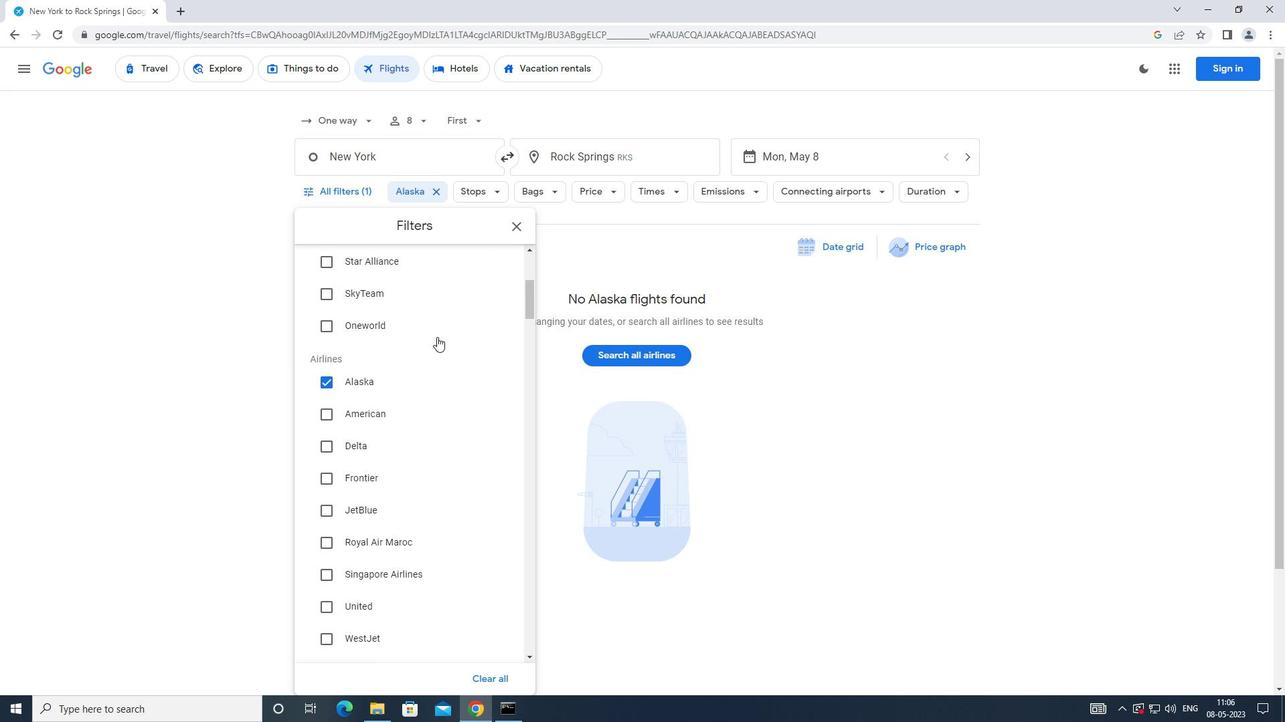 
Action: Mouse scrolled (437, 336) with delta (0, 0)
Screenshot: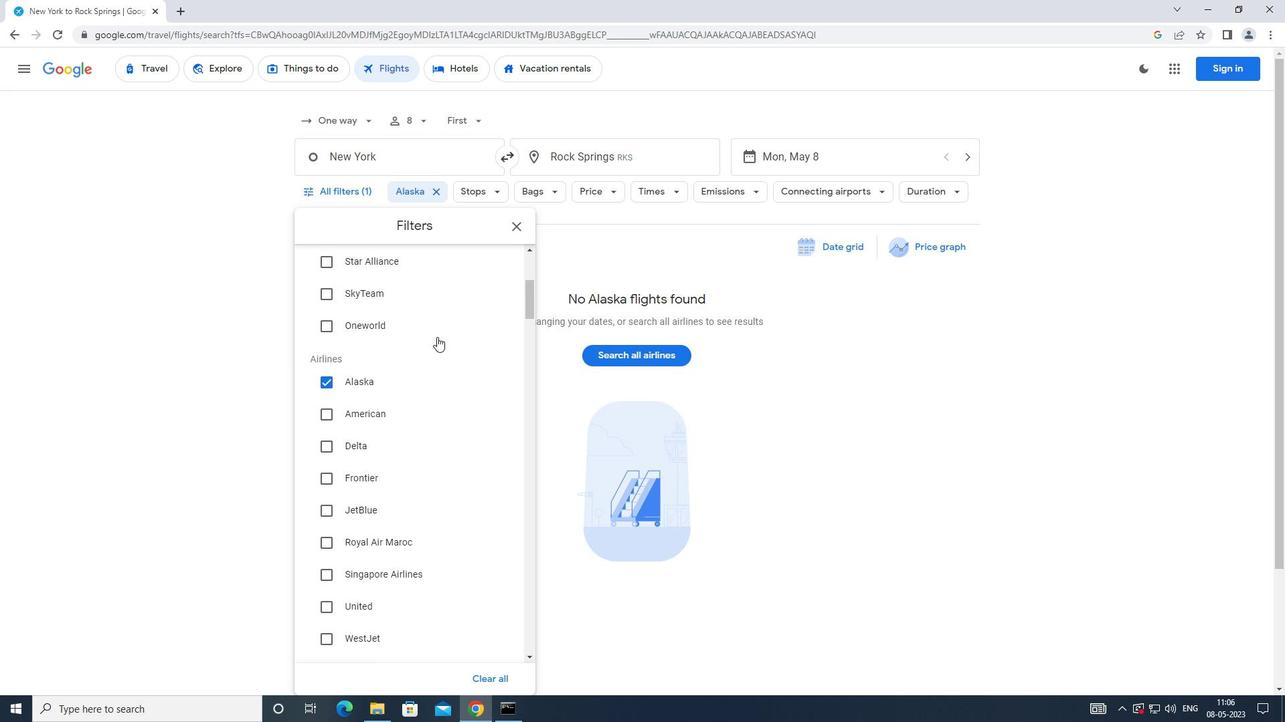 
Action: Mouse moved to (440, 335)
Screenshot: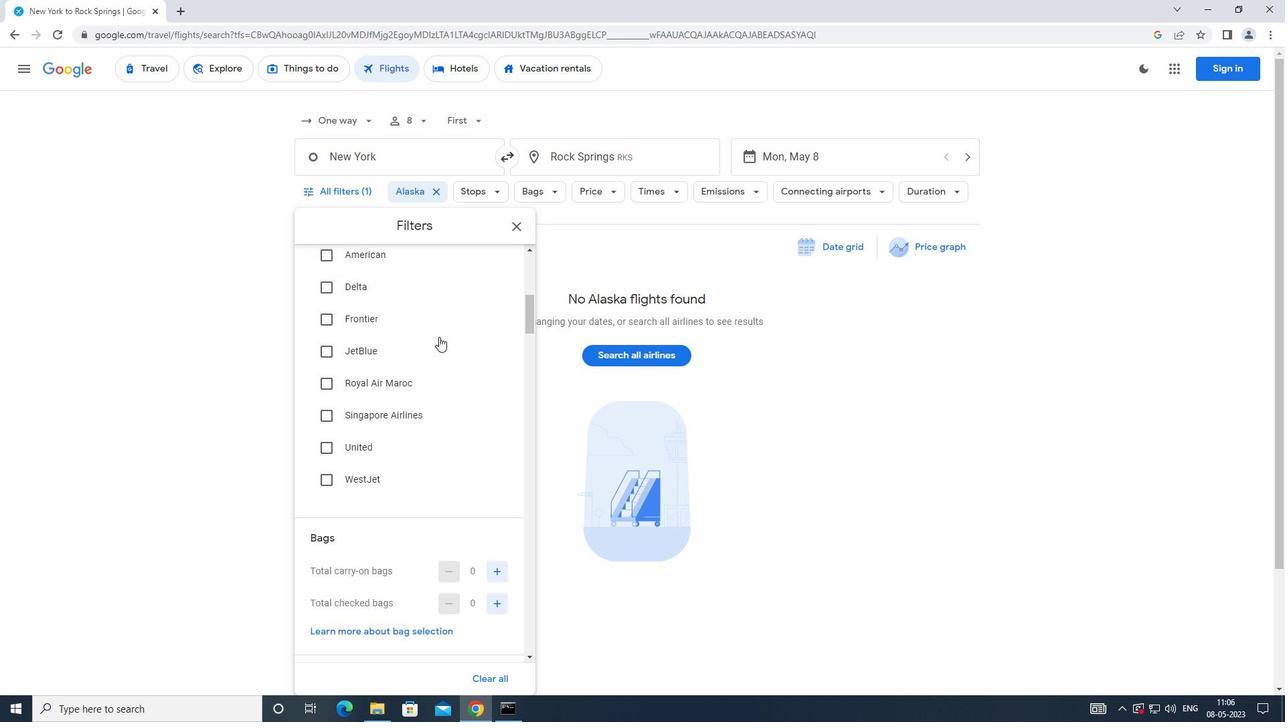 
Action: Mouse scrolled (440, 334) with delta (0, 0)
Screenshot: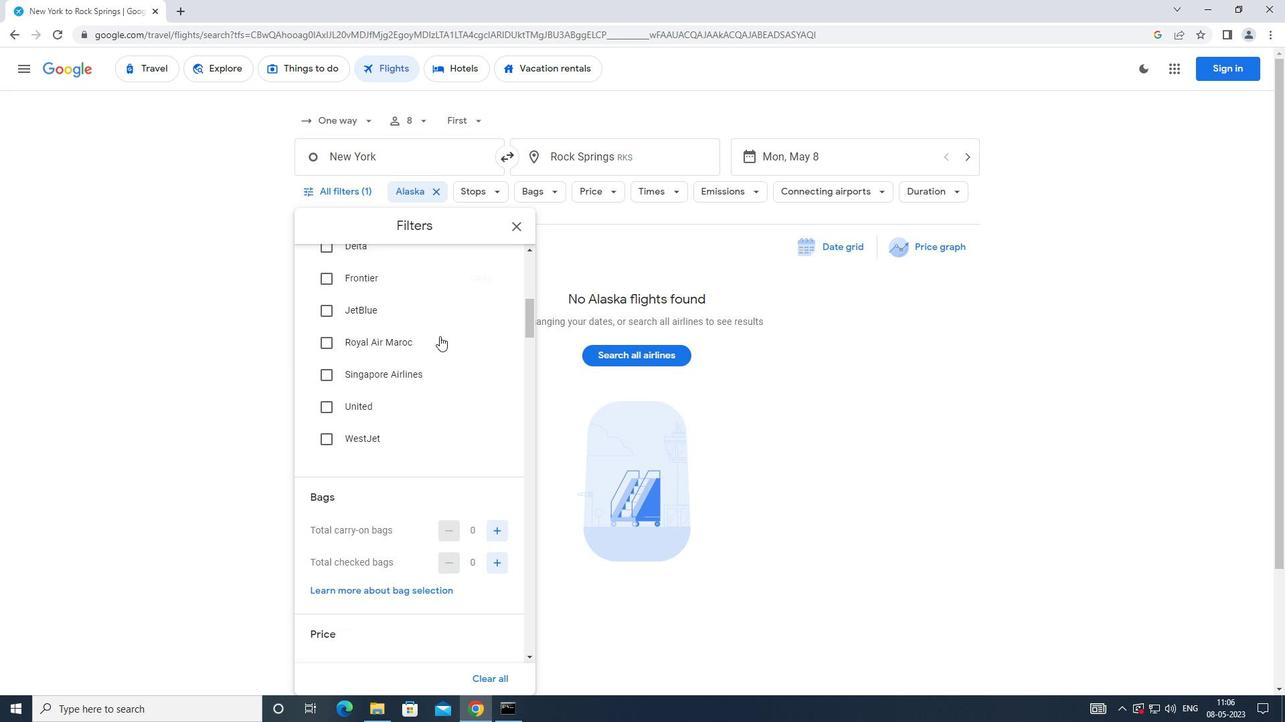 
Action: Mouse scrolled (440, 334) with delta (0, 0)
Screenshot: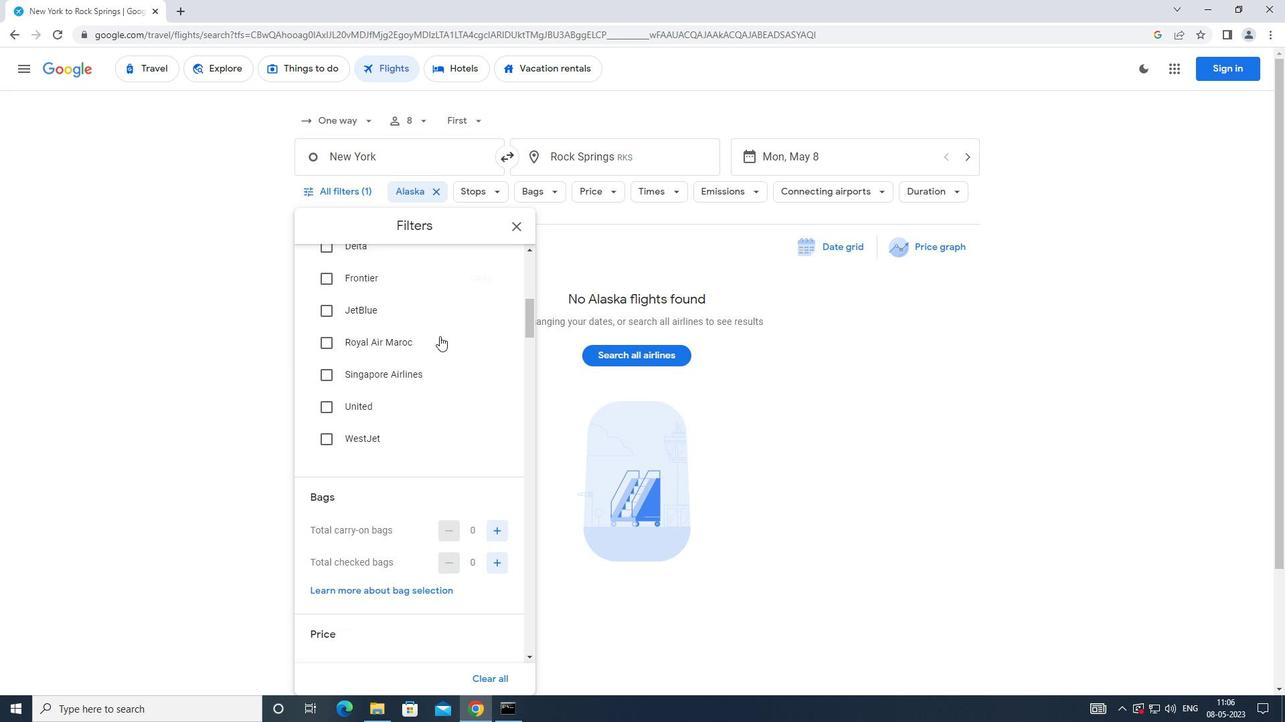 
Action: Mouse moved to (498, 435)
Screenshot: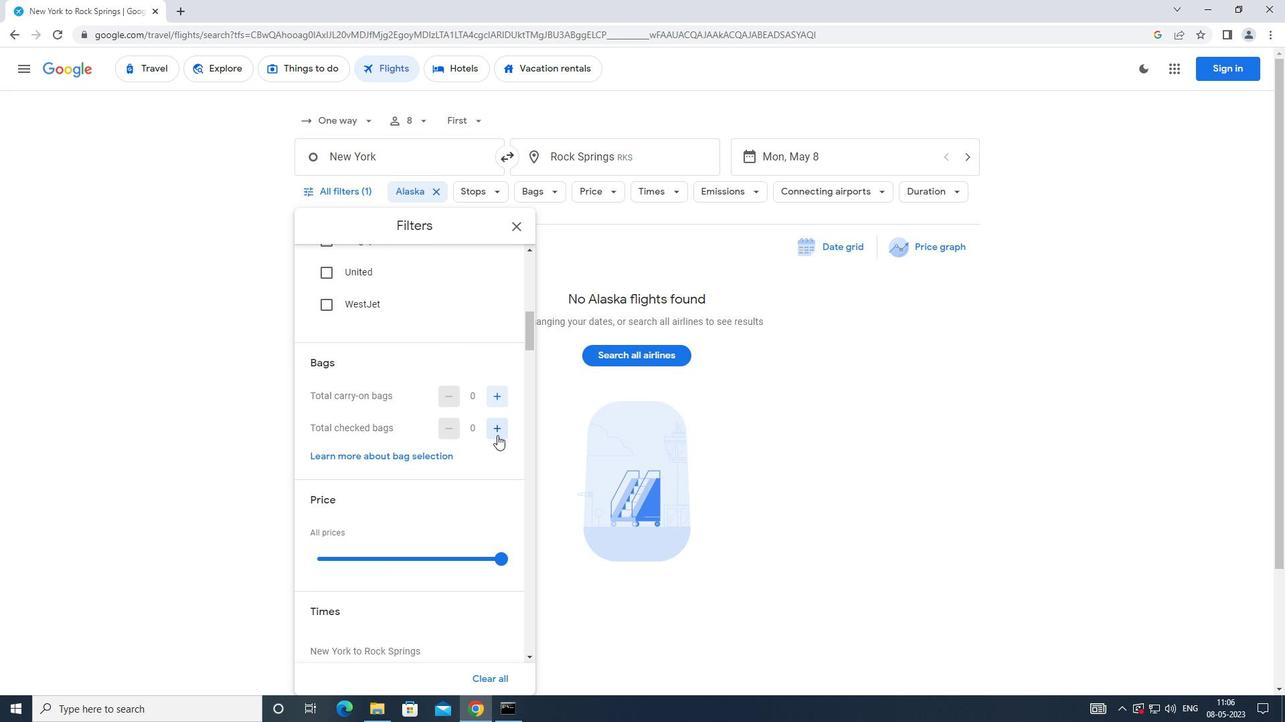 
Action: Mouse pressed left at (498, 435)
Screenshot: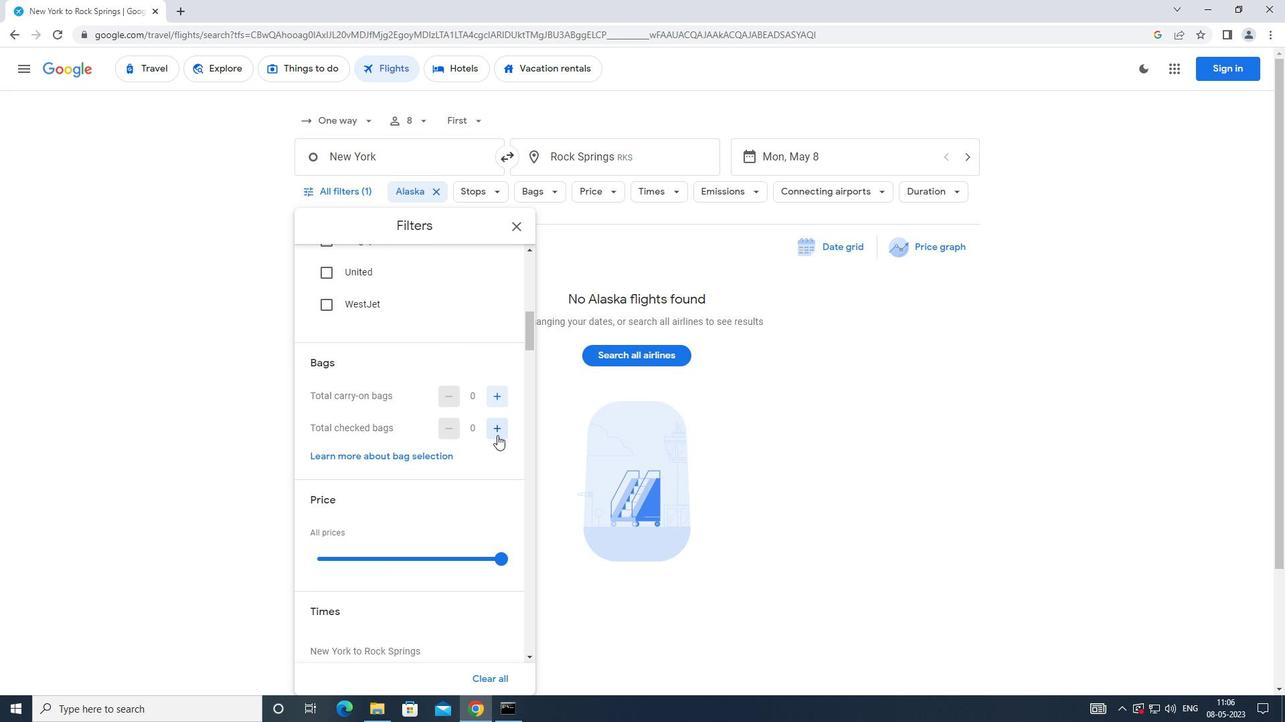 
Action: Mouse moved to (487, 413)
Screenshot: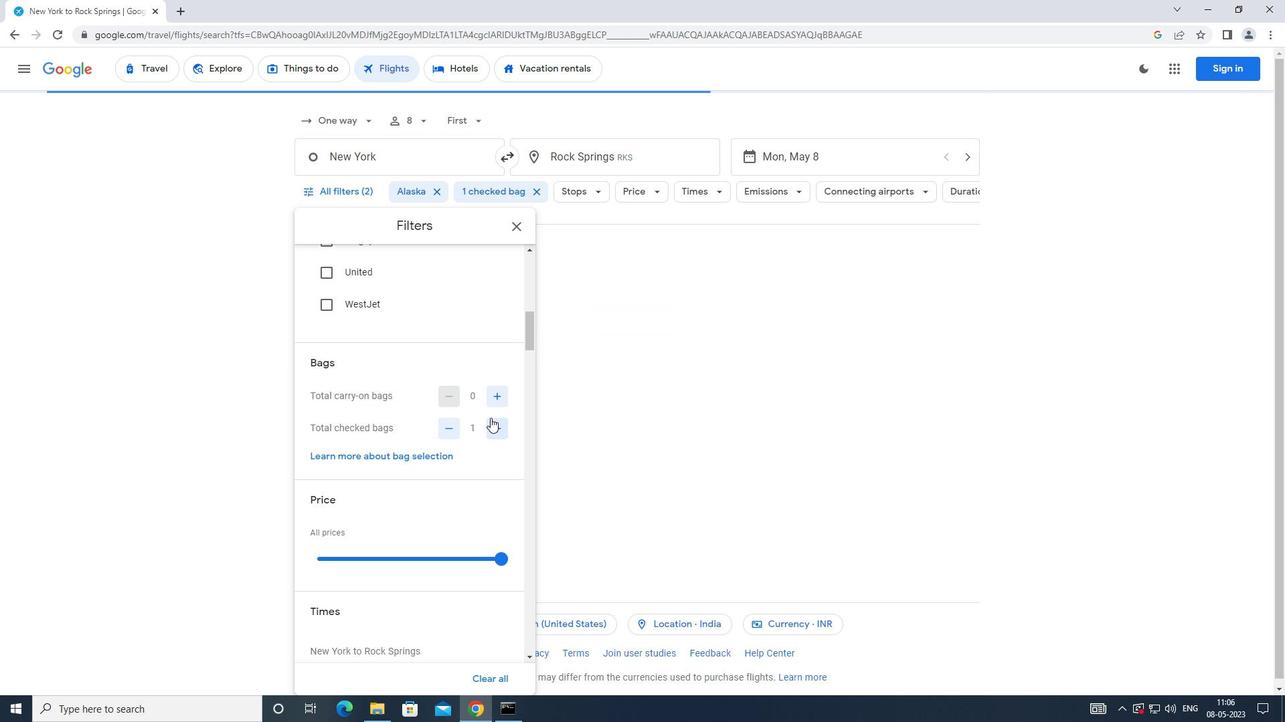 
Action: Mouse scrolled (487, 413) with delta (0, 0)
Screenshot: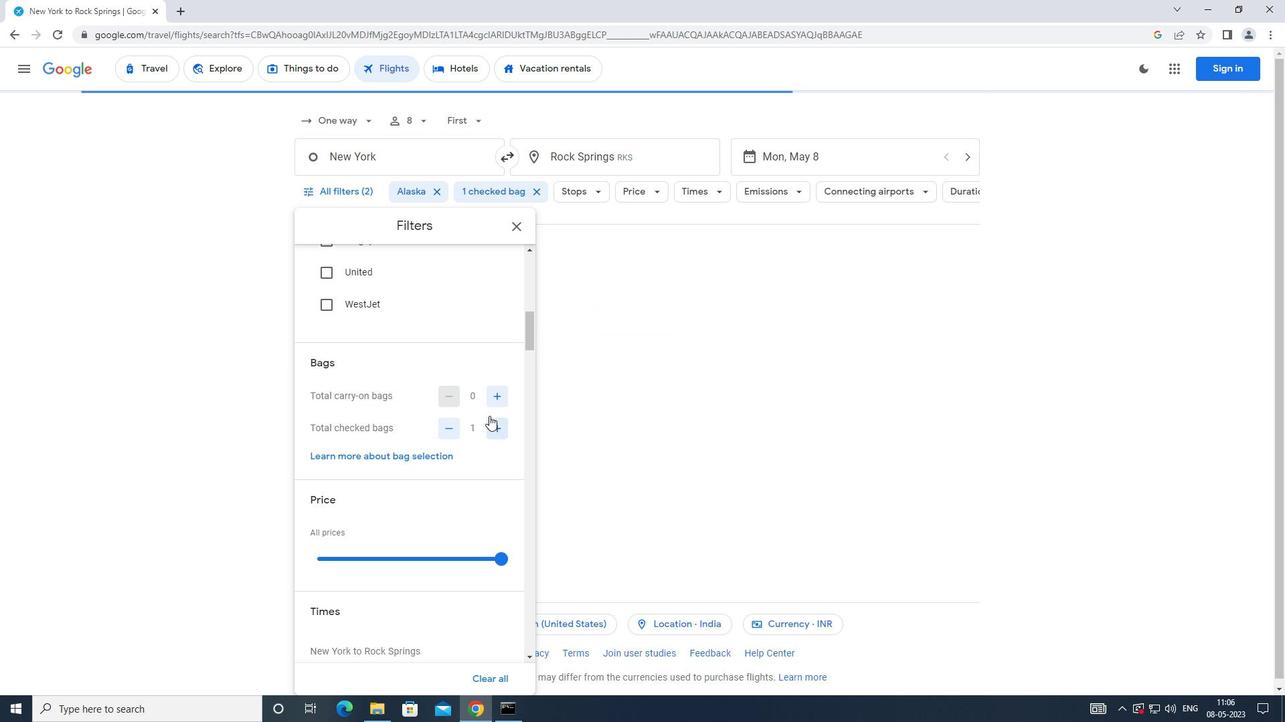 
Action: Mouse moved to (485, 413)
Screenshot: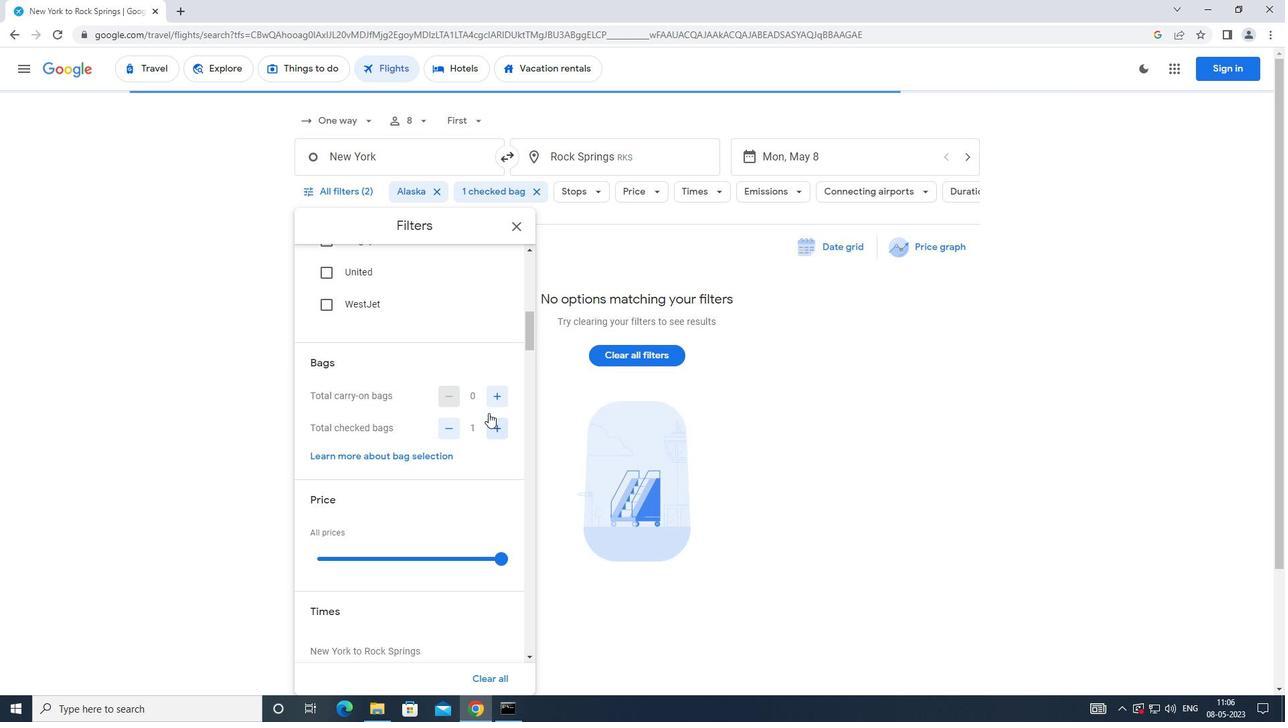 
Action: Mouse scrolled (485, 413) with delta (0, 0)
Screenshot: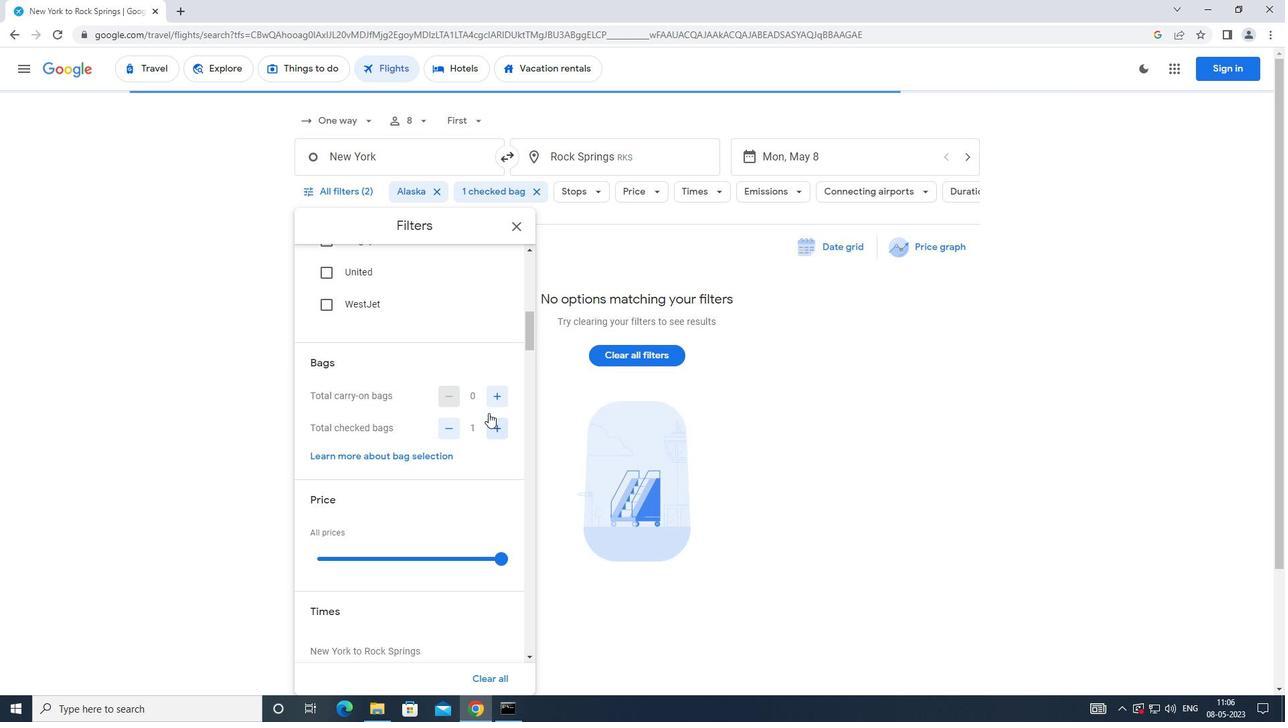 
Action: Mouse moved to (504, 420)
Screenshot: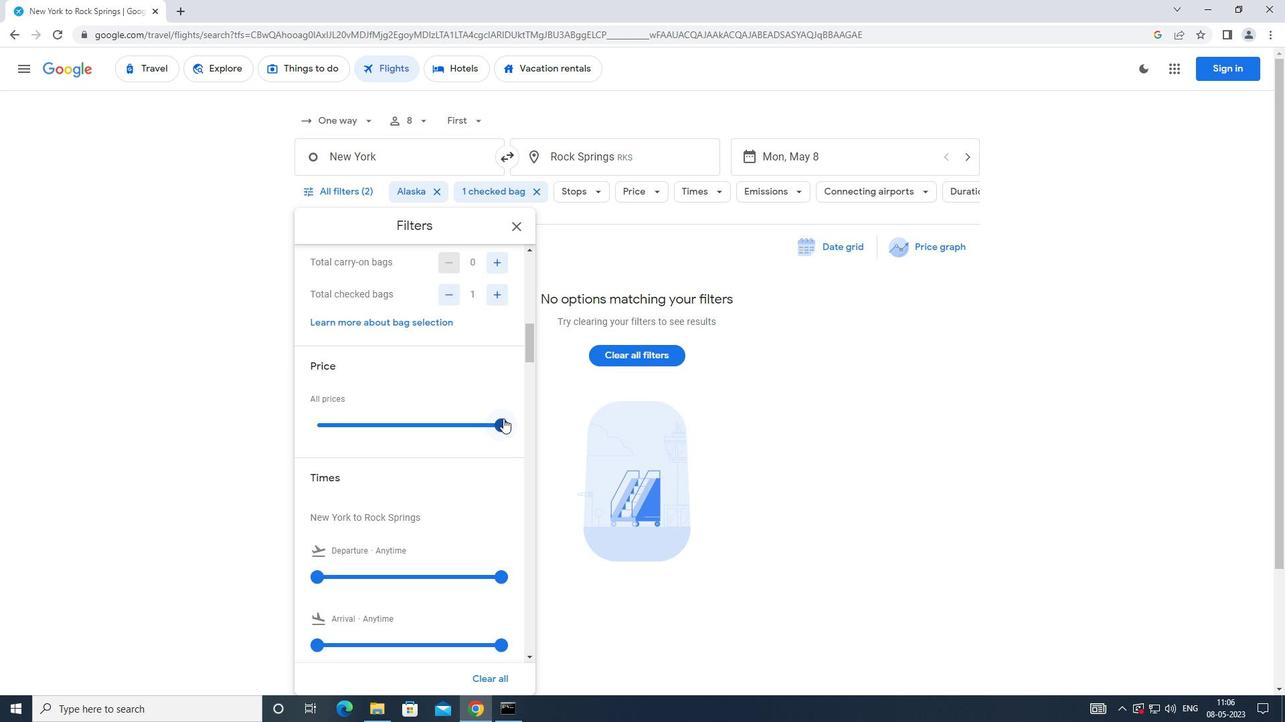 
Action: Mouse pressed left at (504, 420)
Screenshot: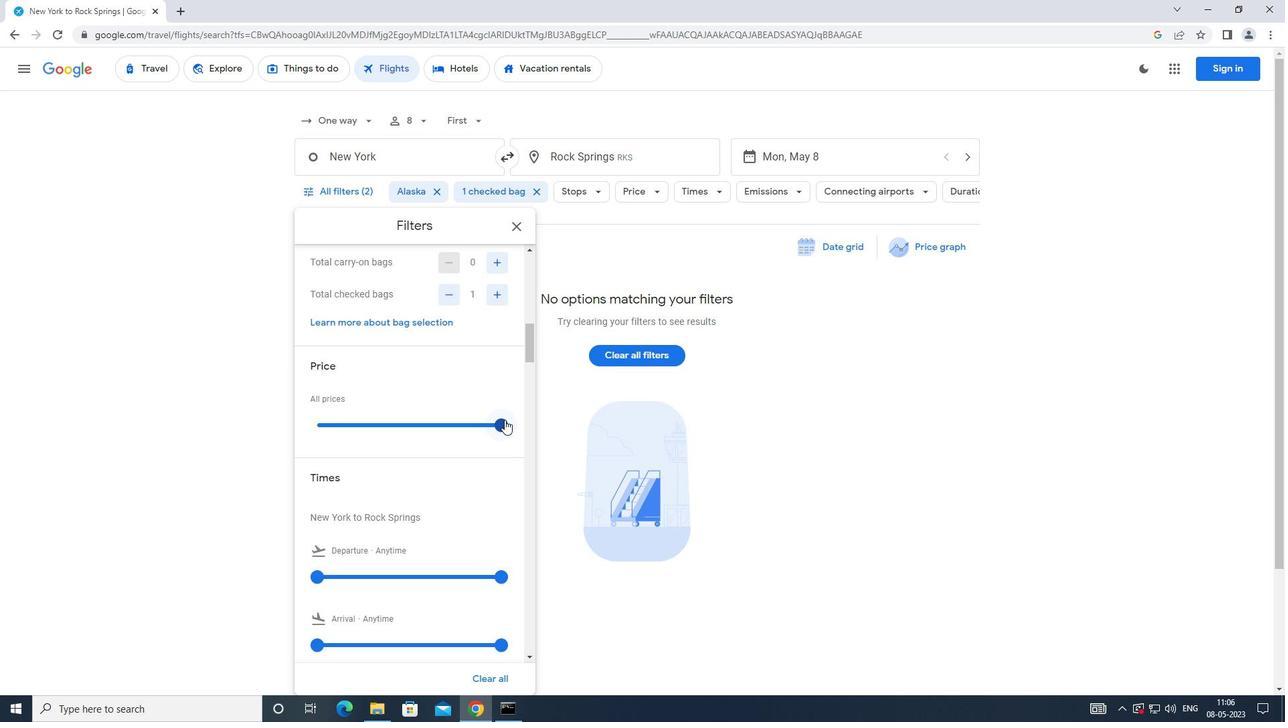 
Action: Mouse moved to (463, 413)
Screenshot: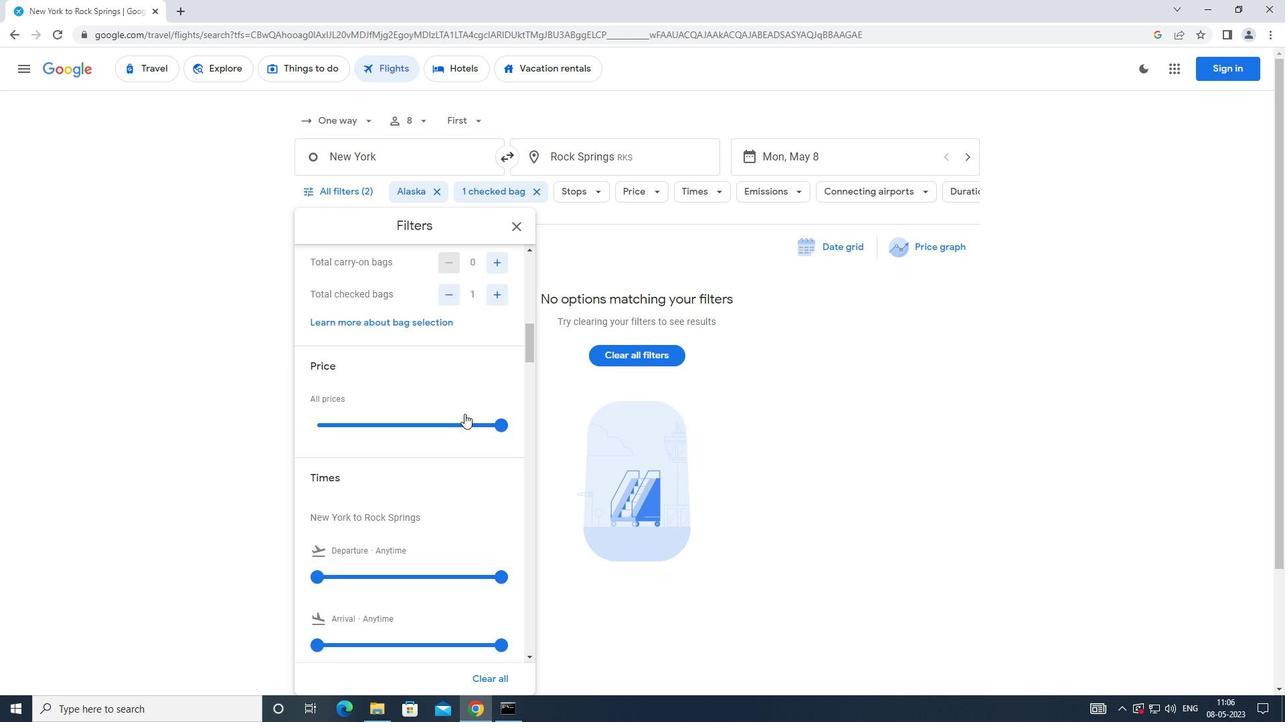 
Action: Mouse scrolled (463, 413) with delta (0, 0)
Screenshot: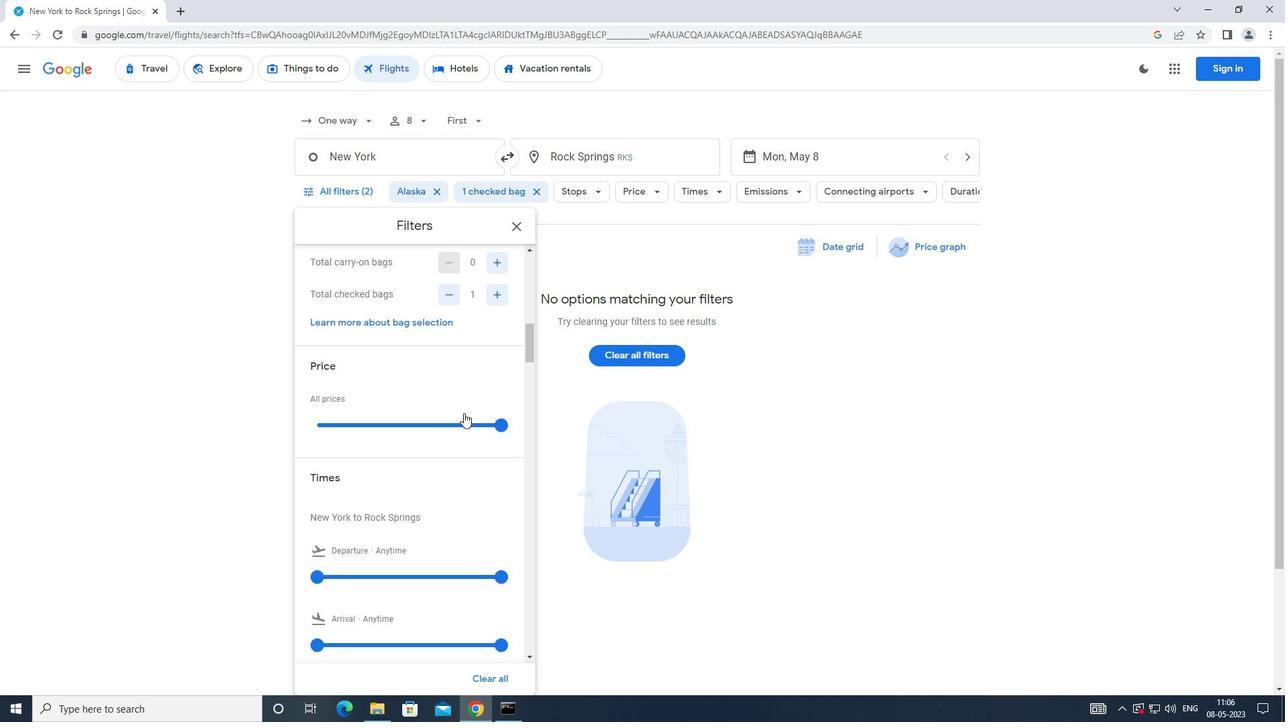
Action: Mouse moved to (462, 413)
Screenshot: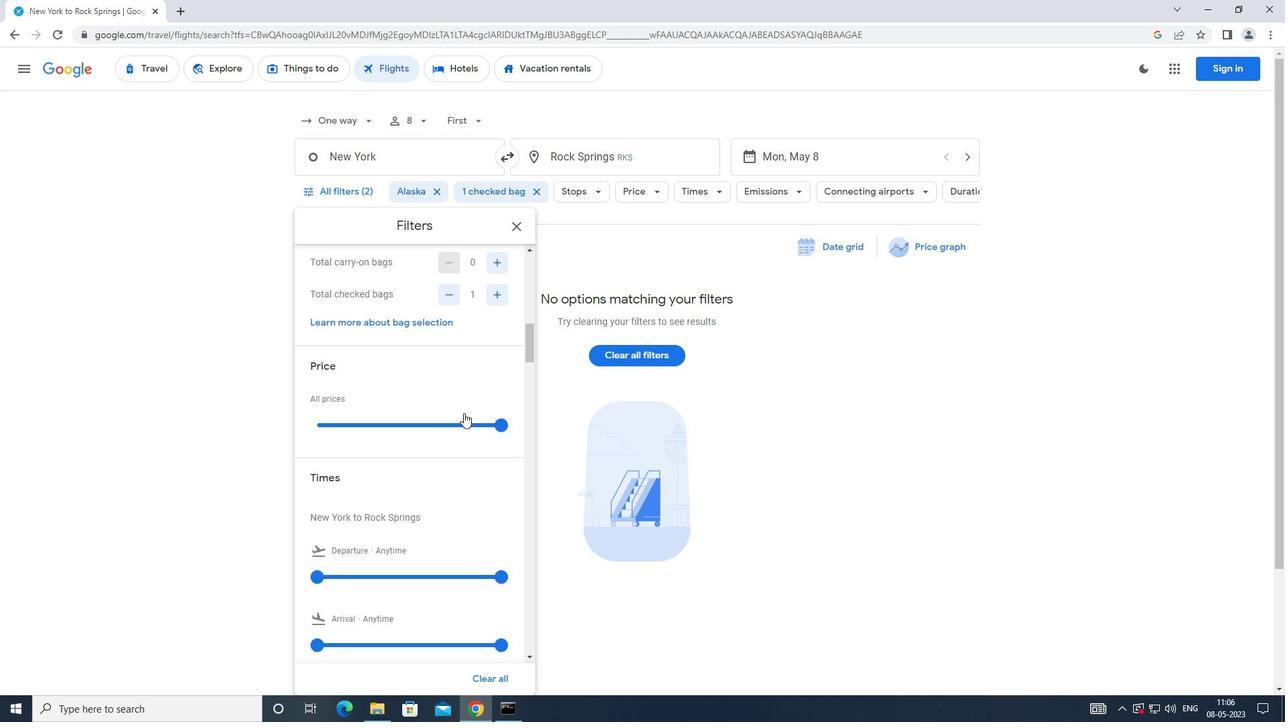 
Action: Mouse scrolled (462, 413) with delta (0, 0)
Screenshot: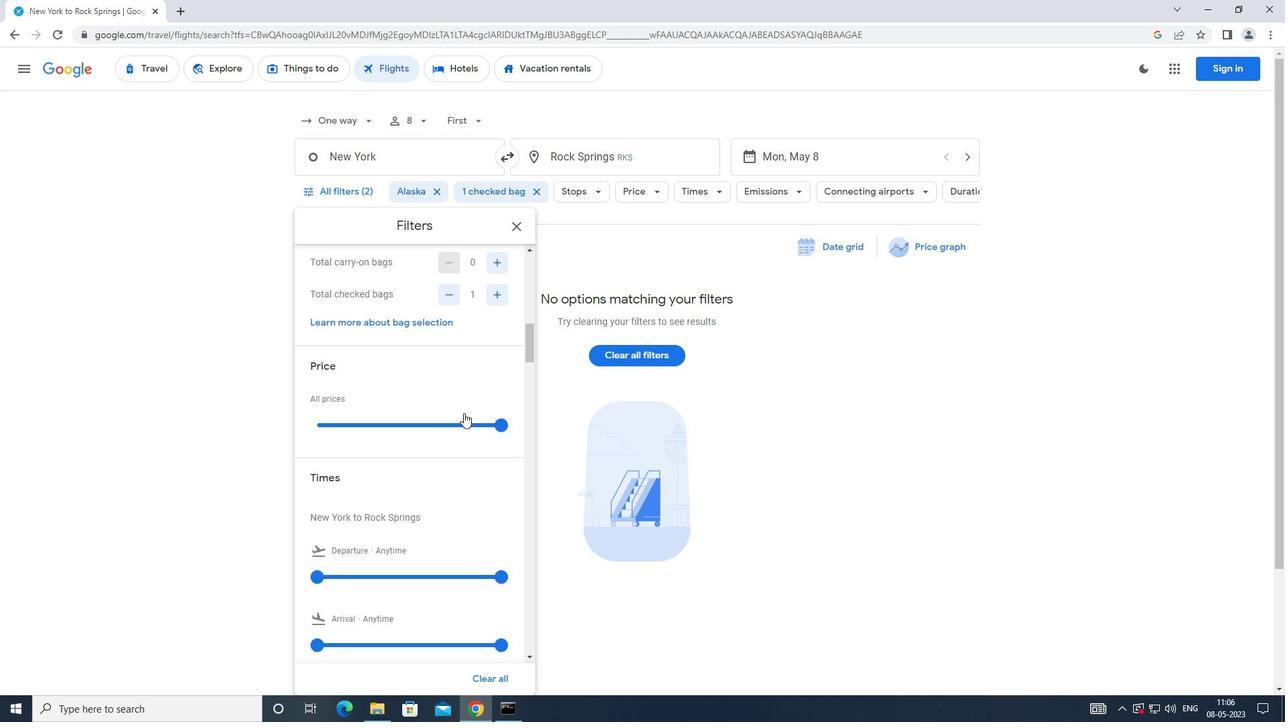 
Action: Mouse moved to (315, 445)
Screenshot: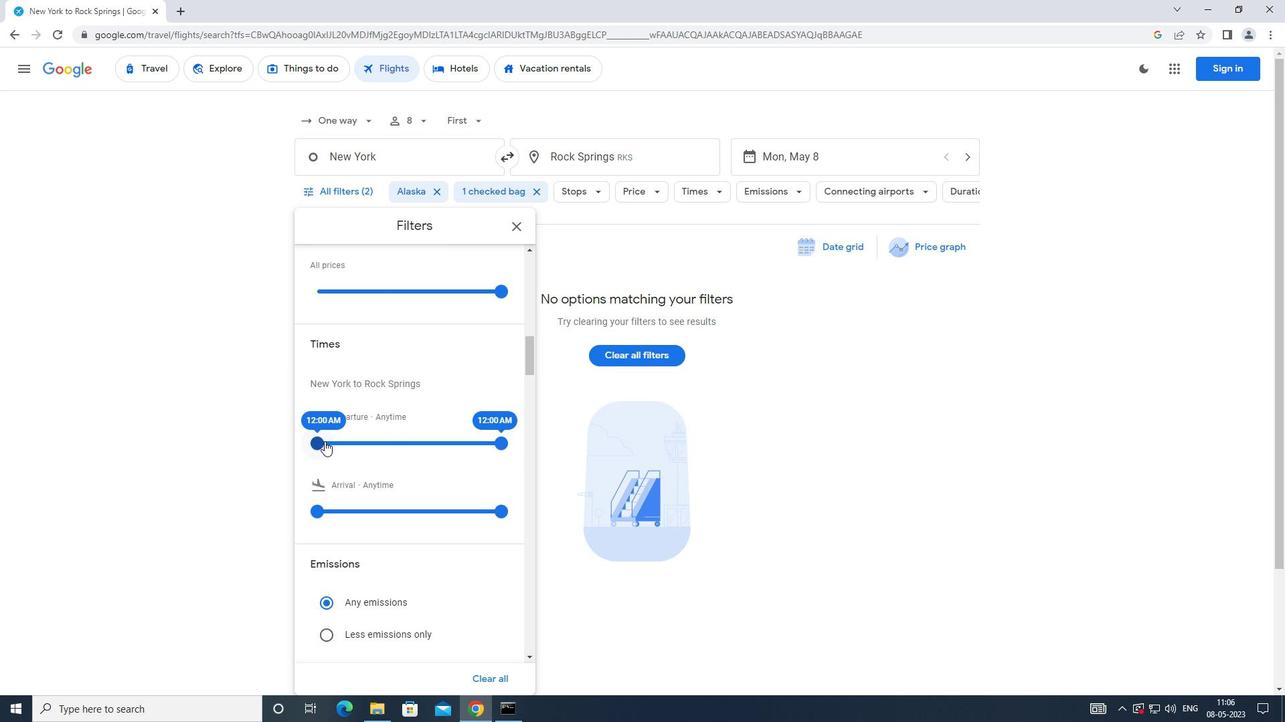 
Action: Mouse pressed left at (315, 445)
Screenshot: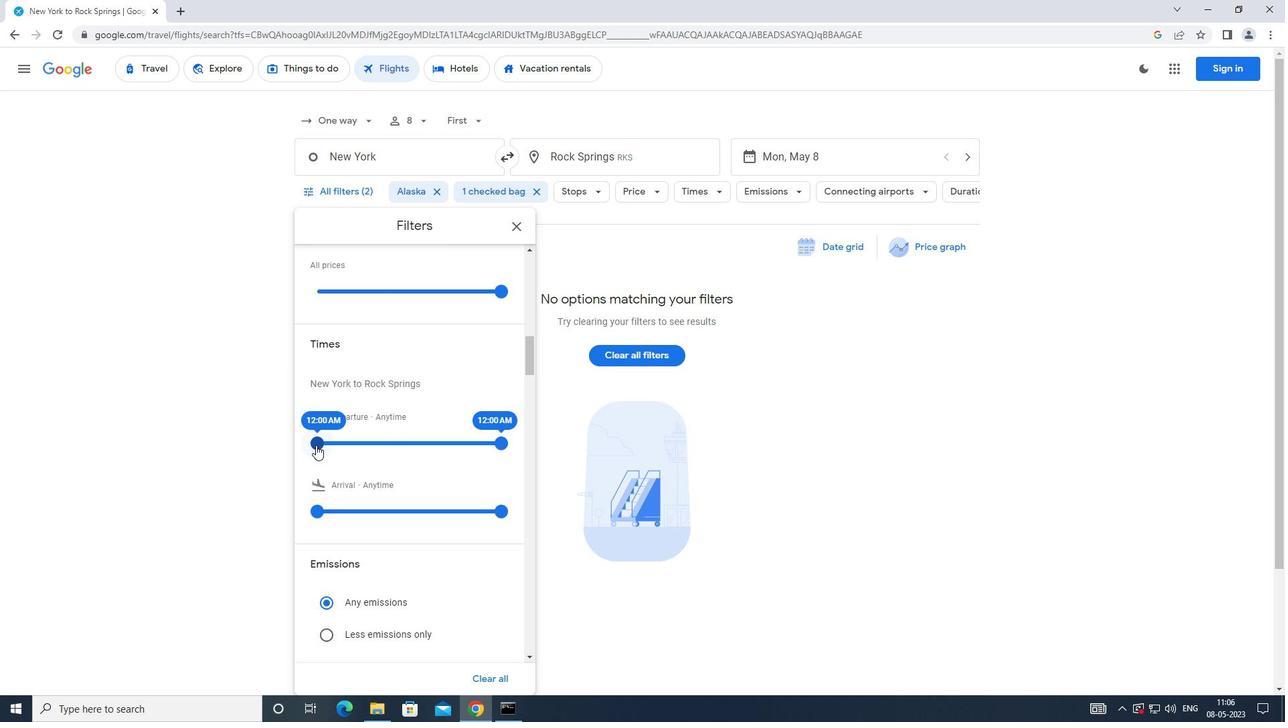 
Action: Mouse moved to (502, 445)
Screenshot: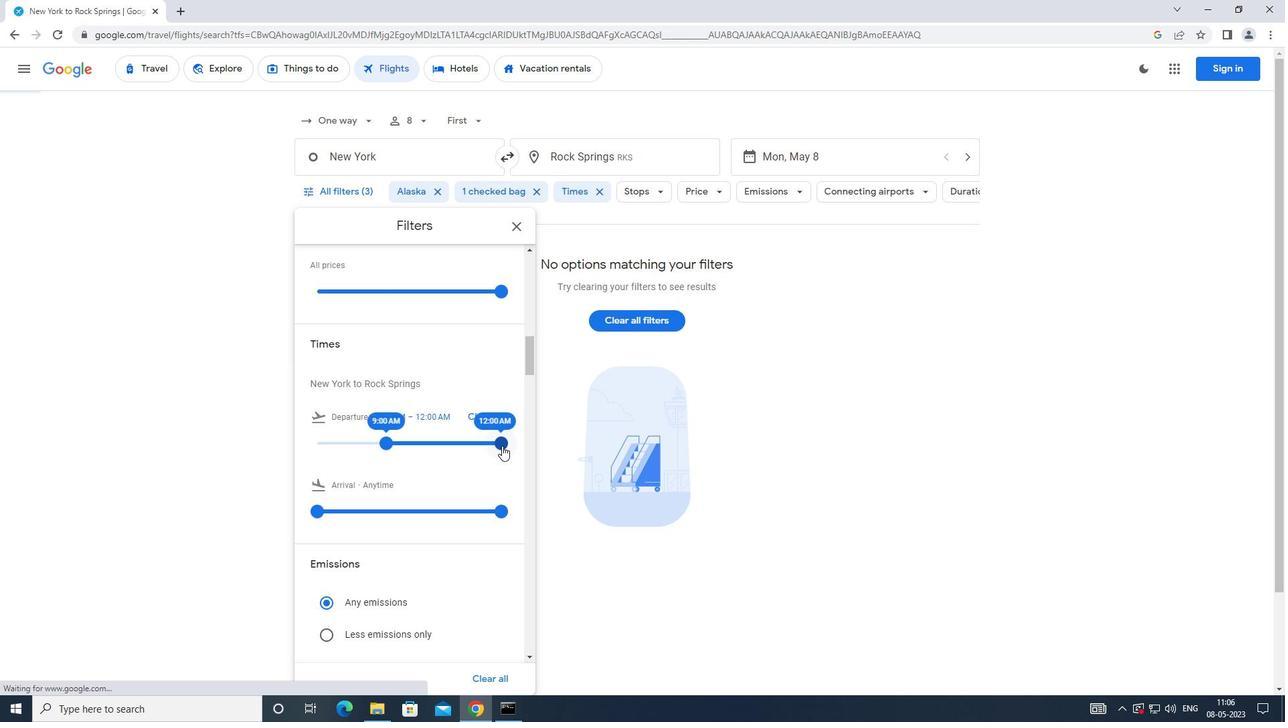 
Action: Mouse pressed left at (502, 445)
Screenshot: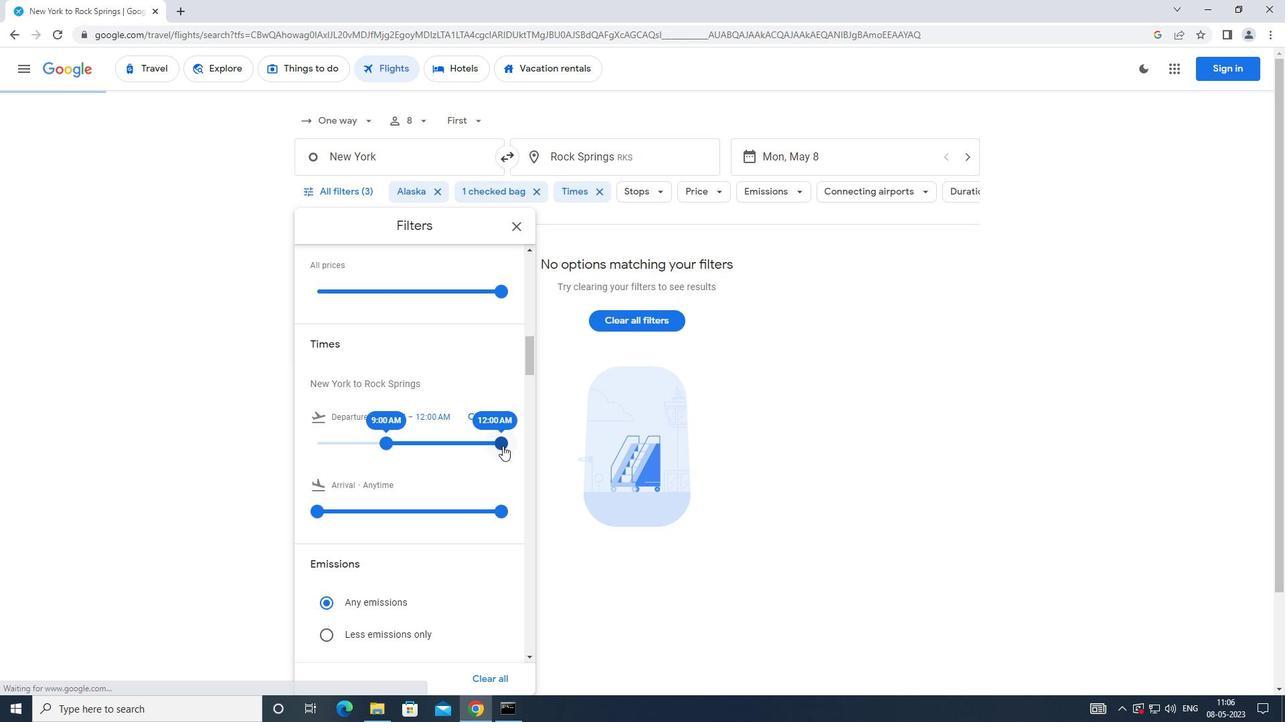 
Action: Mouse moved to (512, 225)
Screenshot: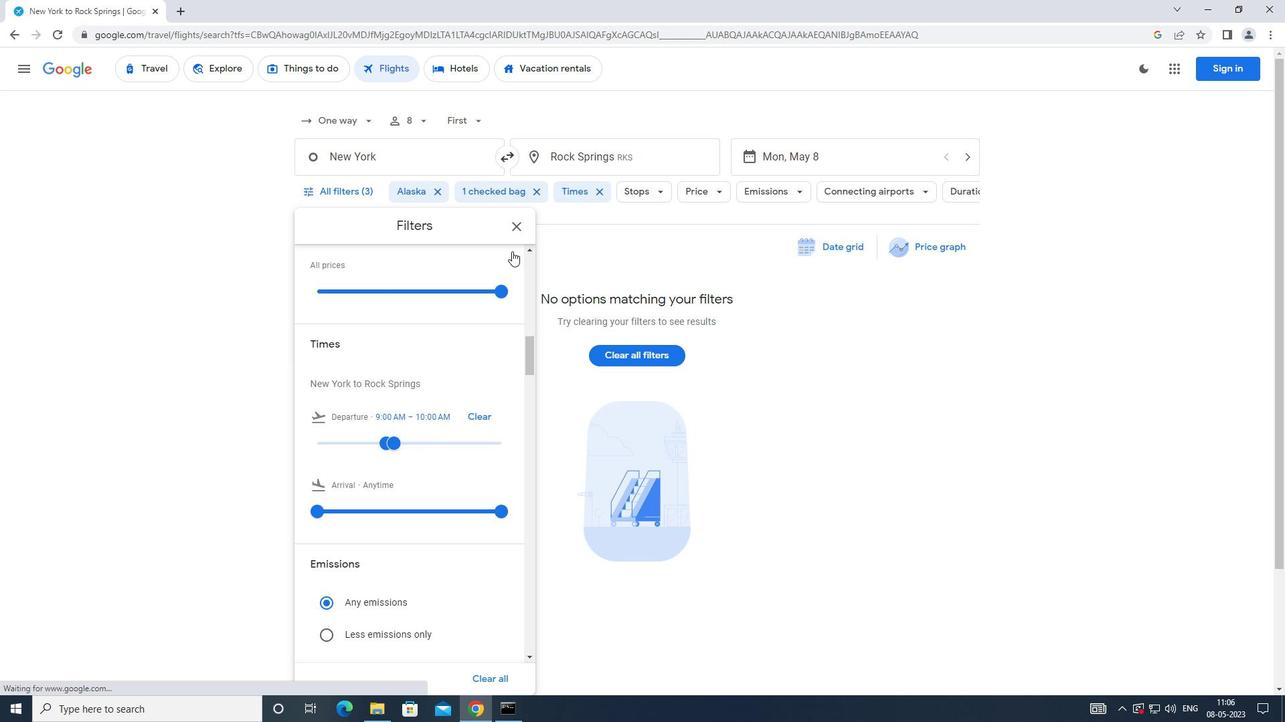 
Action: Mouse pressed left at (512, 225)
Screenshot: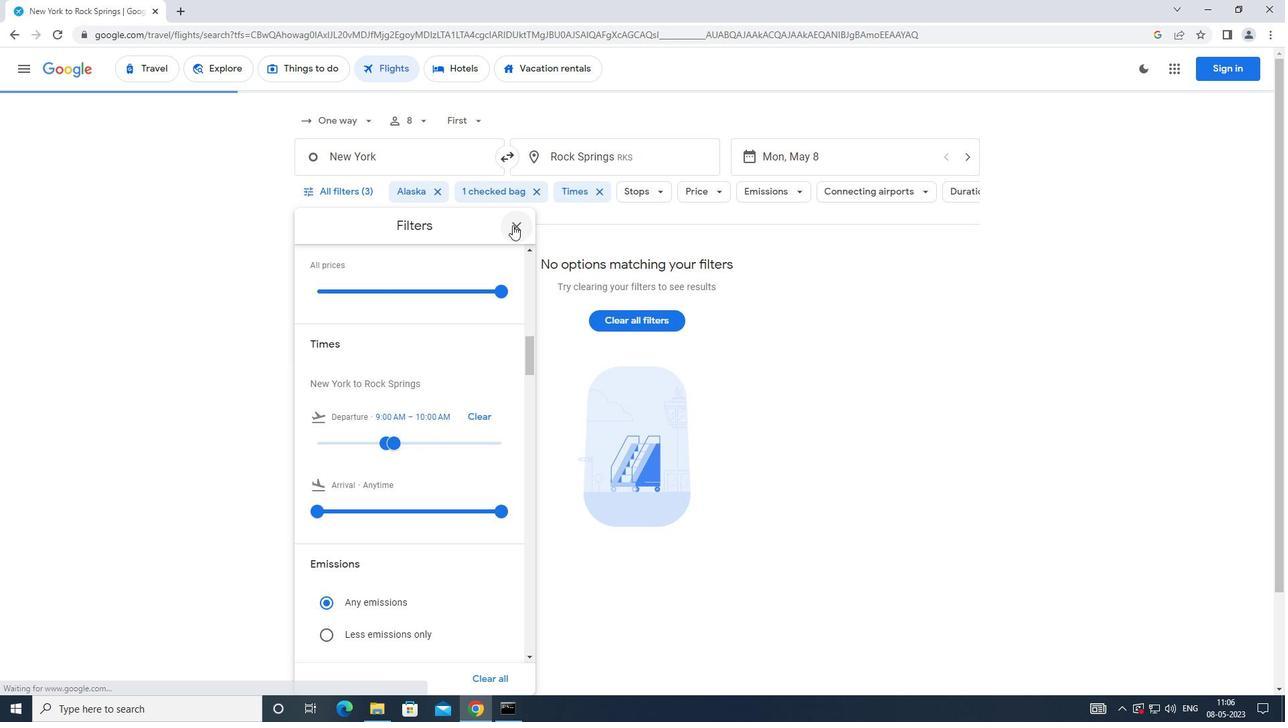 
Action: Key pressed <Key.f8>
Screenshot: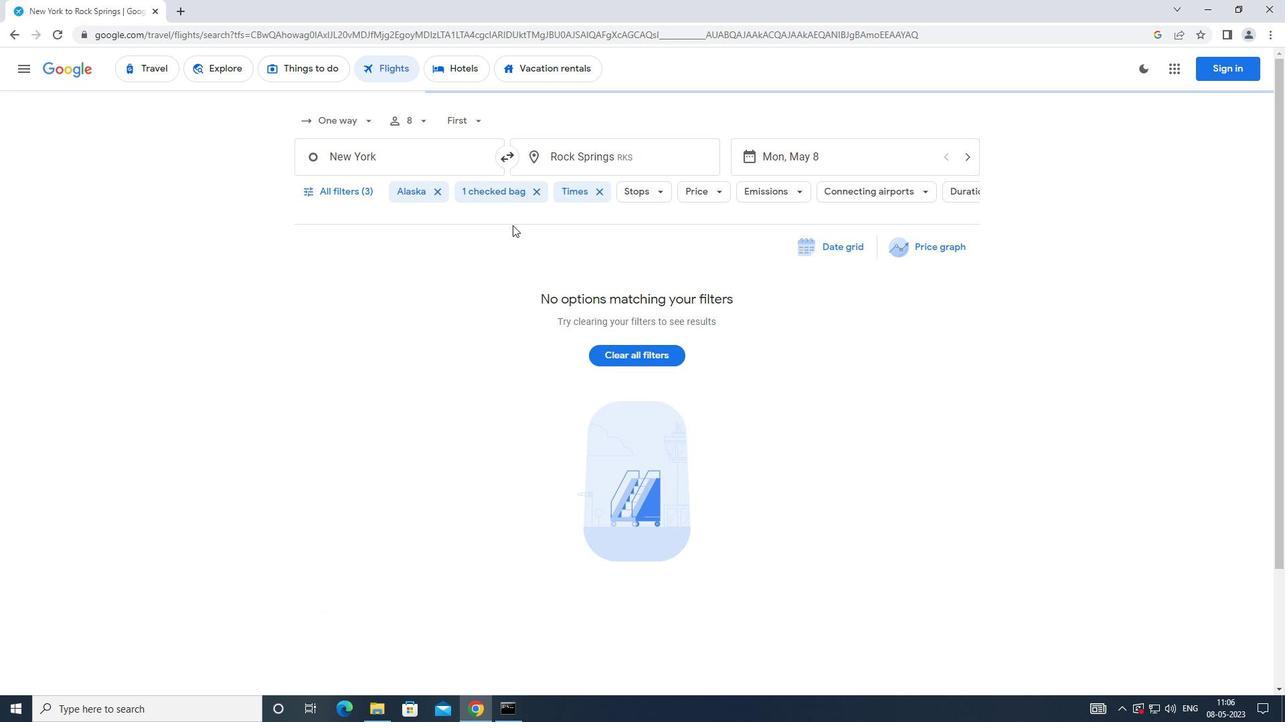 
